 Task: For heading Use Italics Roboto with pink colour & Underline.  font size for heading24,  'Change the font style of data to'Spectral and font size to 16,  Change the alignment of both headline & data to Align right In the sheet  Data Collection Template Workbook Sheet
Action: Mouse moved to (56, 149)
Screenshot: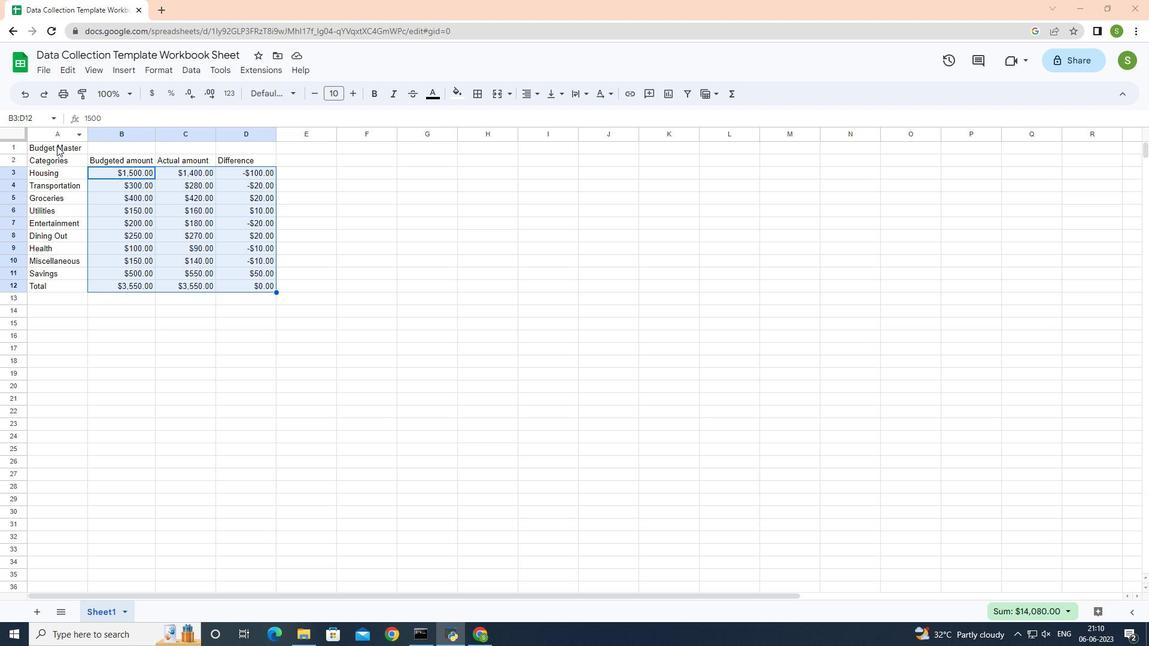 
Action: Mouse pressed left at (56, 149)
Screenshot: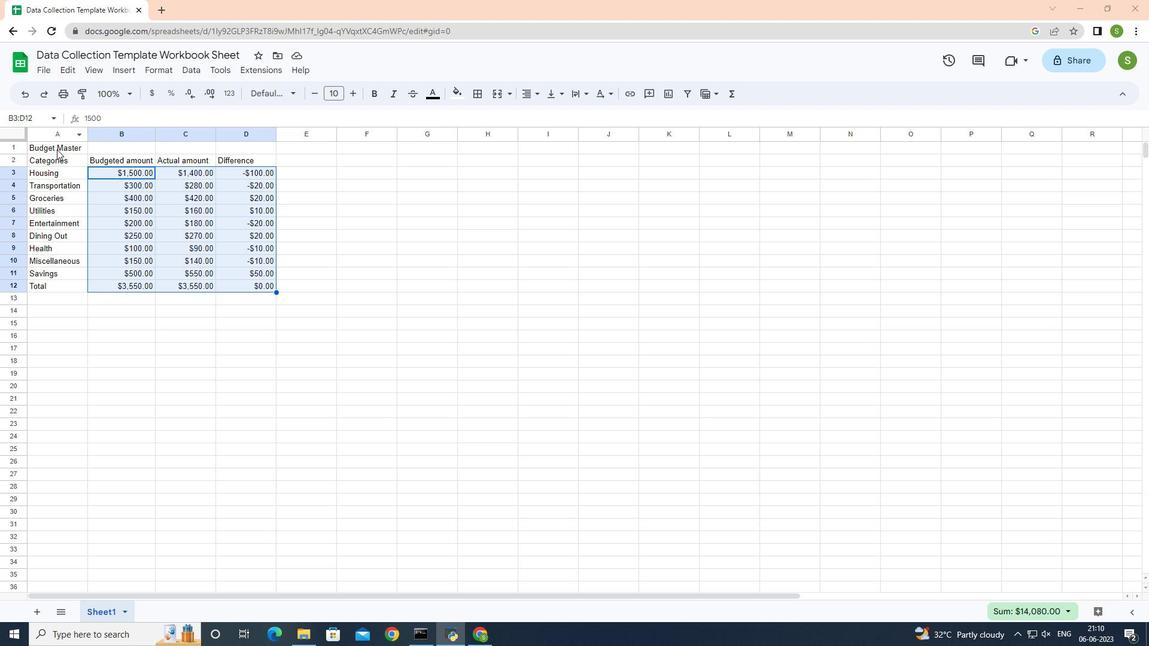 
Action: Mouse moved to (166, 74)
Screenshot: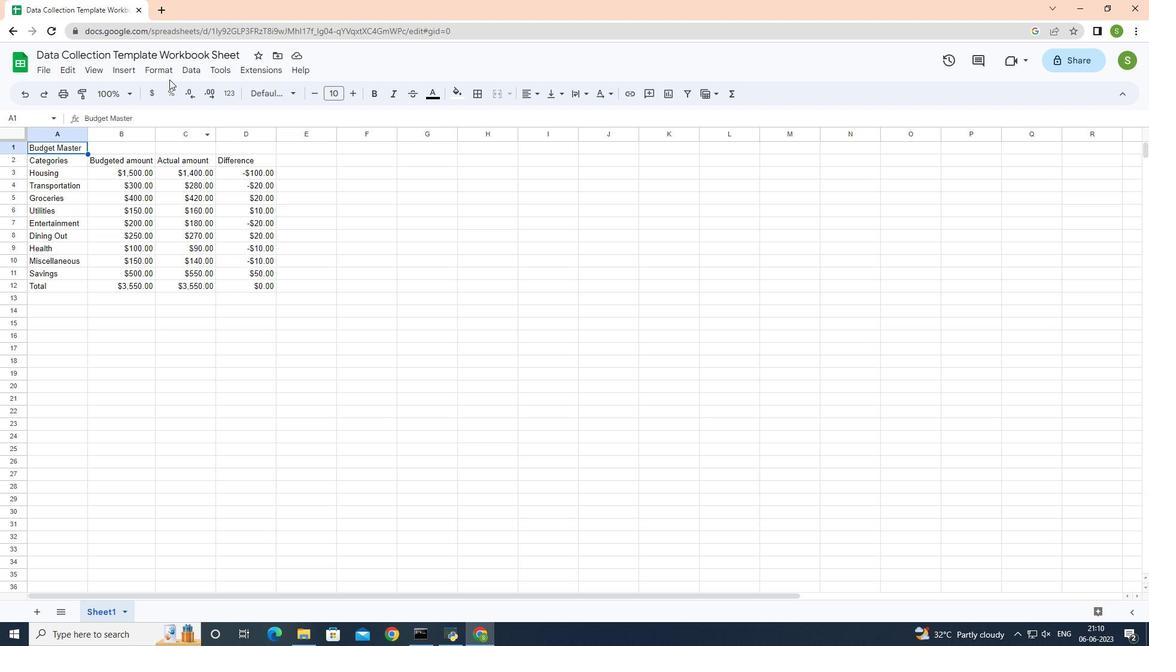 
Action: Mouse pressed left at (166, 74)
Screenshot: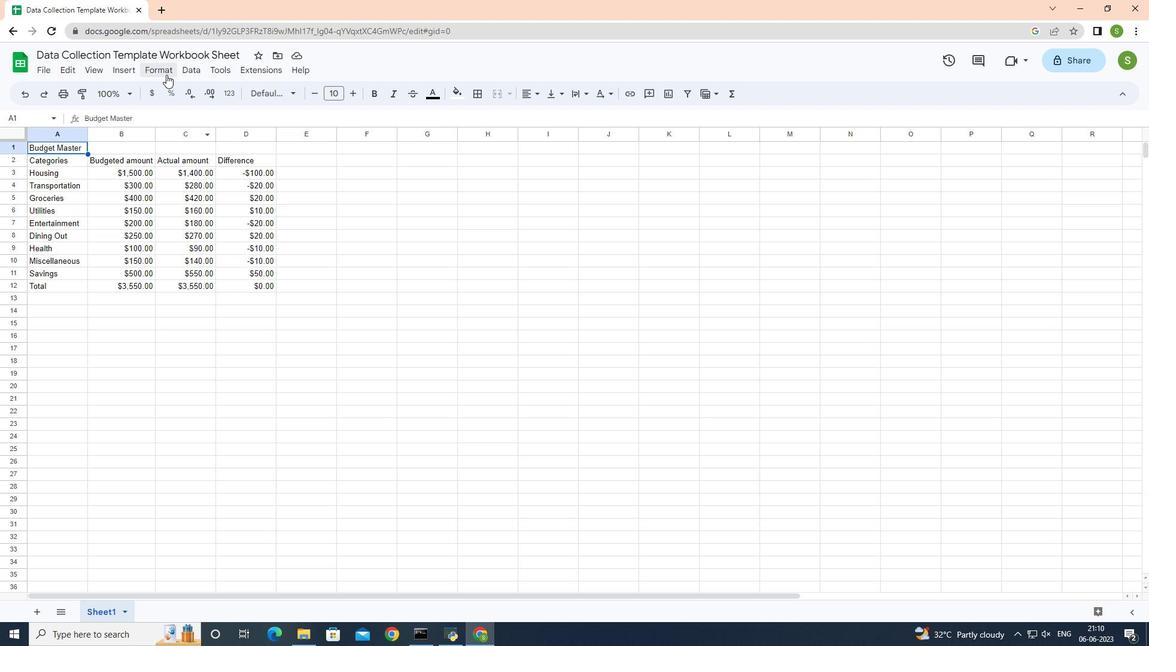 
Action: Mouse moved to (361, 163)
Screenshot: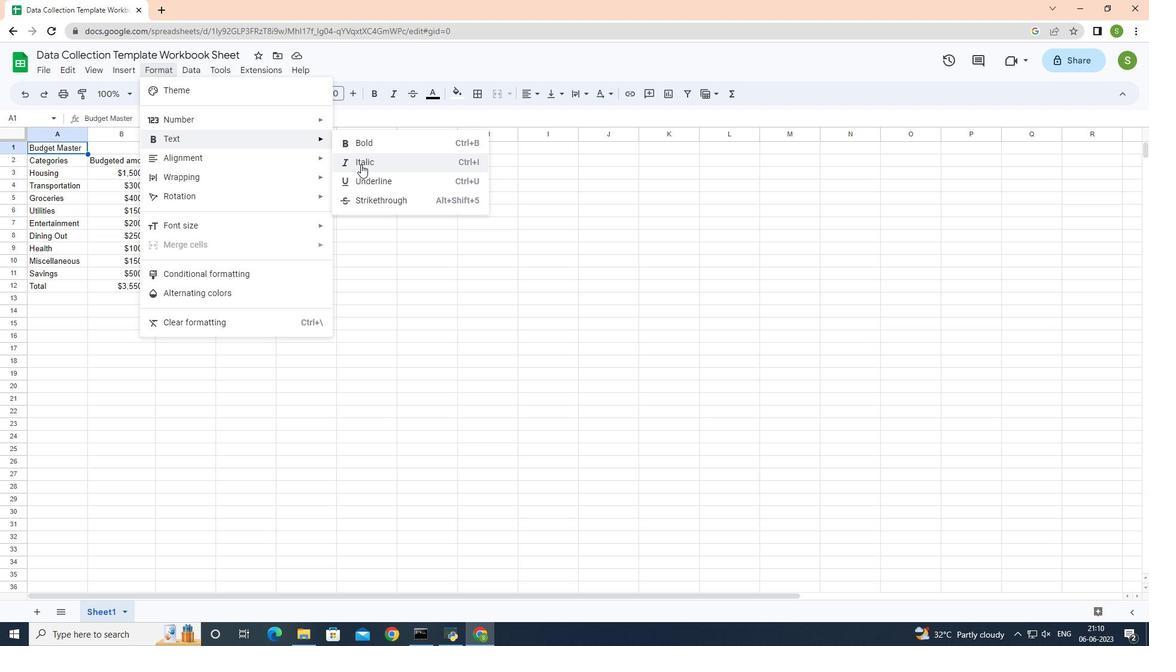 
Action: Mouse pressed left at (361, 163)
Screenshot: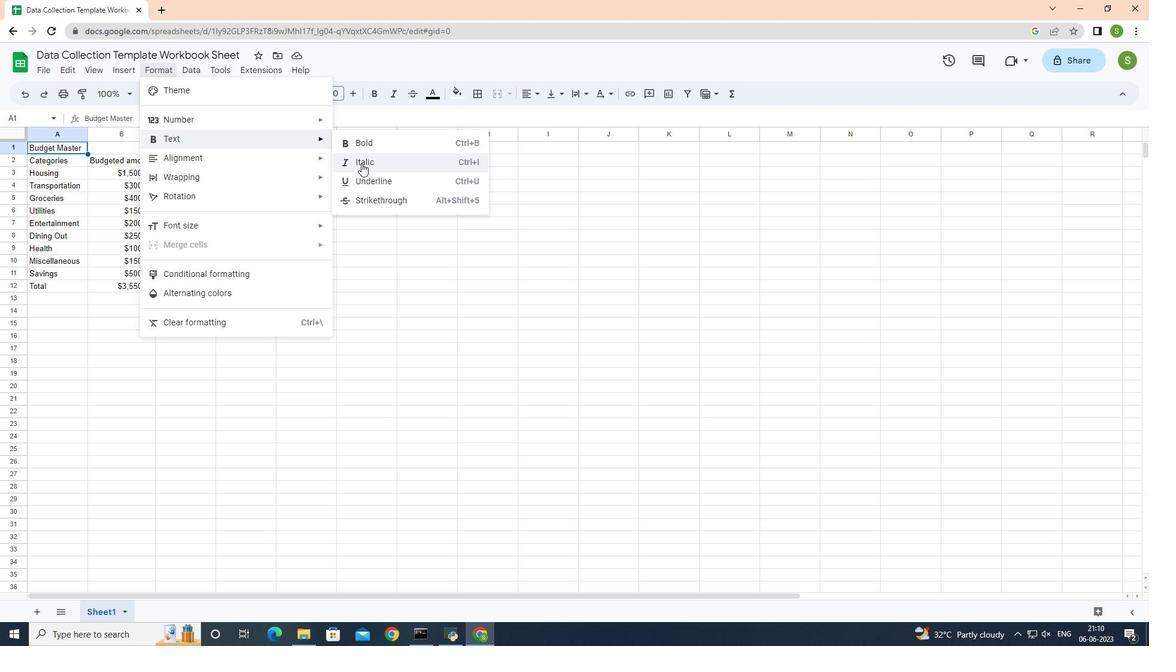 
Action: Mouse moved to (292, 97)
Screenshot: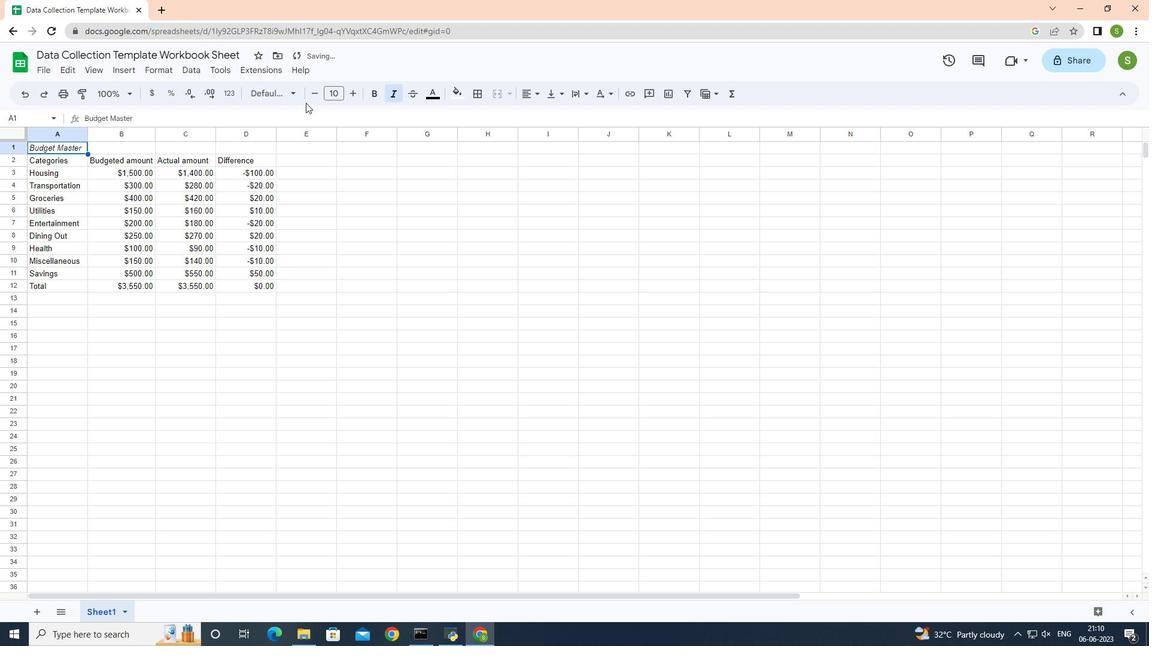
Action: Mouse pressed left at (292, 97)
Screenshot: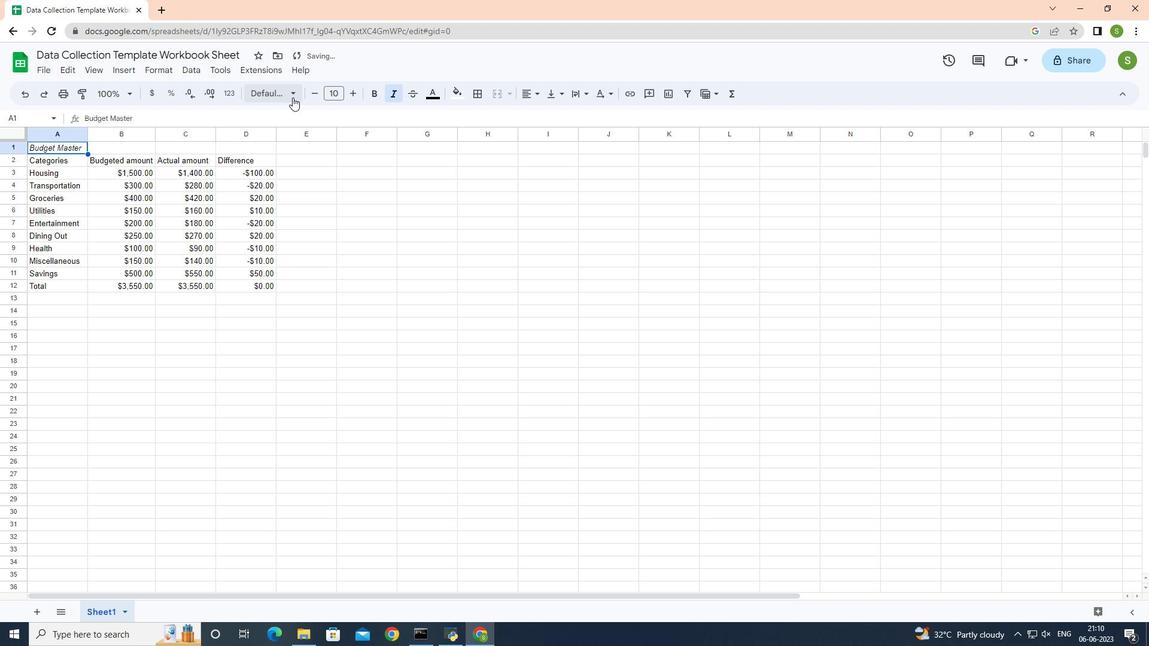 
Action: Mouse moved to (302, 471)
Screenshot: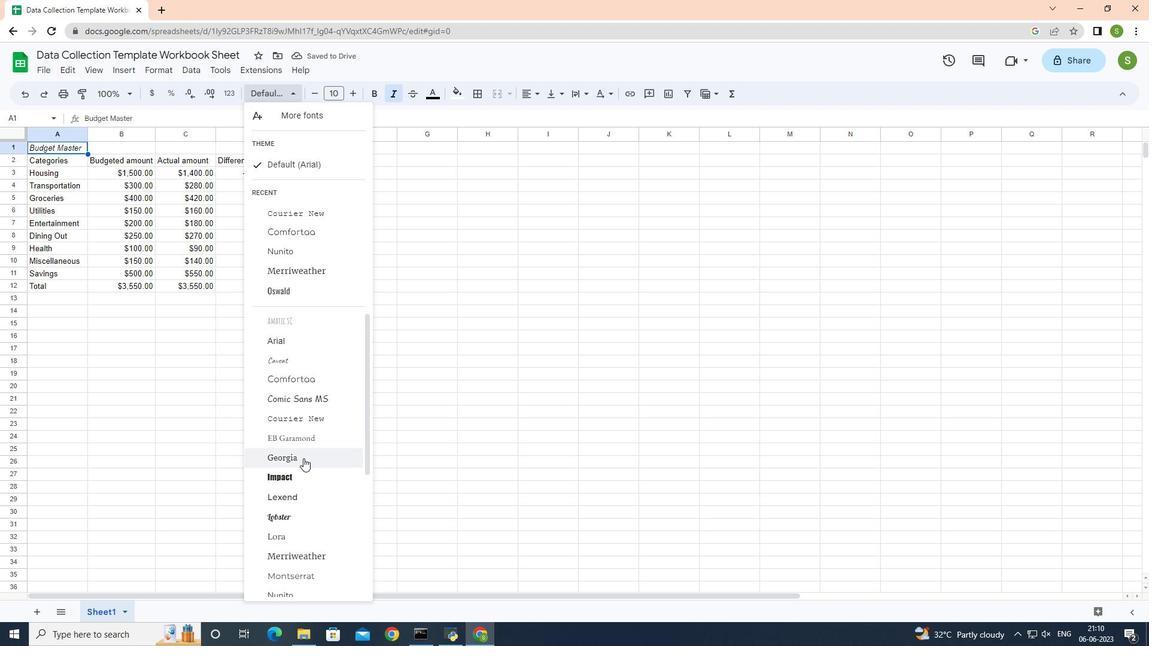 
Action: Mouse scrolled (302, 471) with delta (0, 0)
Screenshot: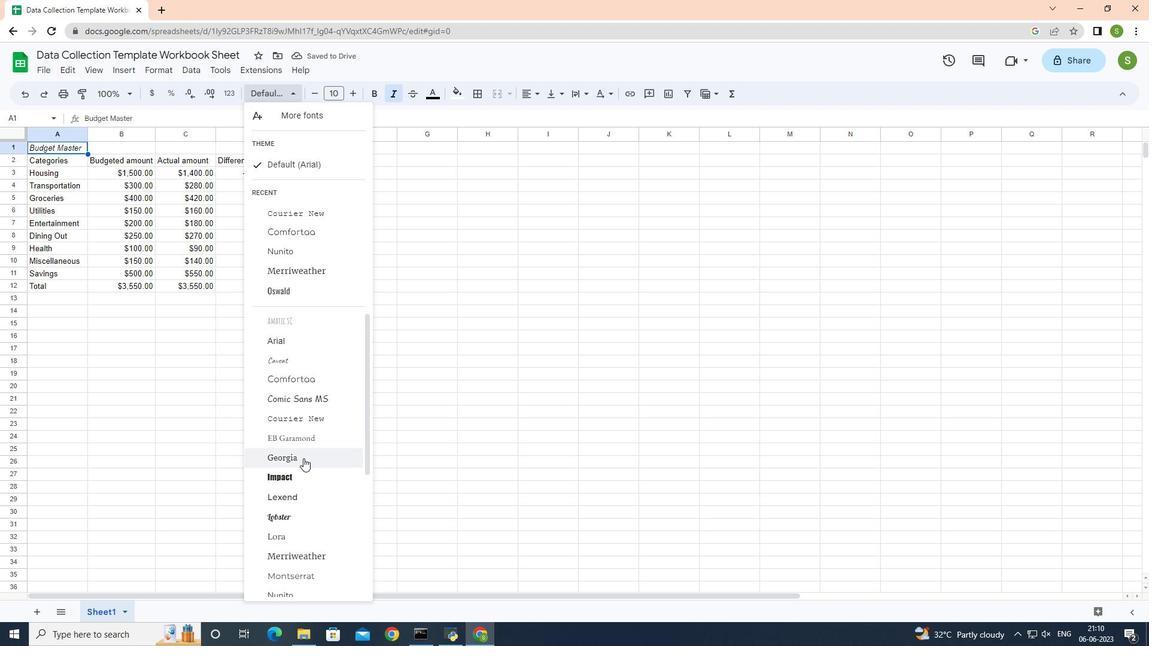 
Action: Mouse scrolled (302, 471) with delta (0, 0)
Screenshot: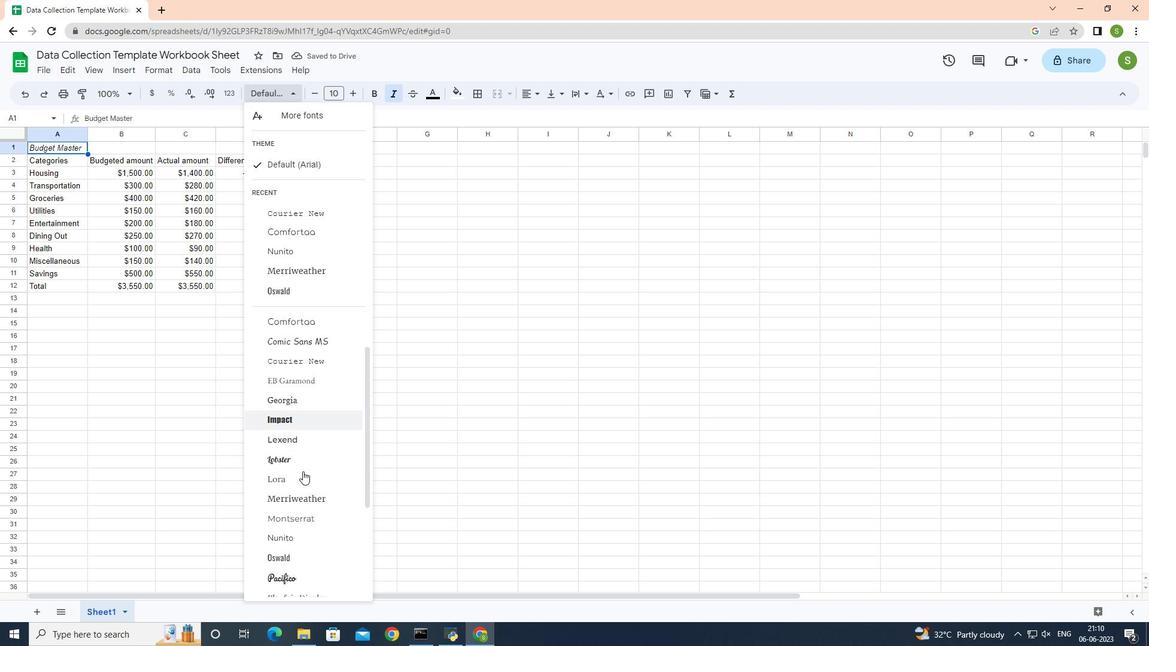 
Action: Mouse scrolled (302, 471) with delta (0, 0)
Screenshot: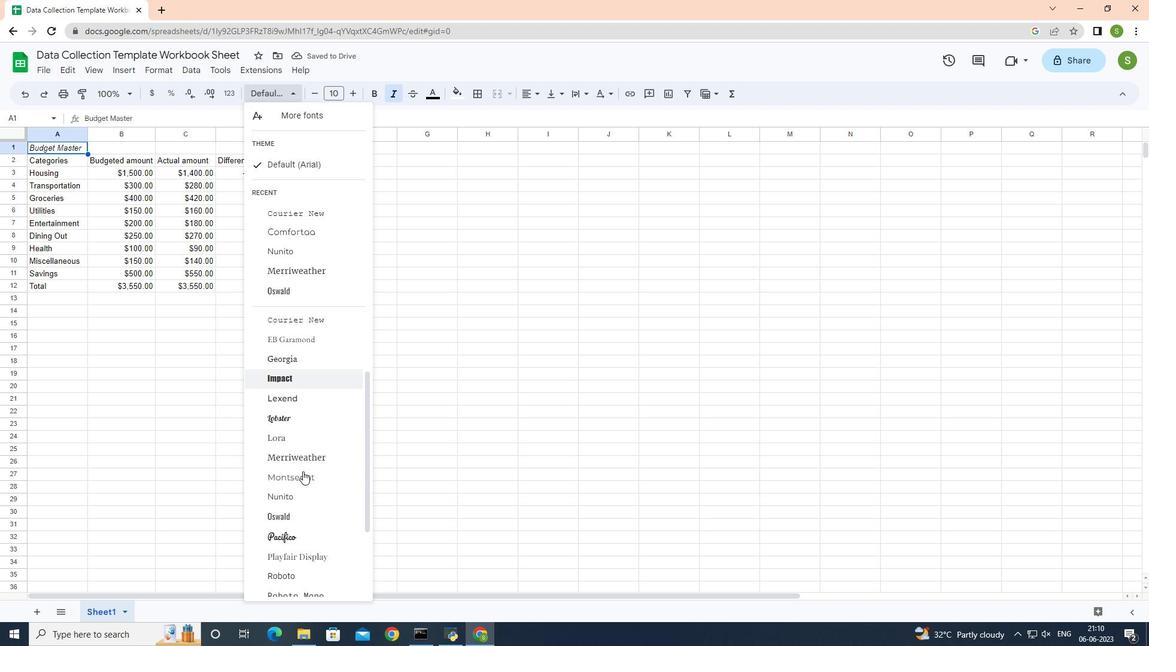 
Action: Mouse scrolled (302, 471) with delta (0, 0)
Screenshot: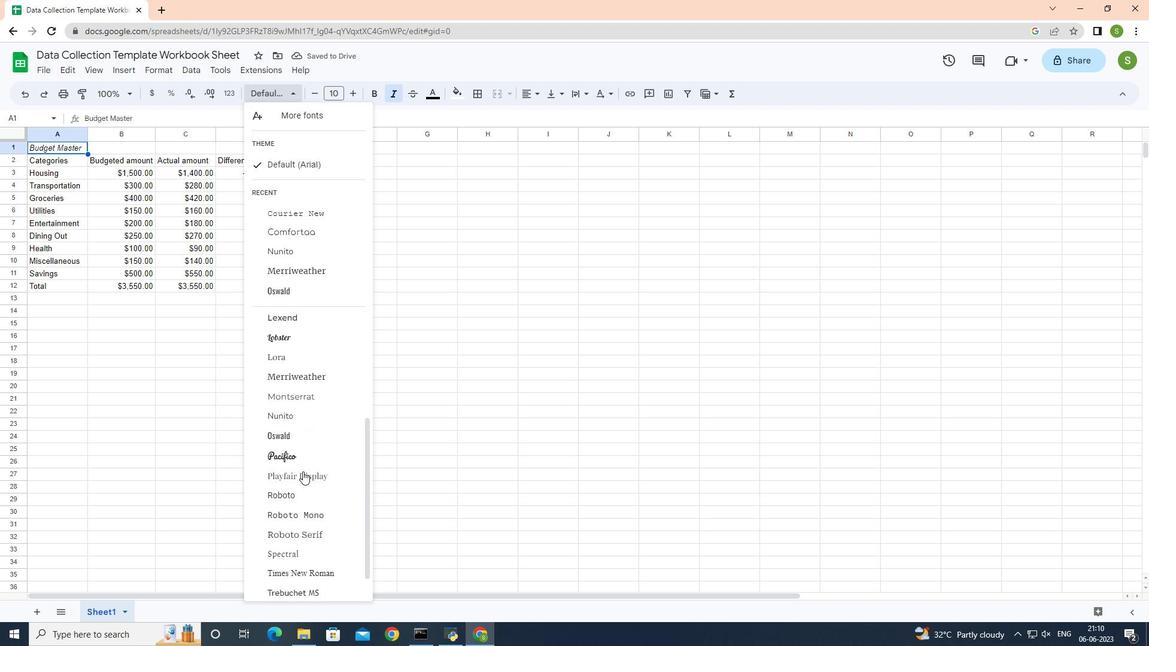 
Action: Mouse pressed left at (302, 471)
Screenshot: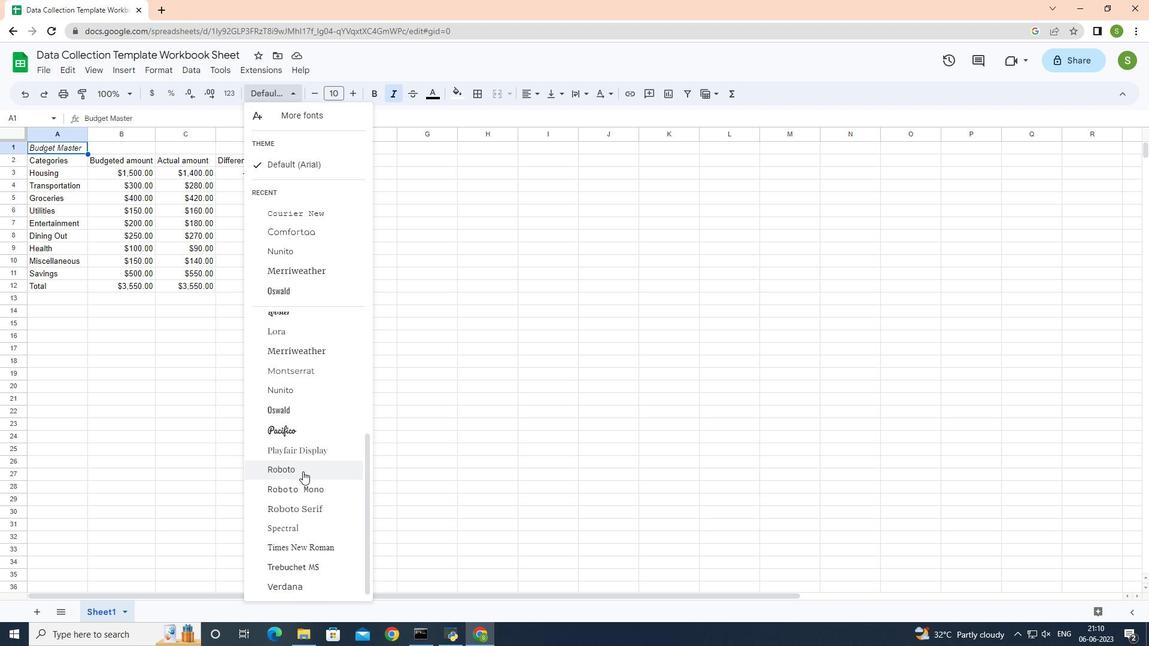 
Action: Mouse moved to (428, 98)
Screenshot: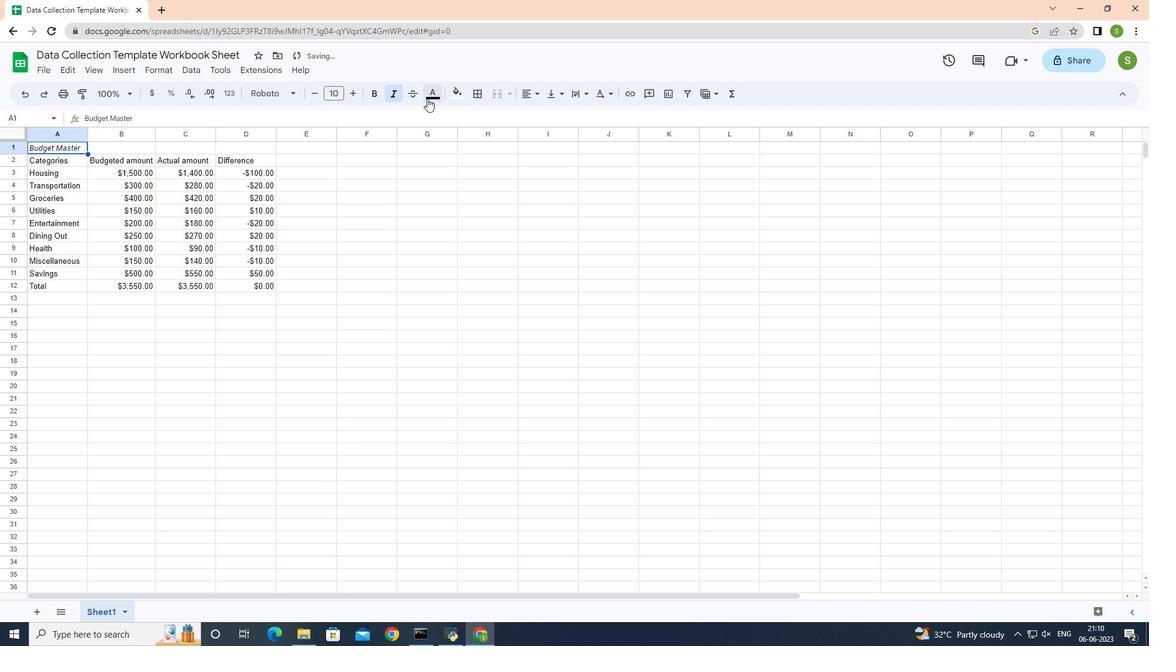 
Action: Mouse pressed left at (428, 98)
Screenshot: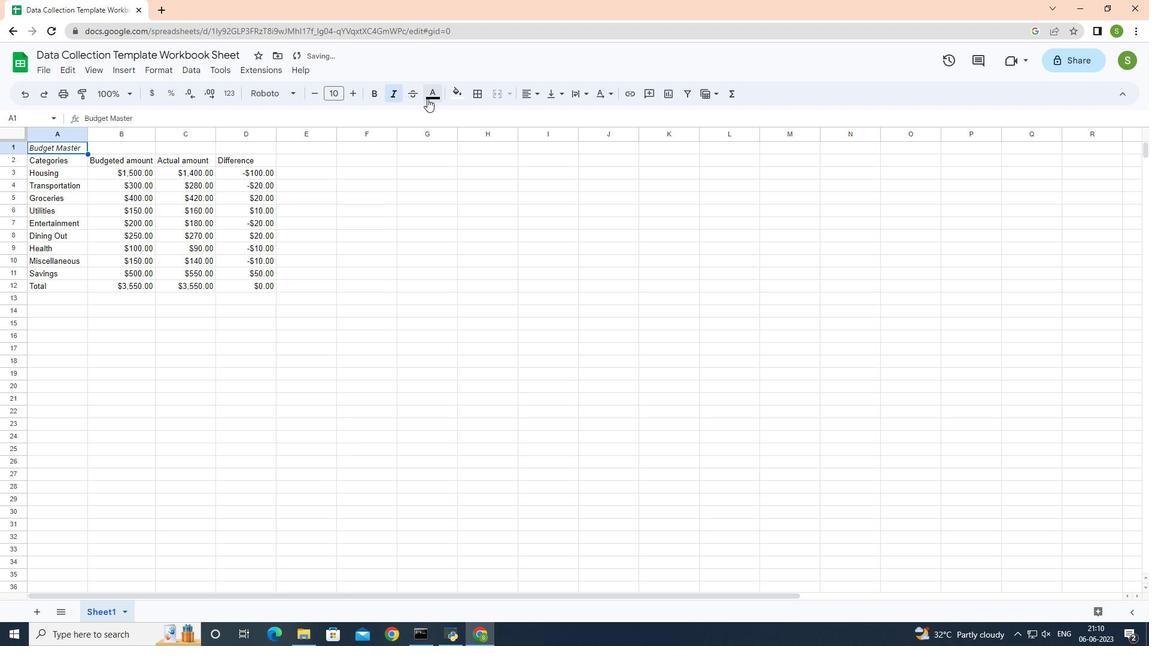 
Action: Mouse moved to (438, 296)
Screenshot: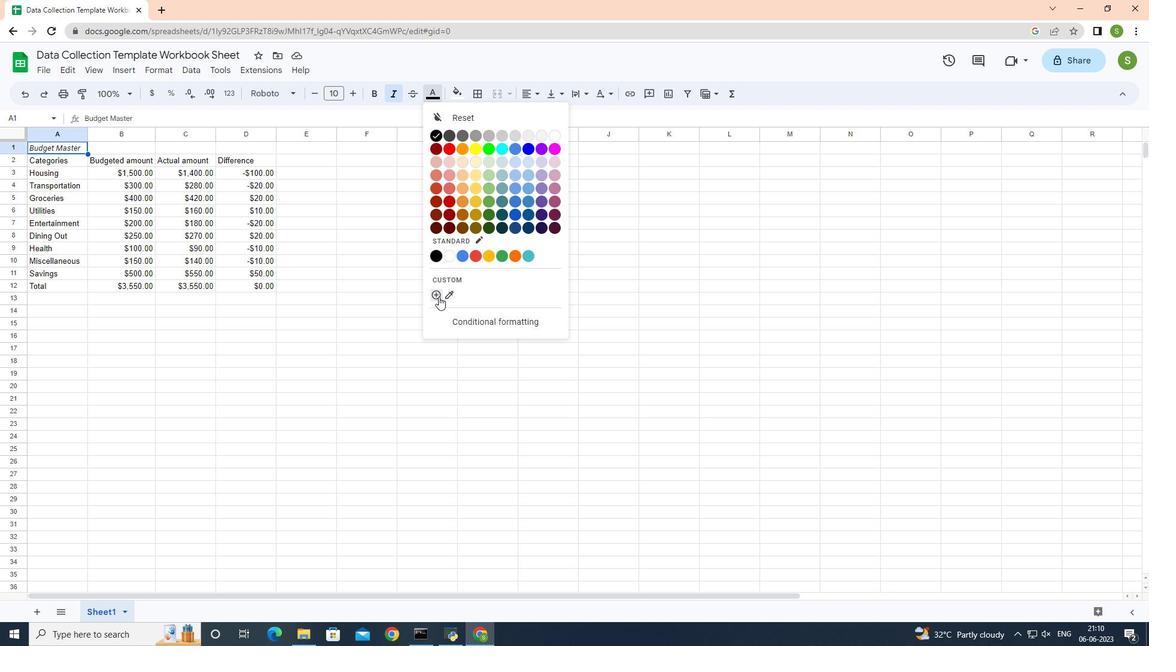 
Action: Mouse pressed left at (438, 296)
Screenshot: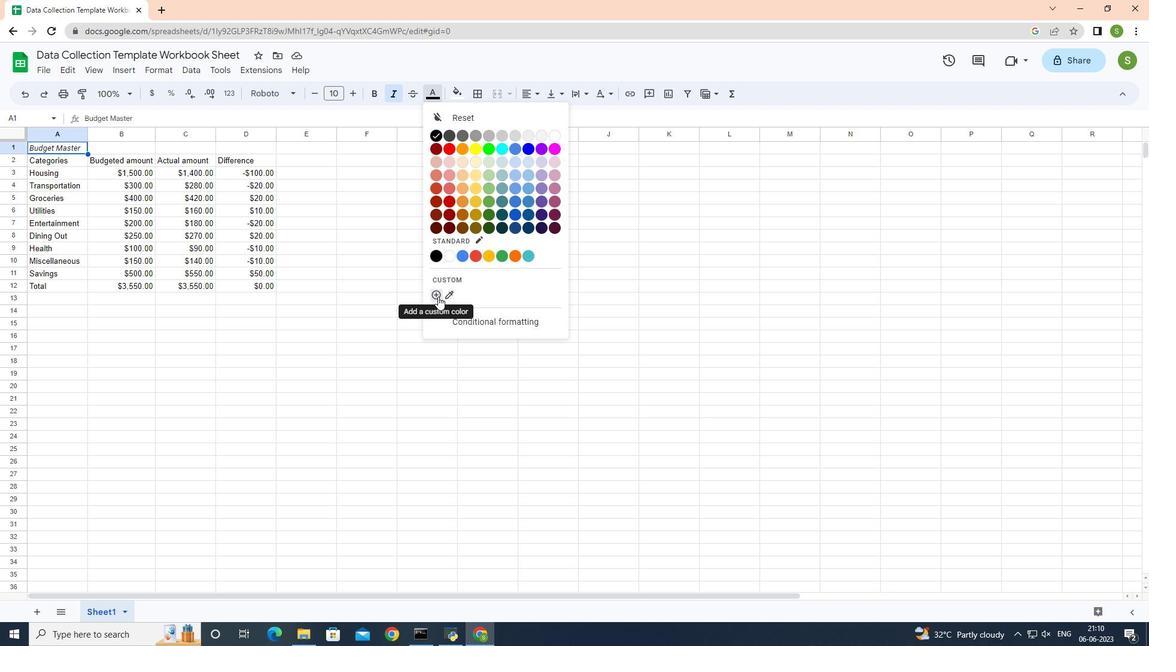 
Action: Mouse moved to (640, 338)
Screenshot: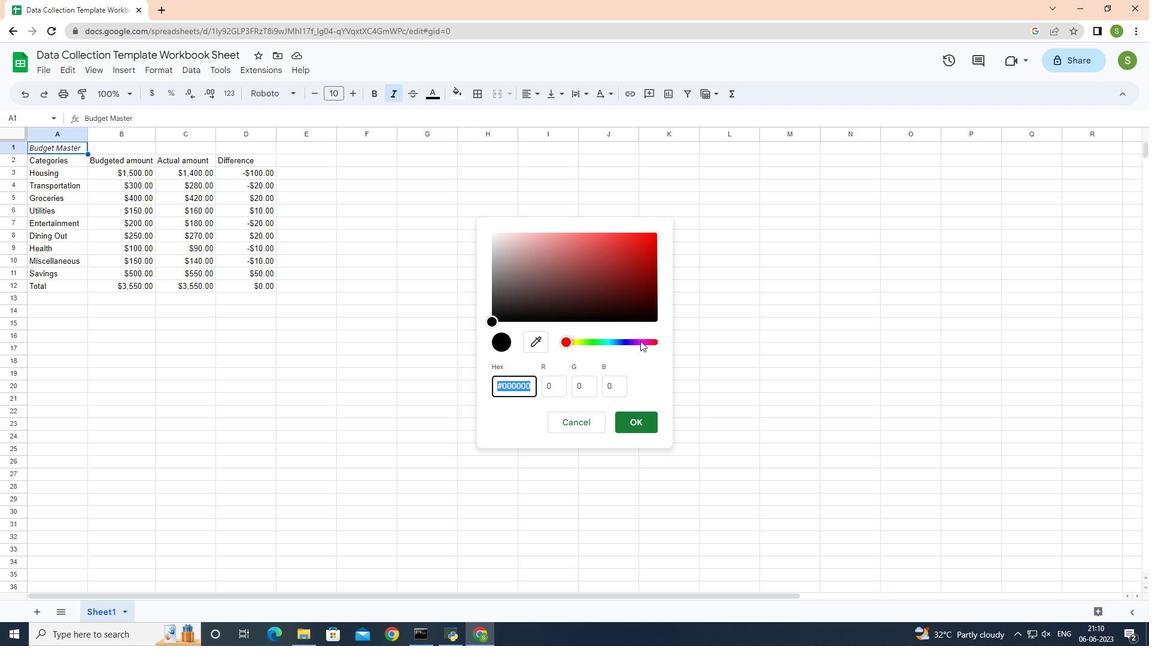 
Action: Mouse pressed left at (640, 338)
Screenshot: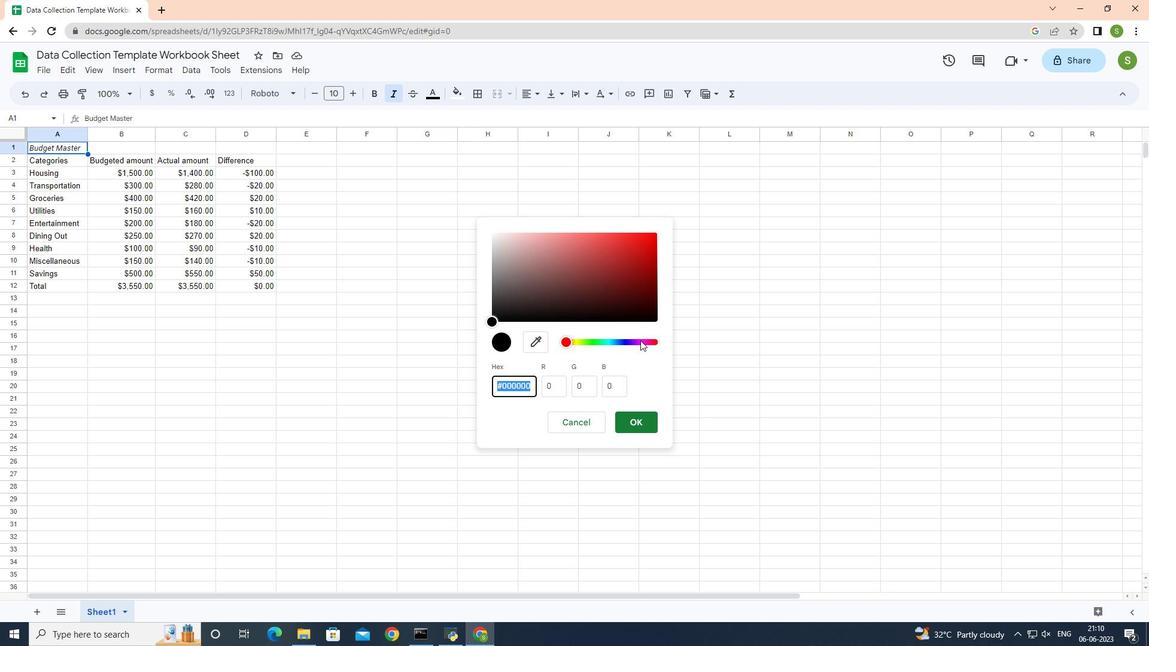 
Action: Mouse moved to (645, 343)
Screenshot: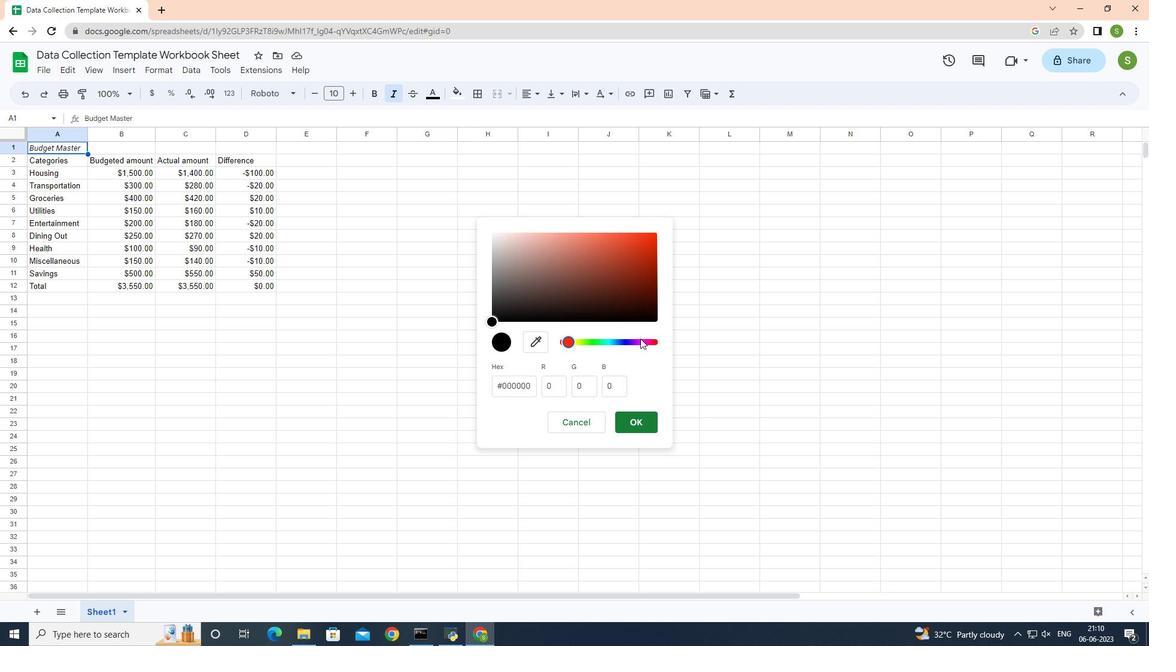 
Action: Mouse pressed left at (645, 343)
Screenshot: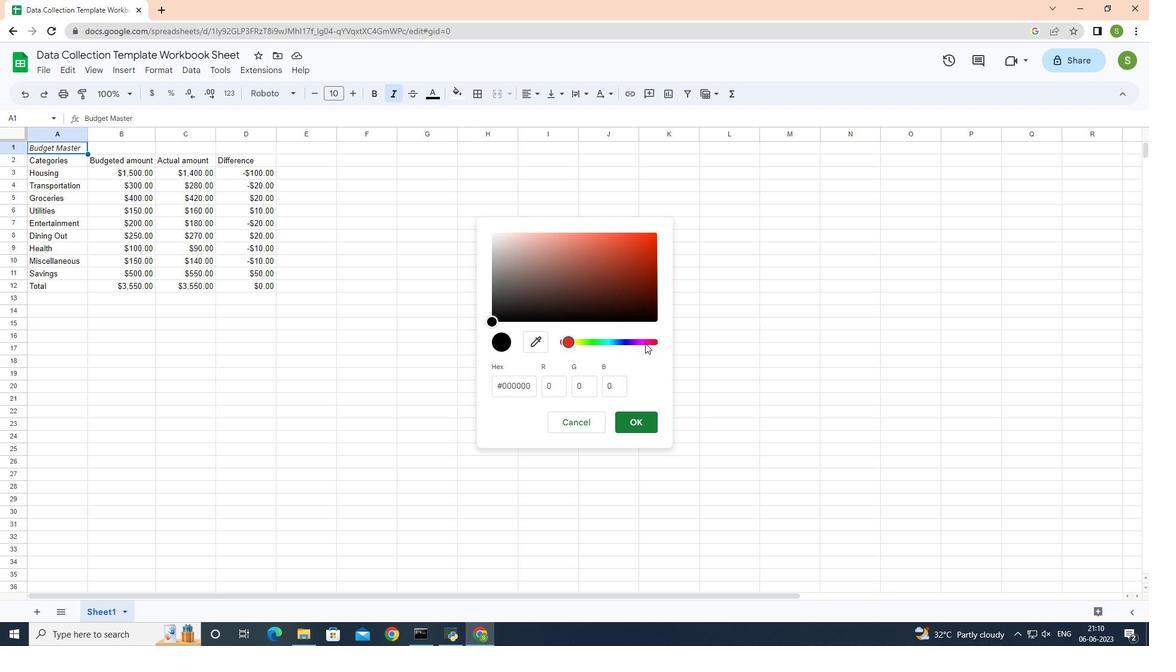
Action: Mouse moved to (568, 342)
Screenshot: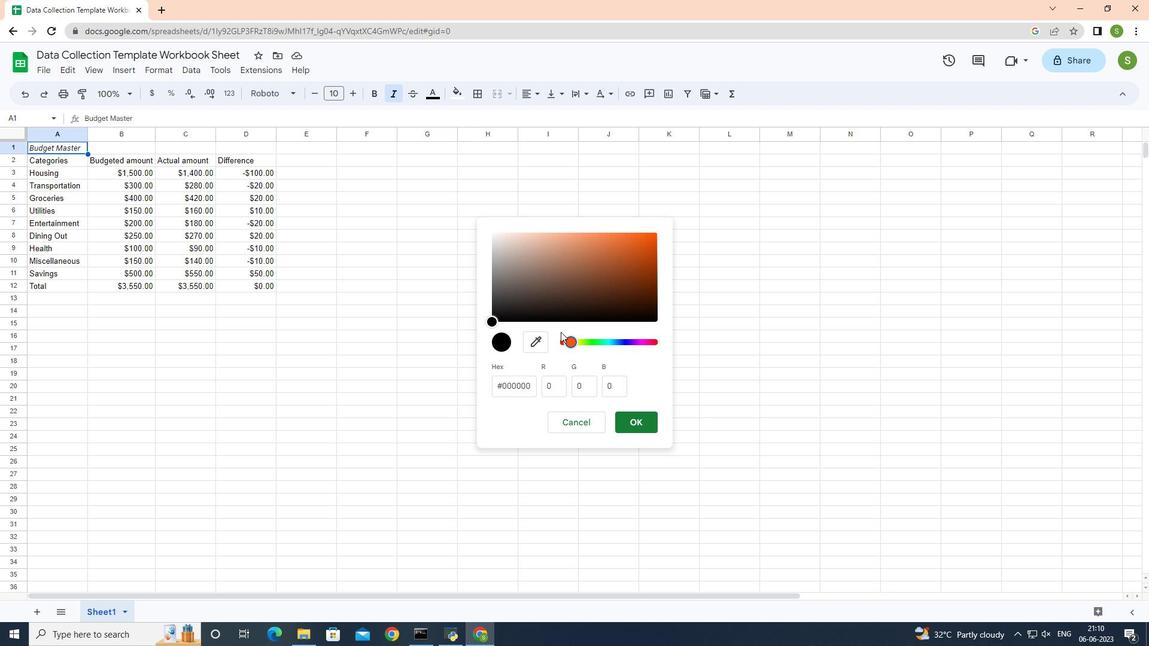 
Action: Mouse pressed left at (568, 342)
Screenshot: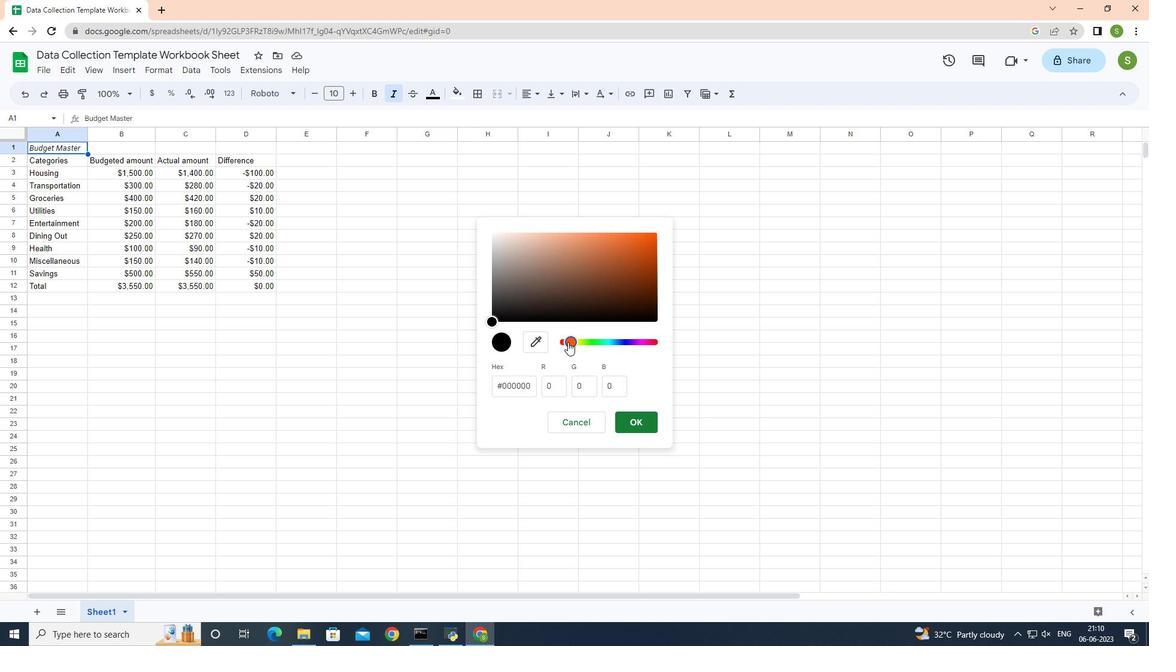 
Action: Mouse moved to (576, 343)
Screenshot: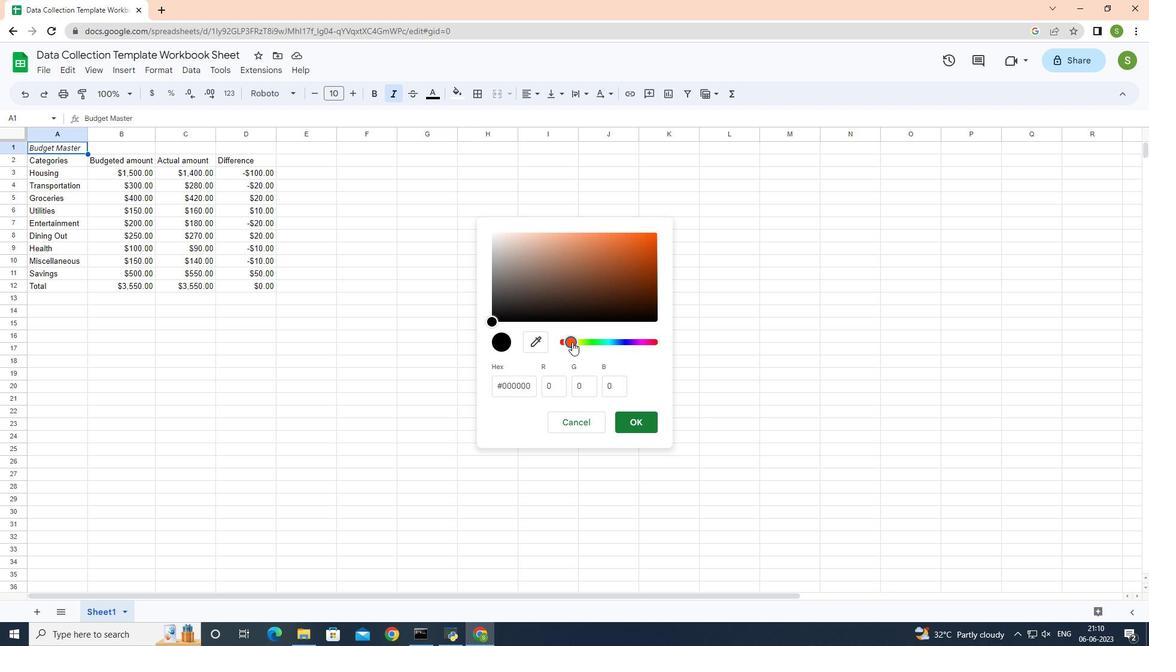
Action: Mouse pressed left at (576, 343)
Screenshot: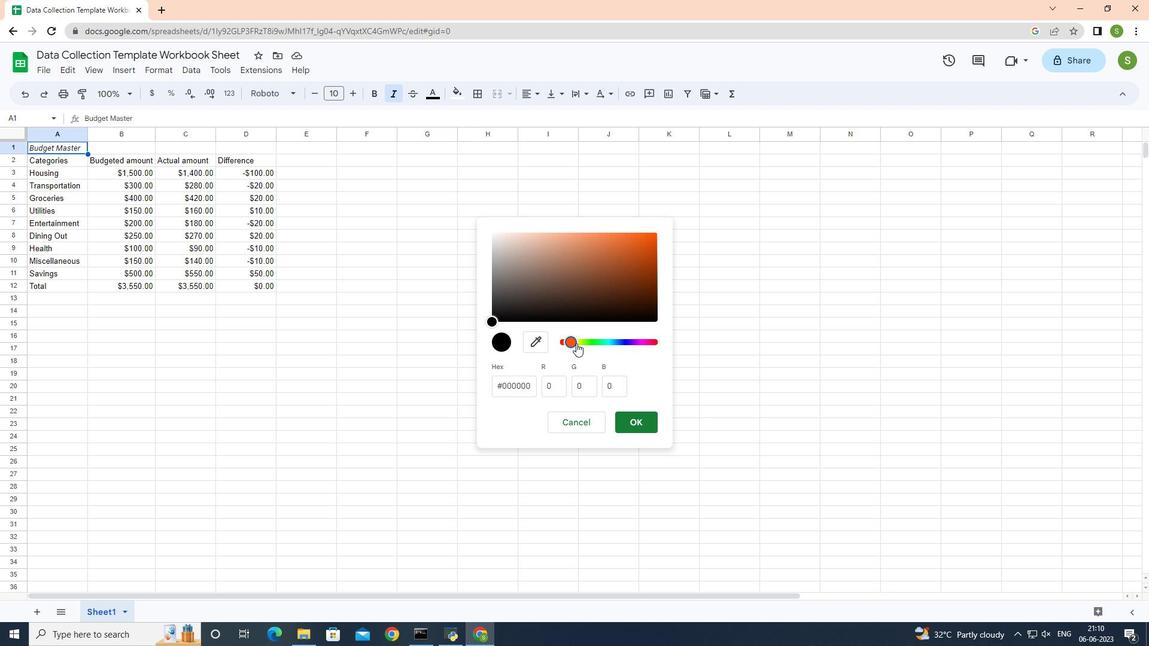 
Action: Mouse moved to (580, 343)
Screenshot: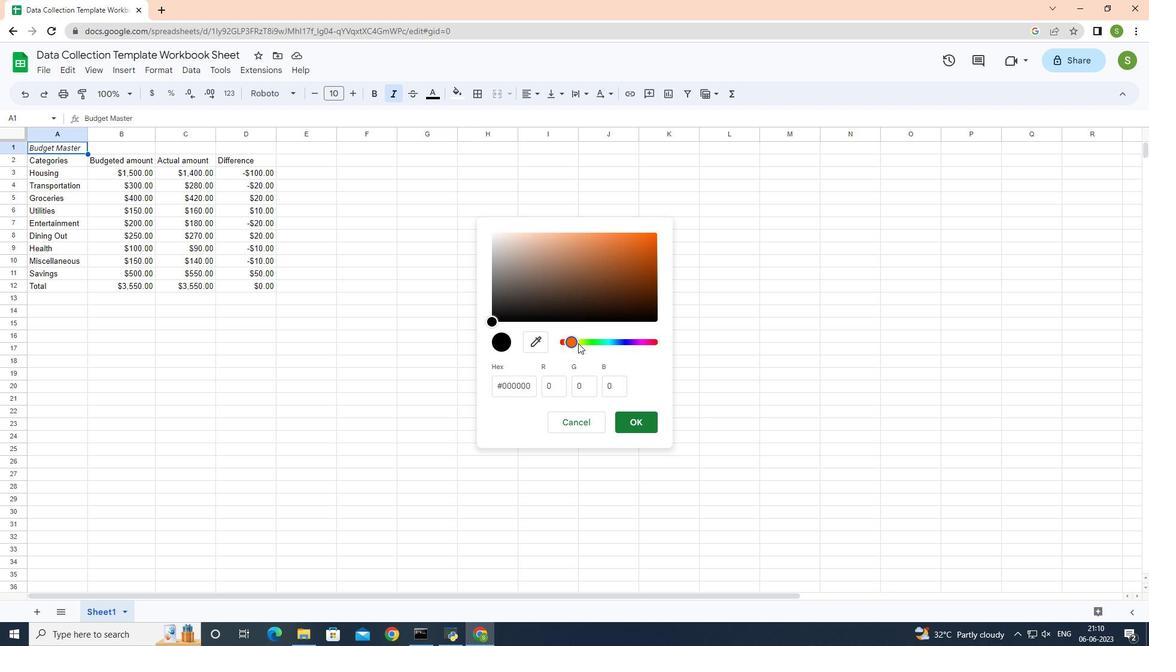 
Action: Mouse pressed left at (580, 343)
Screenshot: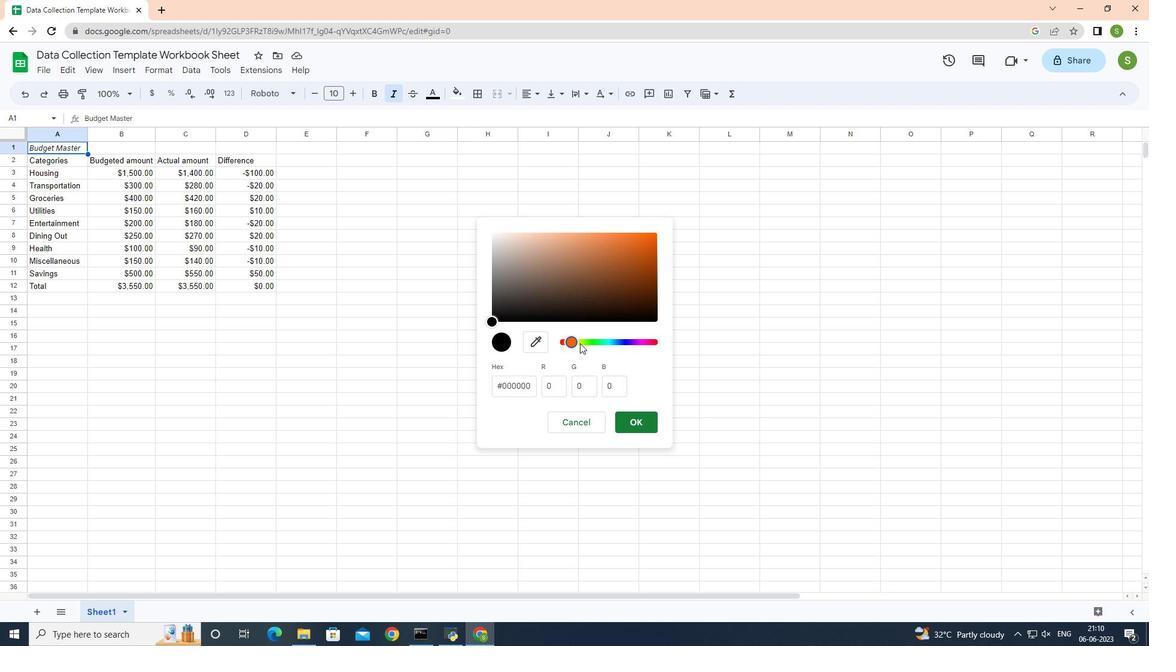 
Action: Mouse pressed left at (580, 343)
Screenshot: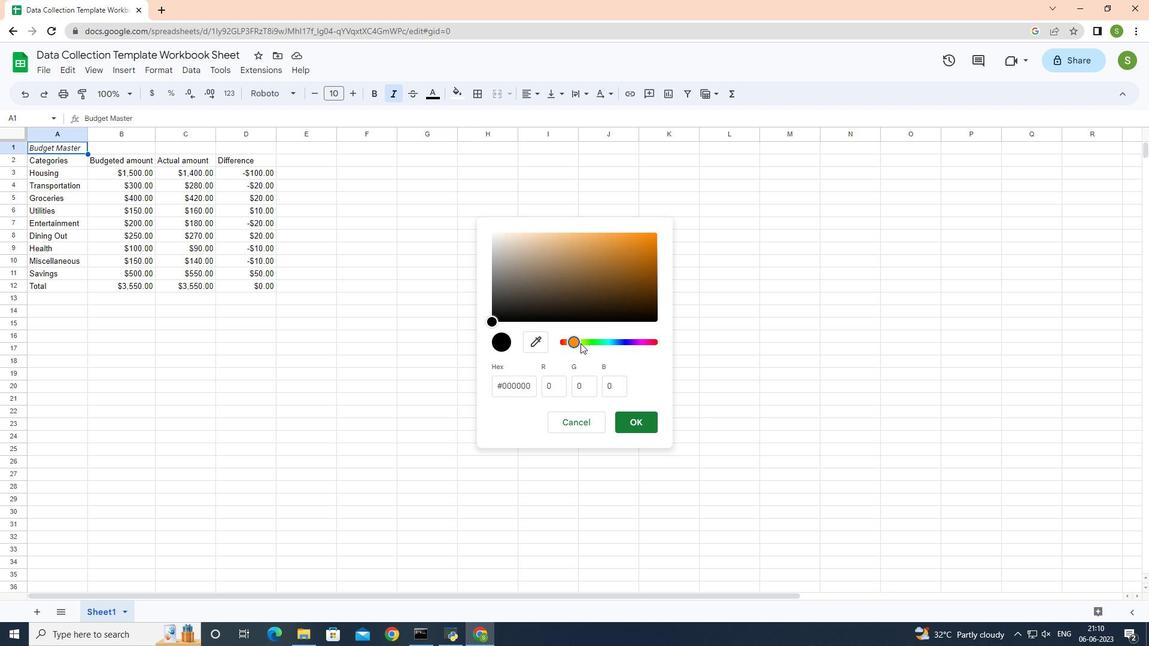 
Action: Mouse moved to (585, 343)
Screenshot: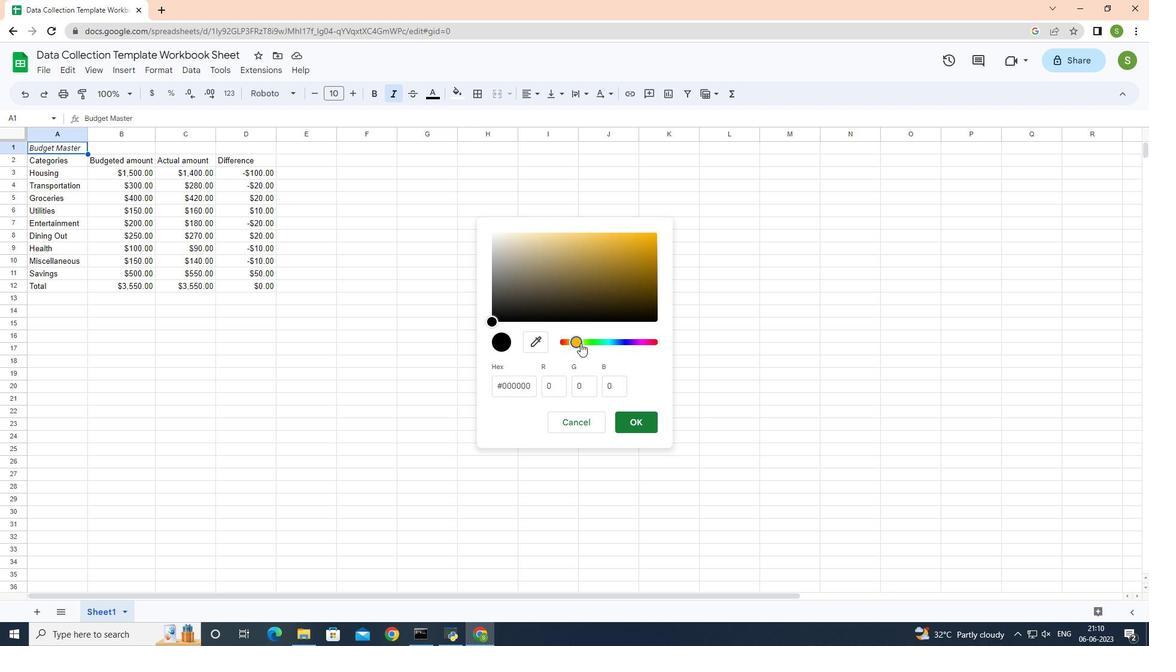 
Action: Mouse pressed left at (585, 343)
Screenshot: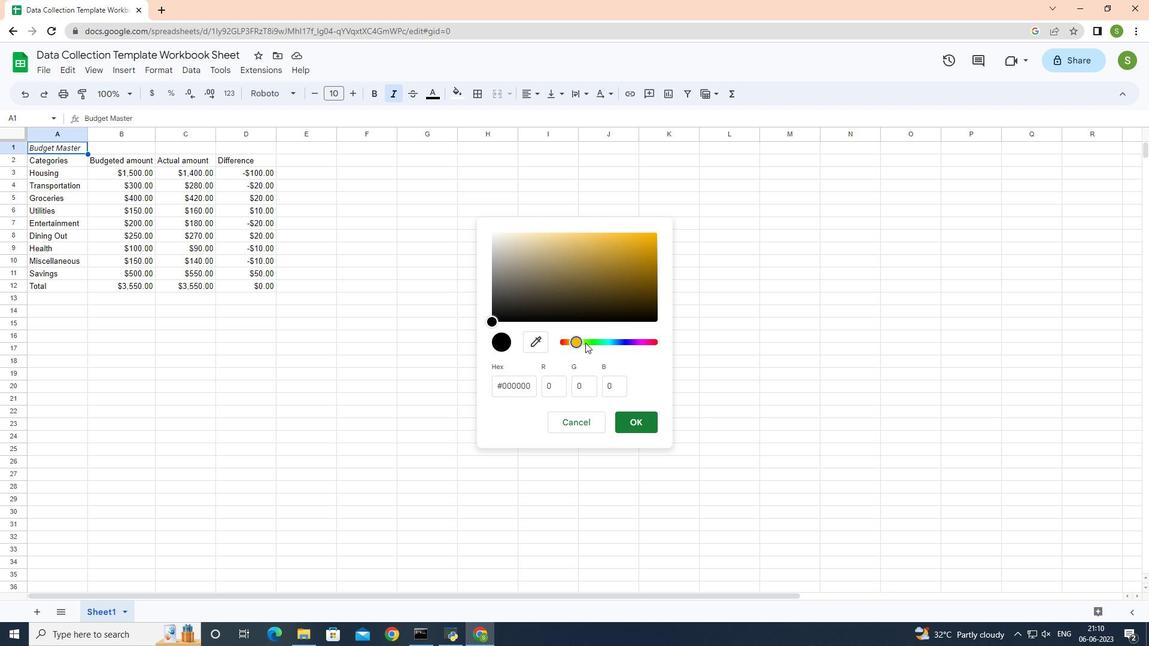 
Action: Mouse moved to (593, 344)
Screenshot: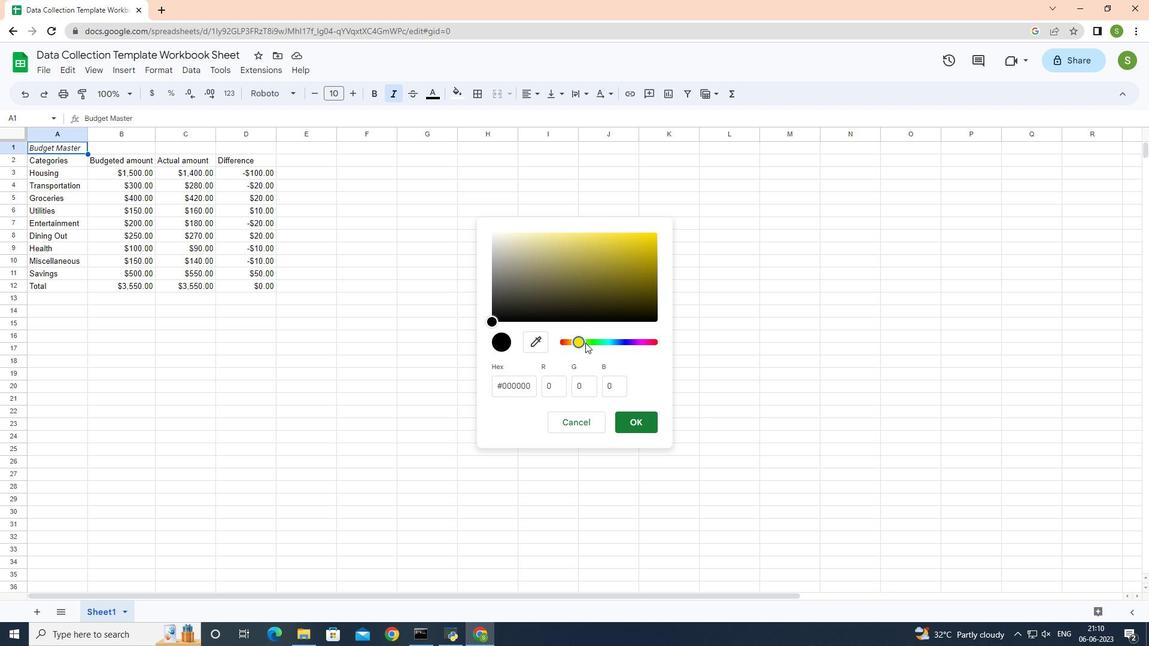 
Action: Mouse pressed left at (593, 344)
Screenshot: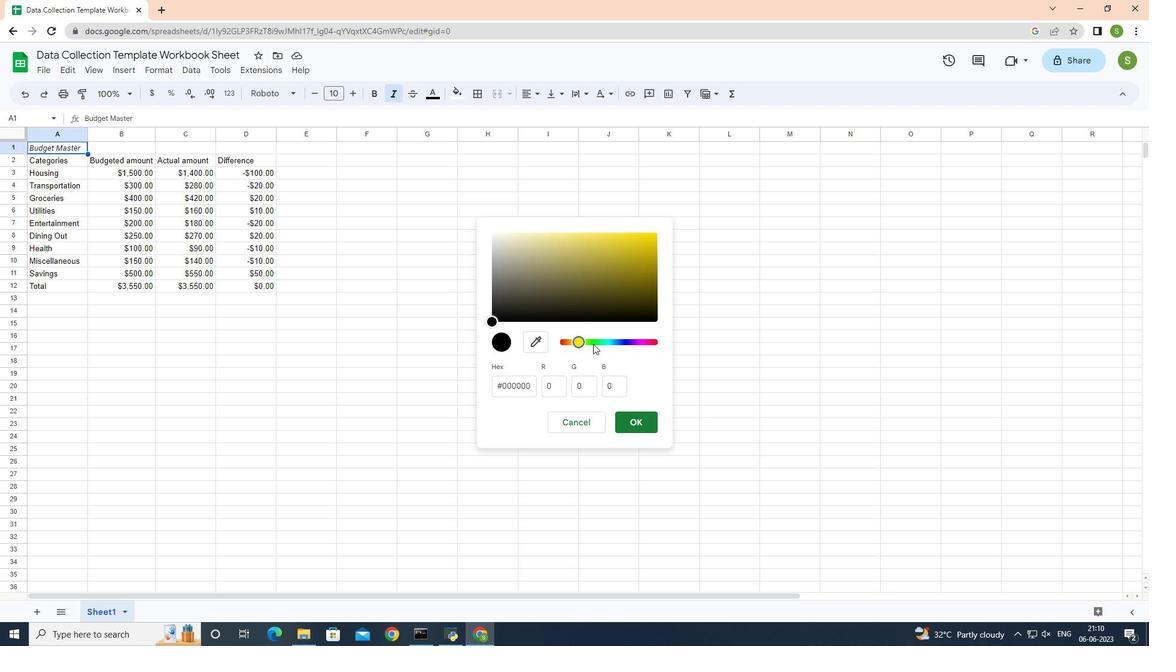 
Action: Mouse moved to (598, 345)
Screenshot: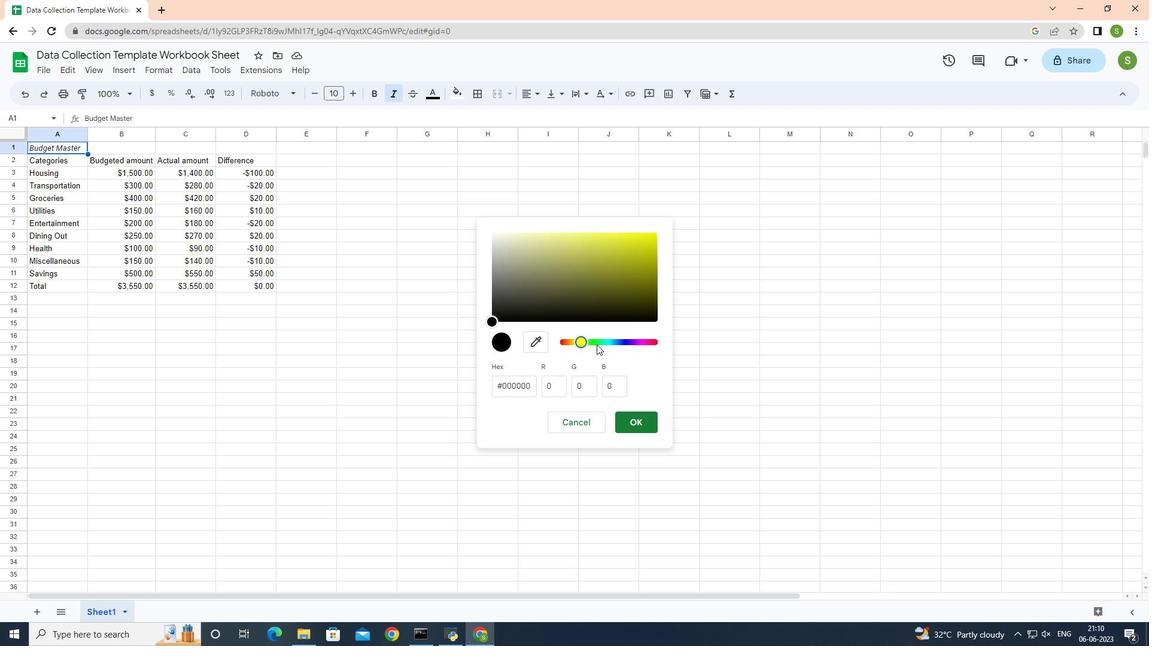
Action: Mouse pressed left at (598, 345)
Screenshot: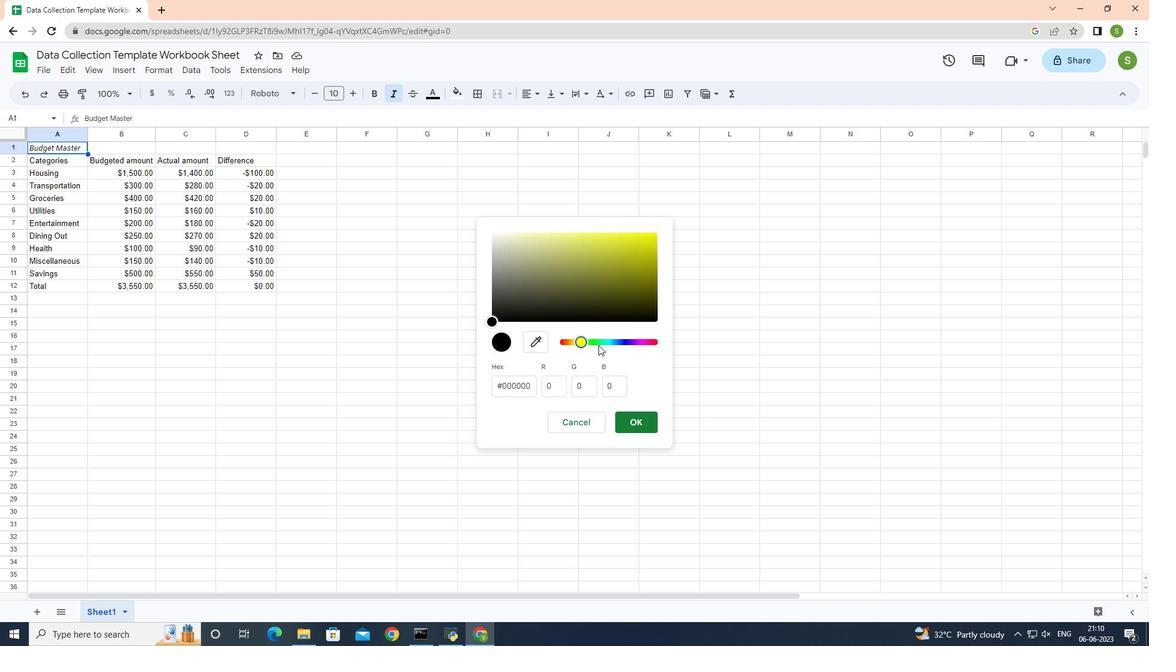 
Action: Mouse moved to (600, 345)
Screenshot: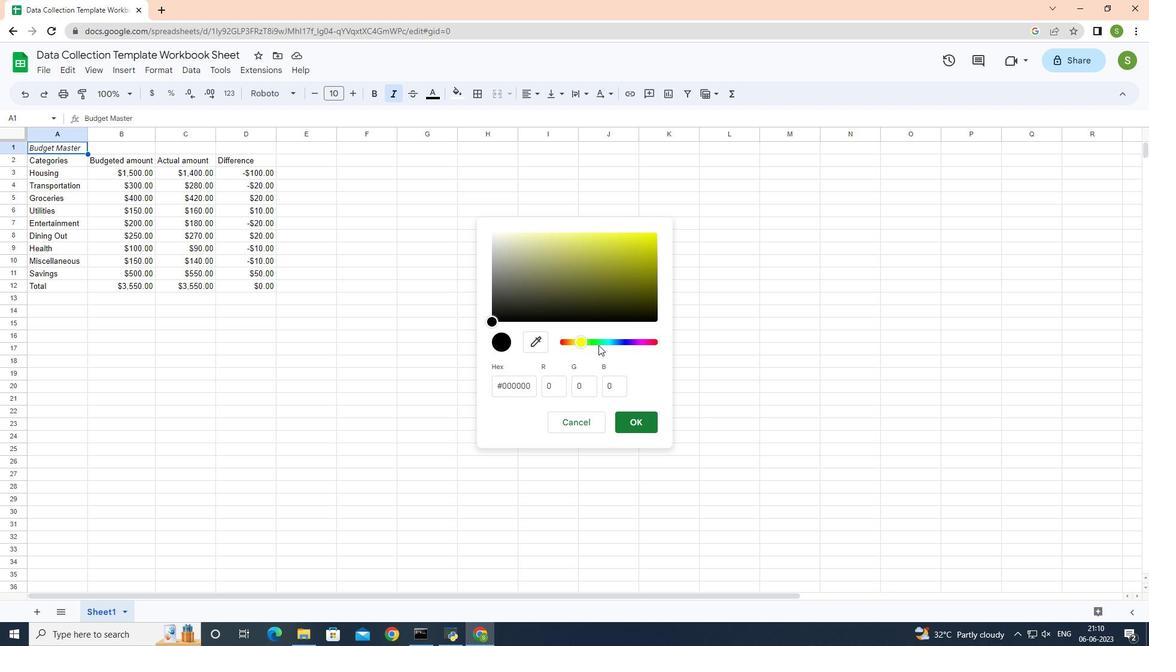 
Action: Mouse pressed left at (600, 345)
Screenshot: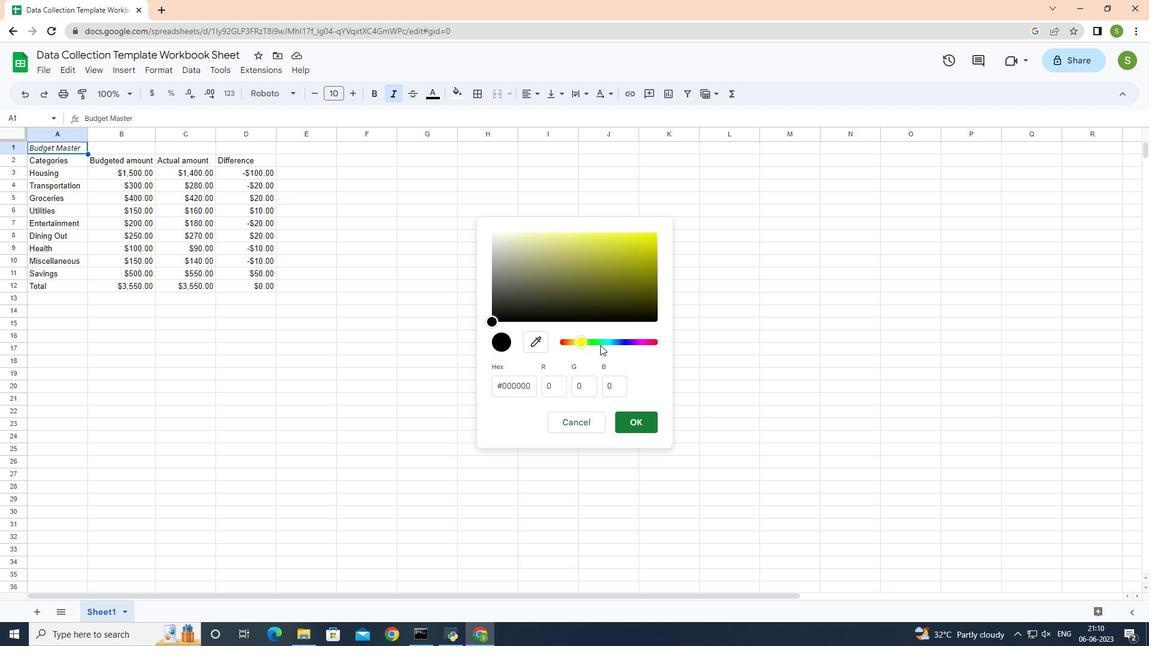 
Action: Mouse moved to (605, 344)
Screenshot: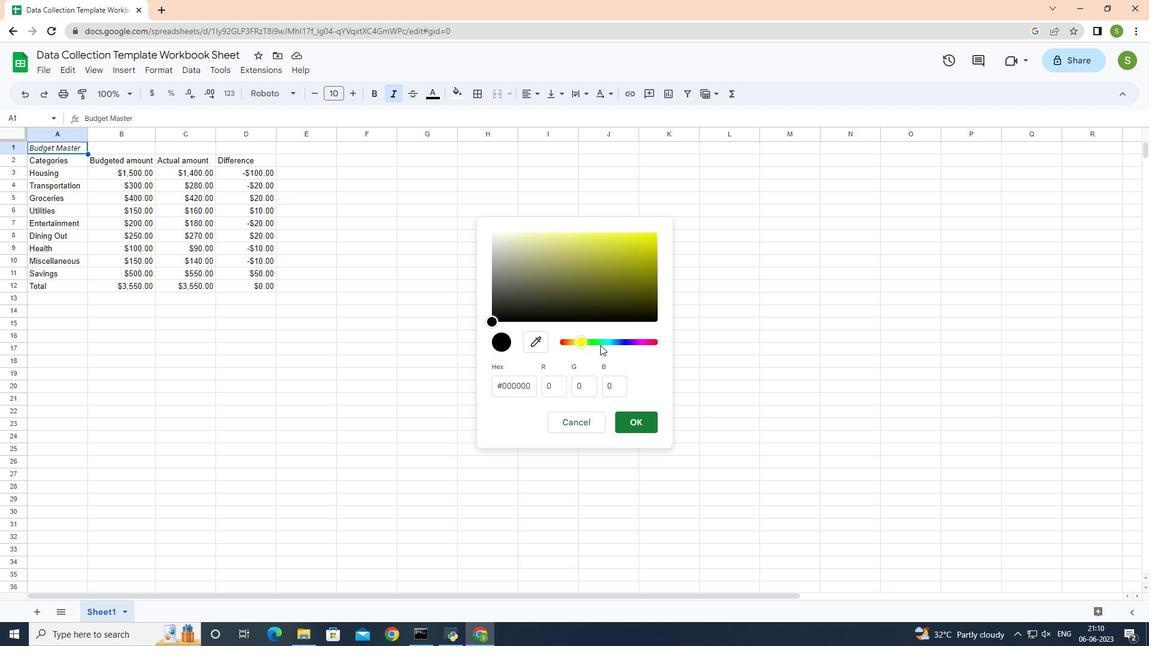 
Action: Mouse pressed left at (605, 344)
Screenshot: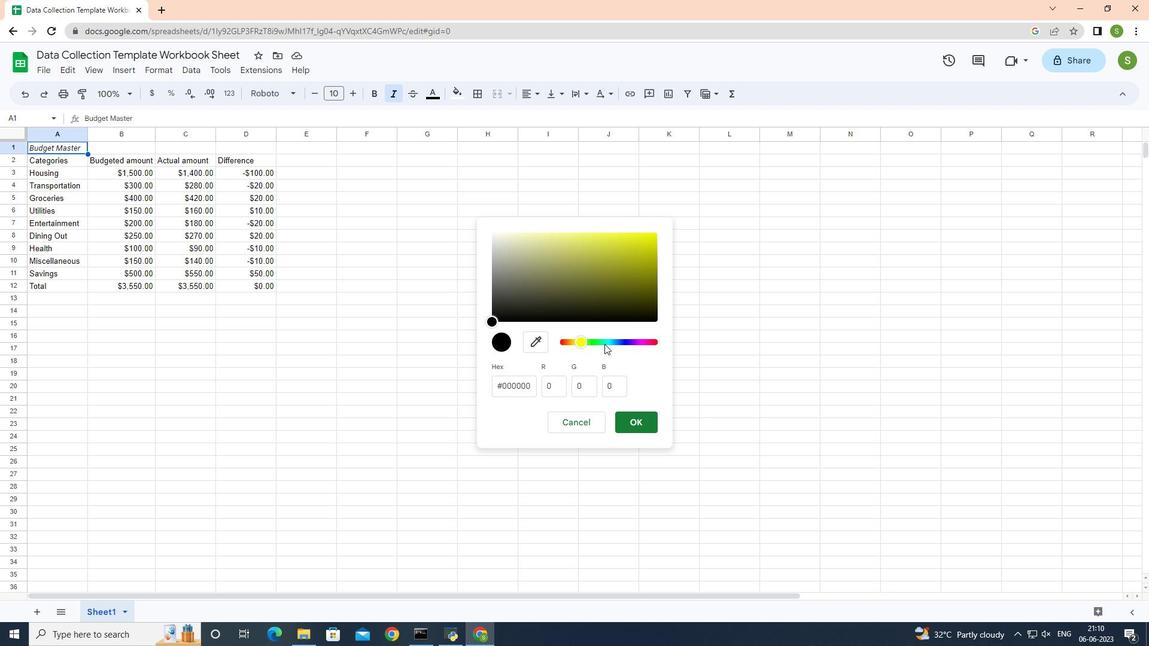 
Action: Mouse moved to (608, 343)
Screenshot: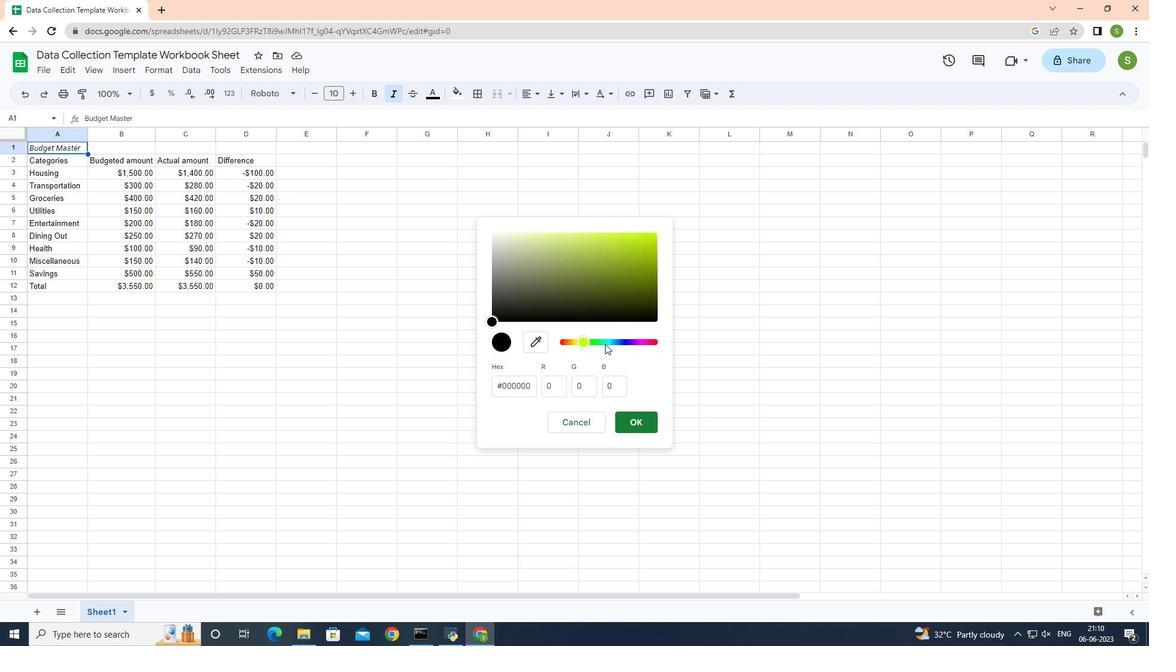 
Action: Mouse pressed left at (608, 343)
Screenshot: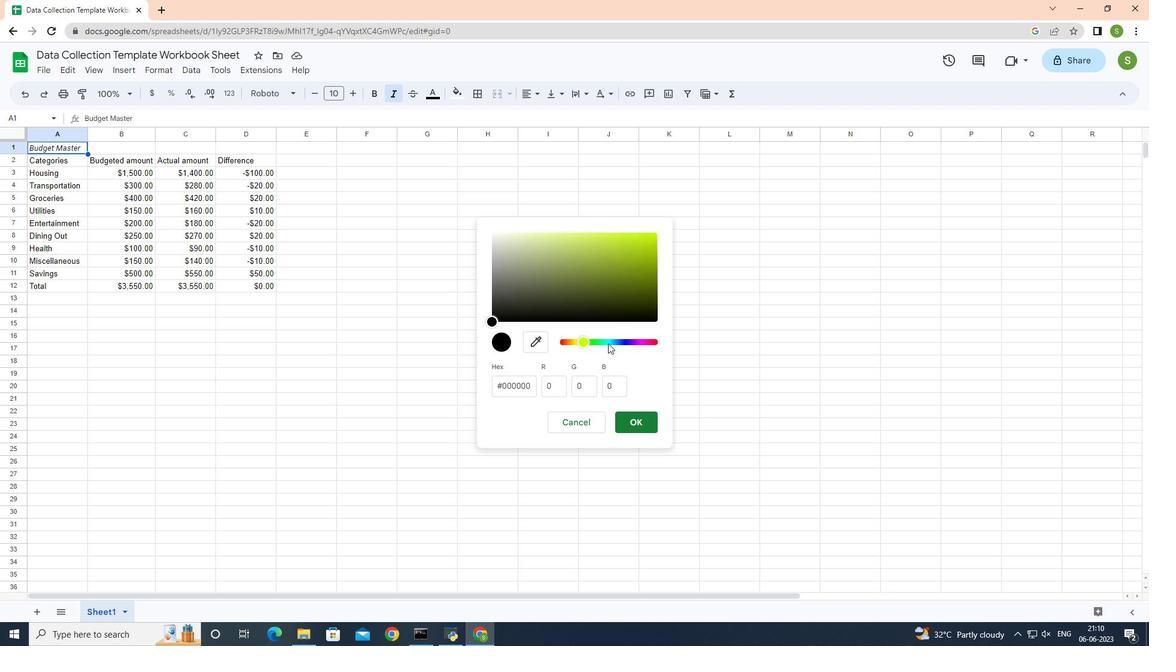 
Action: Mouse moved to (614, 342)
Screenshot: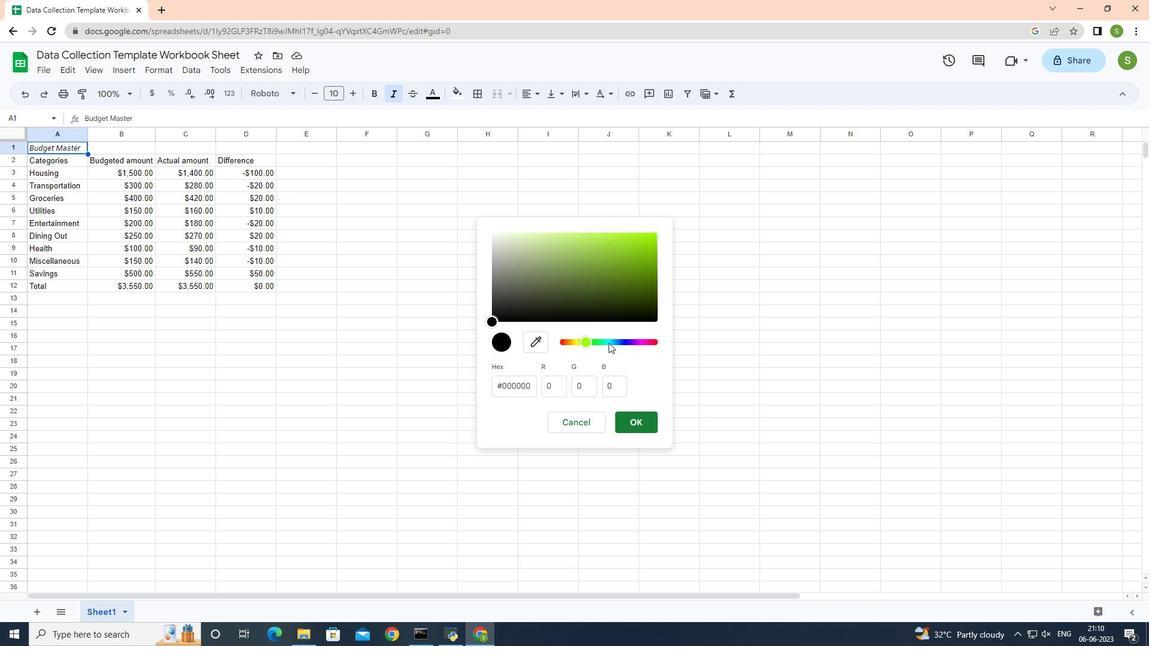 
Action: Mouse pressed left at (614, 342)
Screenshot: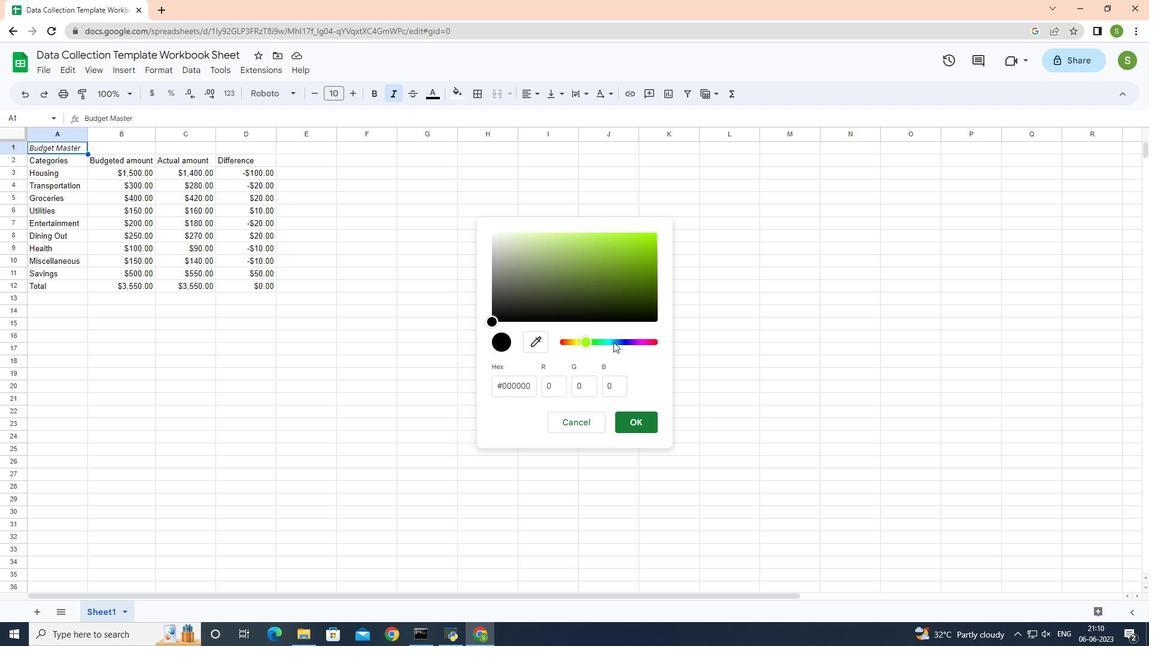 
Action: Mouse moved to (623, 344)
Screenshot: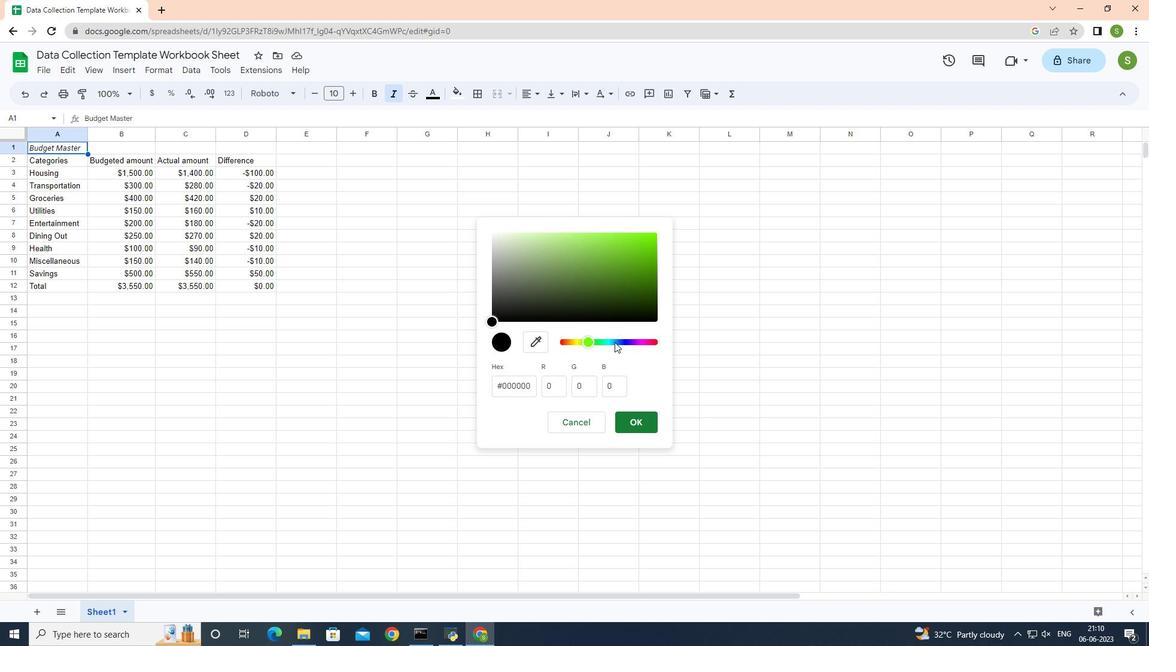 
Action: Mouse pressed left at (623, 344)
Screenshot: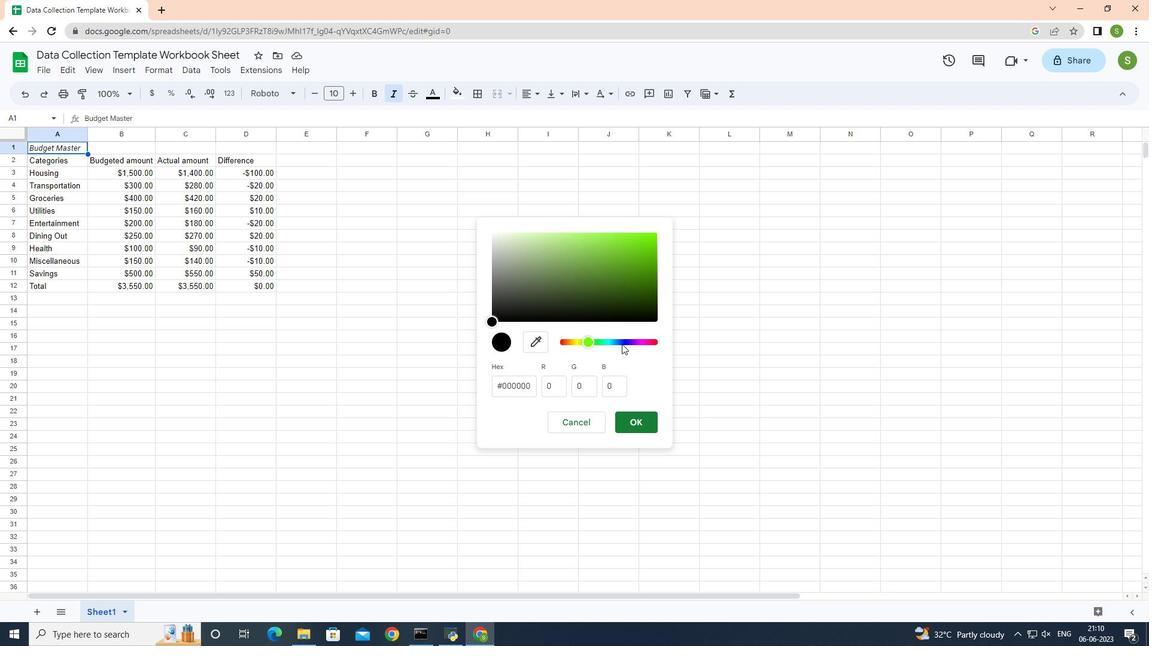 
Action: Mouse moved to (627, 344)
Screenshot: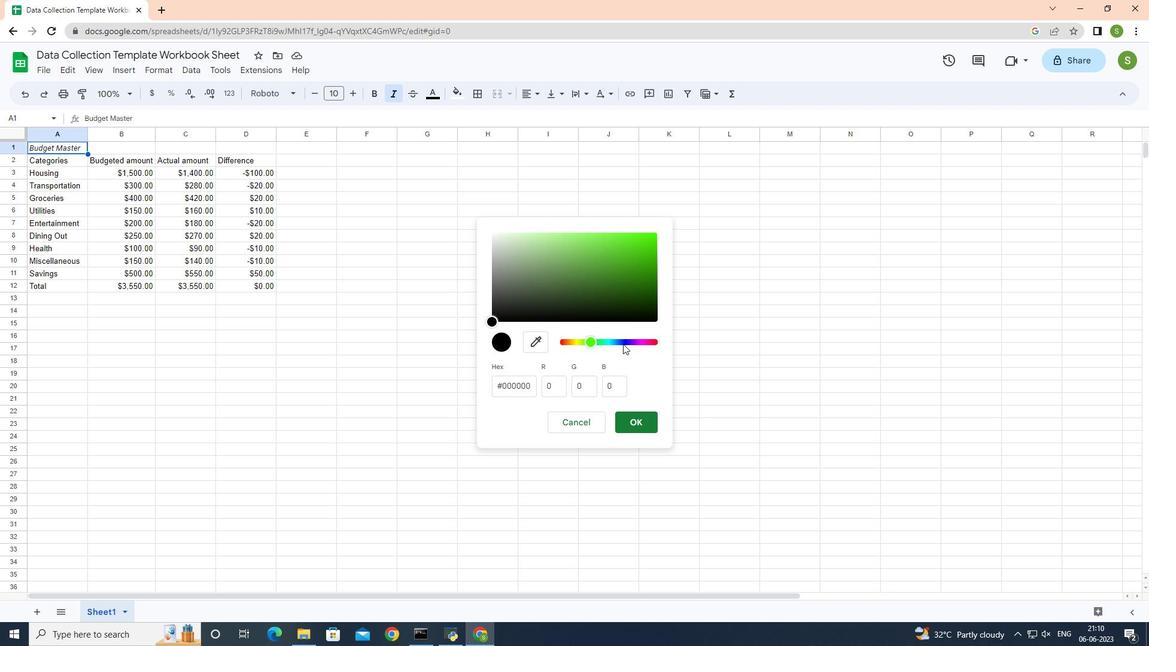
Action: Mouse pressed left at (627, 344)
Screenshot: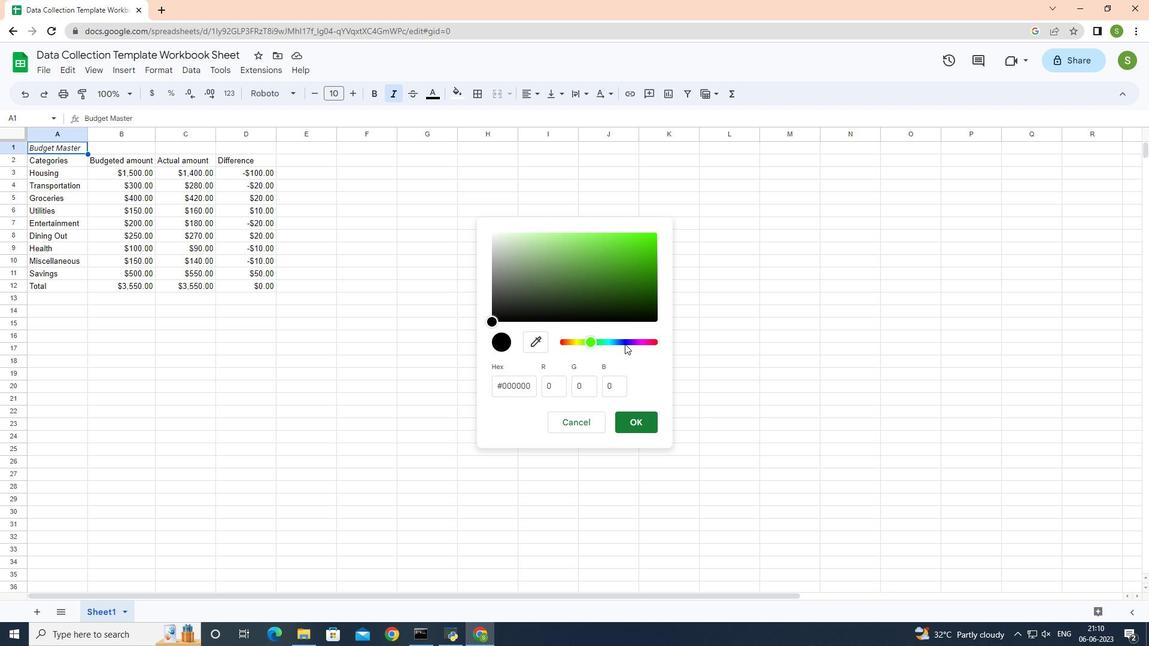 
Action: Mouse pressed left at (627, 344)
Screenshot: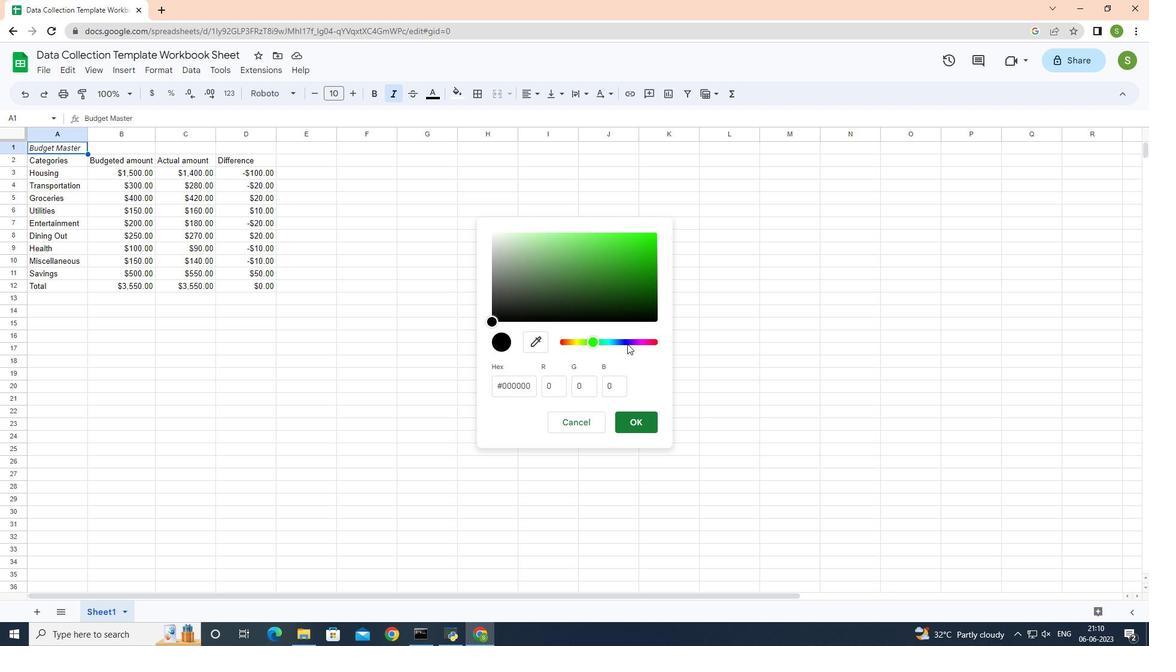 
Action: Mouse pressed left at (627, 344)
Screenshot: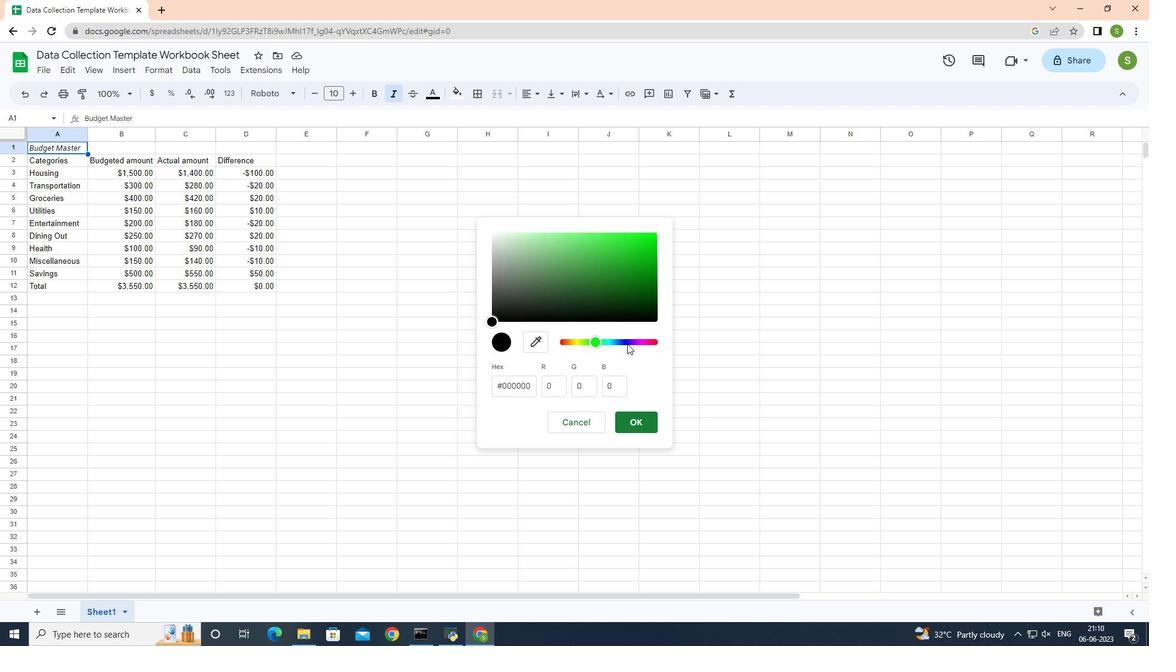 
Action: Mouse pressed left at (627, 344)
Screenshot: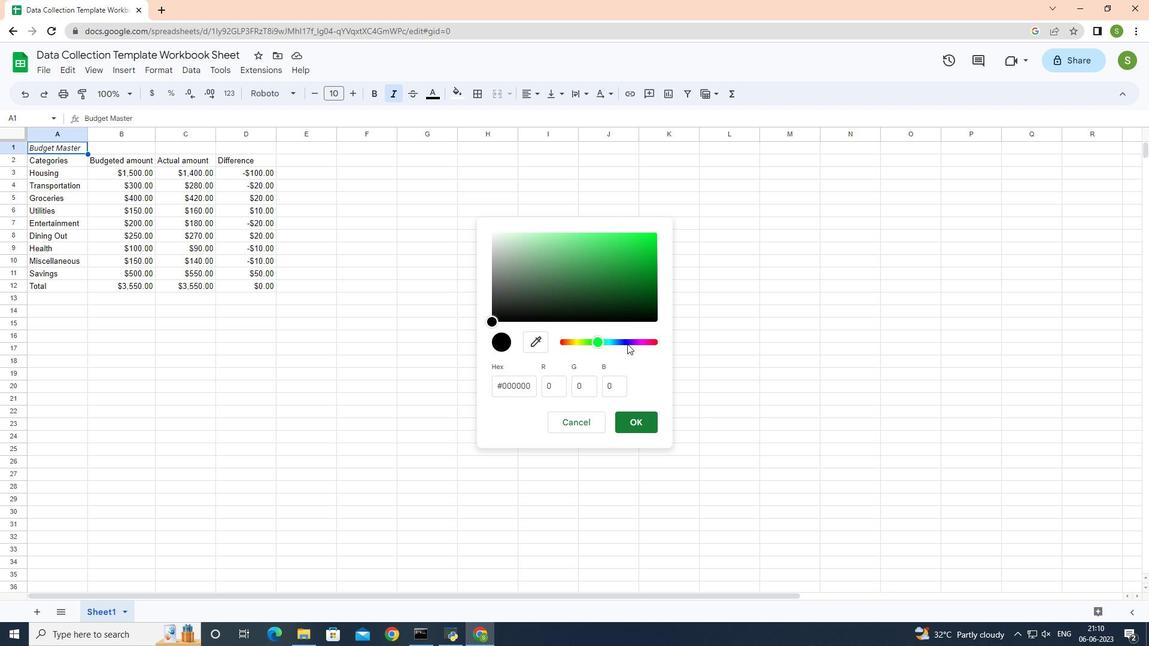 
Action: Mouse pressed left at (627, 344)
Screenshot: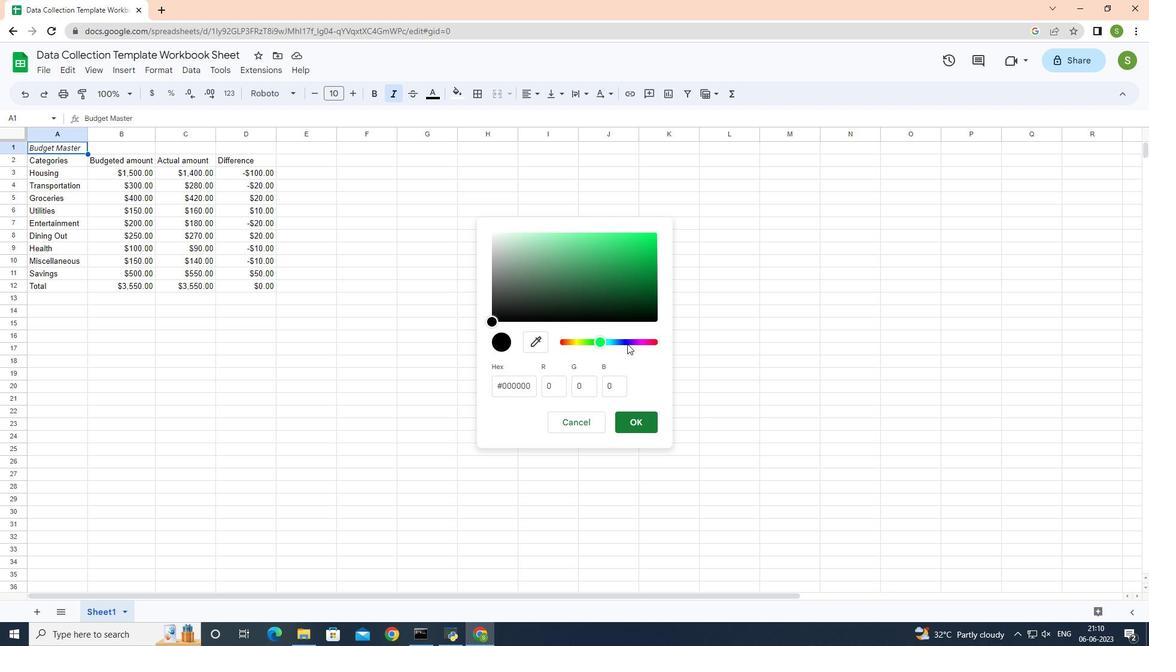 
Action: Mouse pressed left at (627, 344)
Screenshot: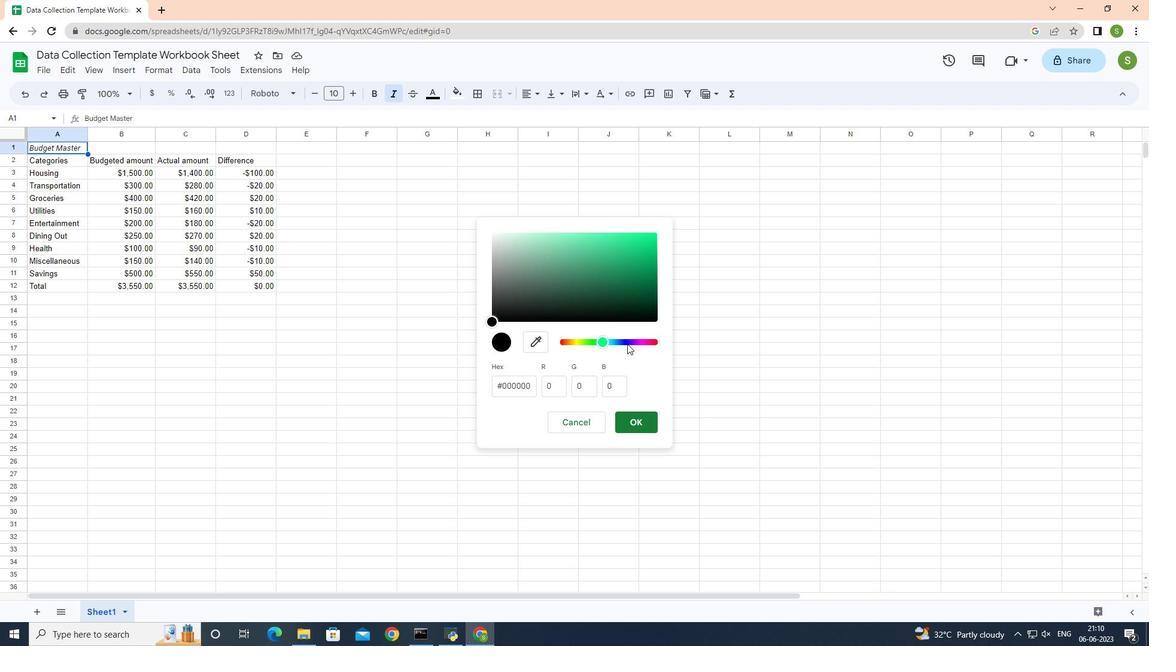 
Action: Mouse pressed left at (627, 344)
Screenshot: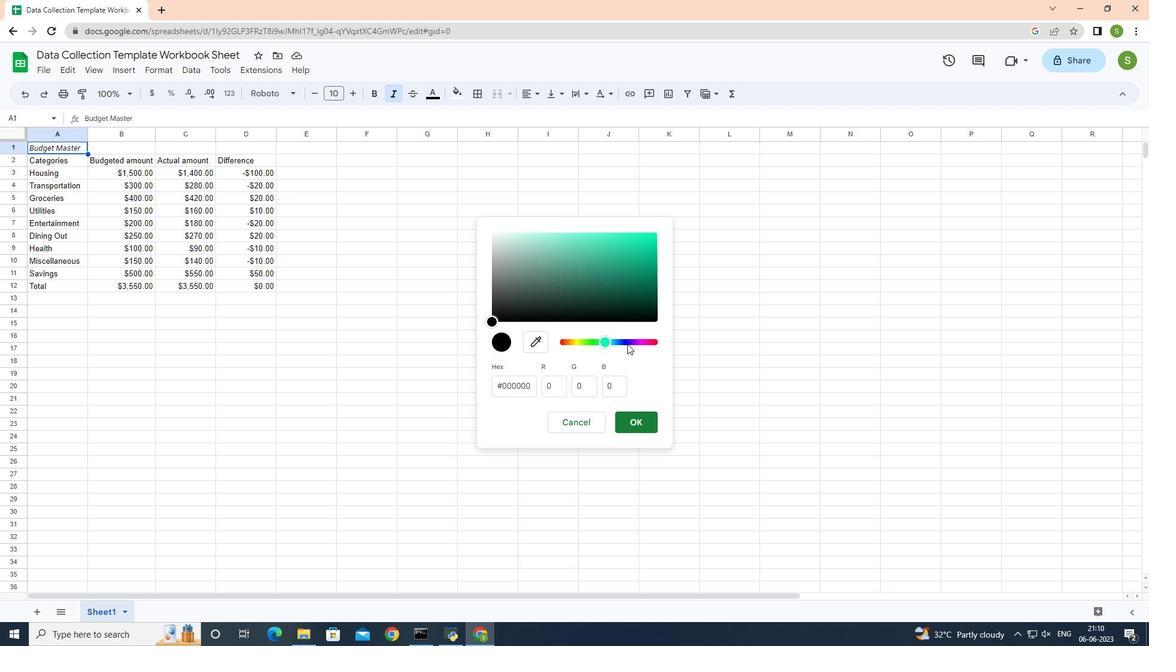 
Action: Mouse pressed left at (627, 344)
Screenshot: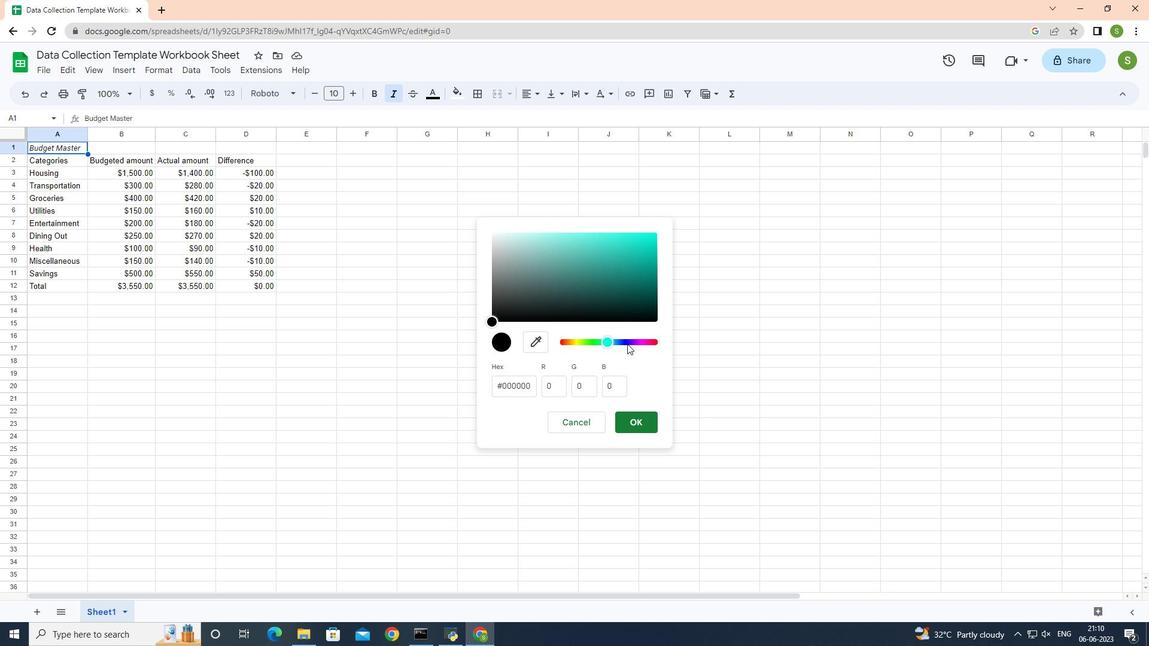 
Action: Mouse pressed left at (627, 344)
Screenshot: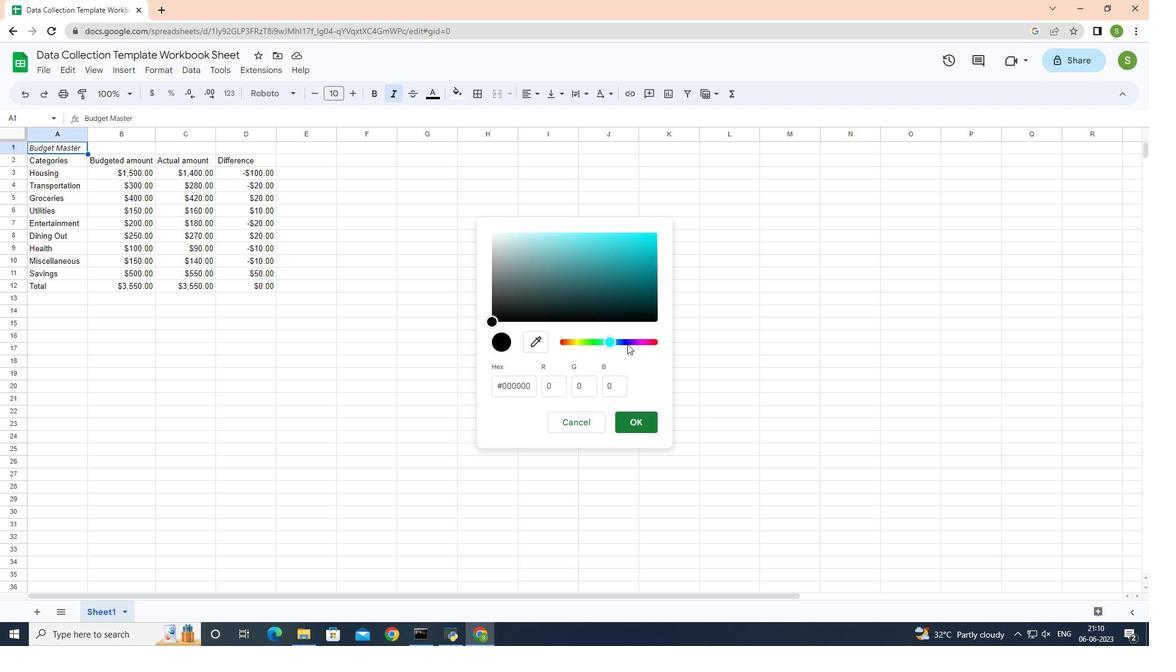 
Action: Mouse moved to (631, 343)
Screenshot: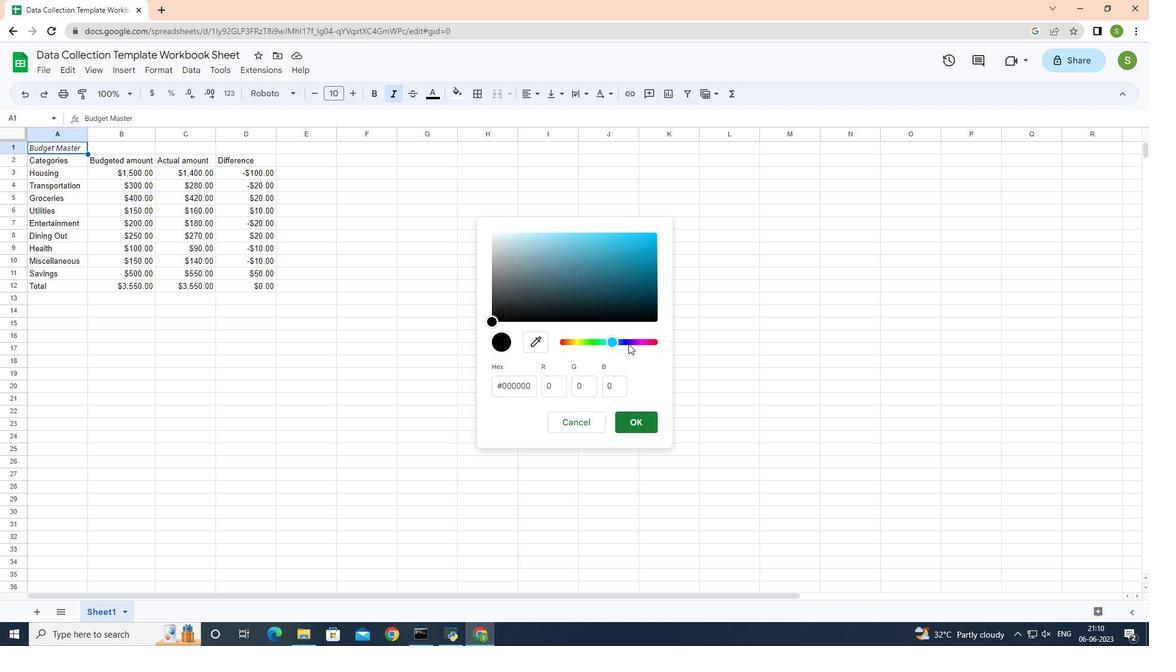 
Action: Mouse pressed left at (631, 343)
Screenshot: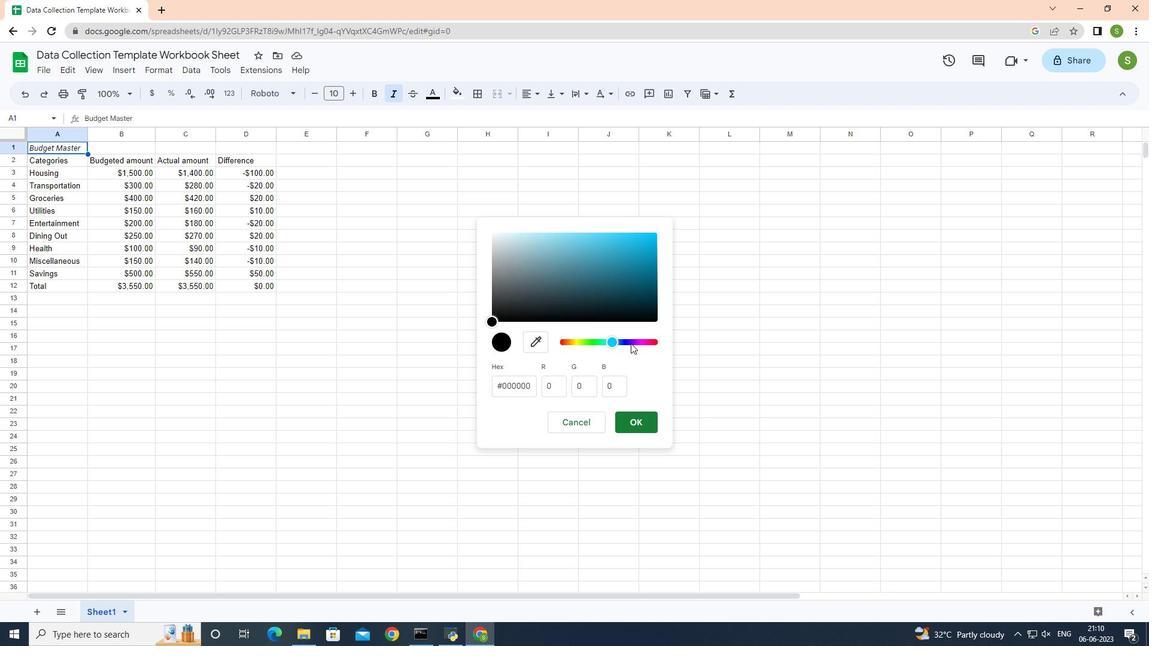
Action: Mouse moved to (637, 341)
Screenshot: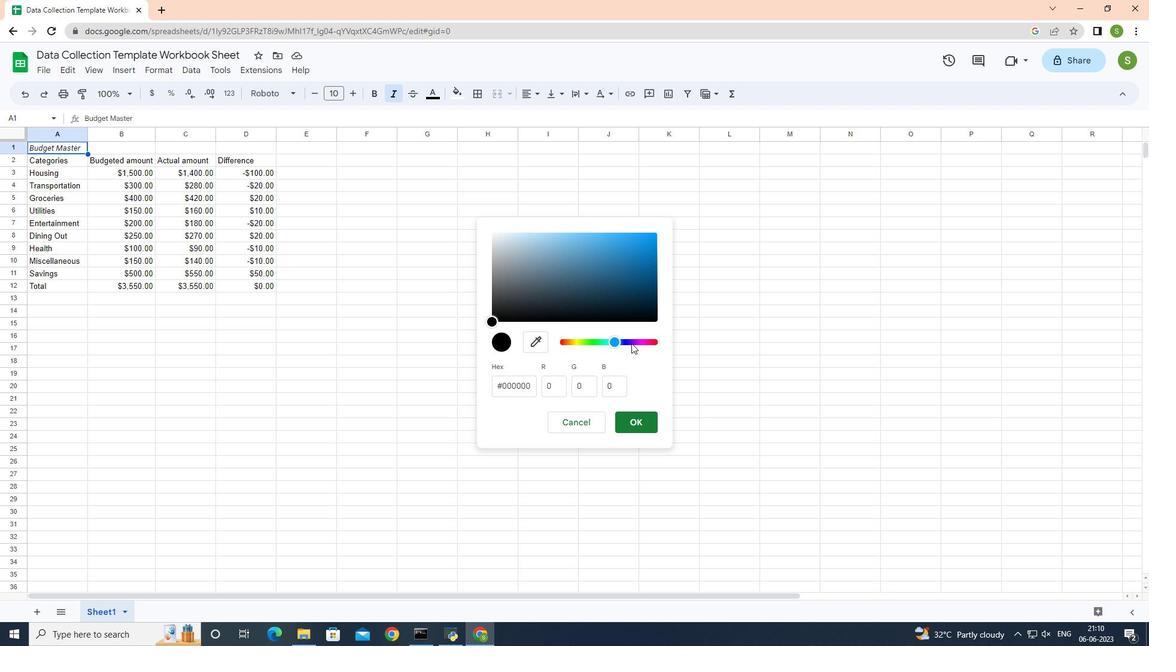 
Action: Mouse pressed left at (637, 341)
Screenshot: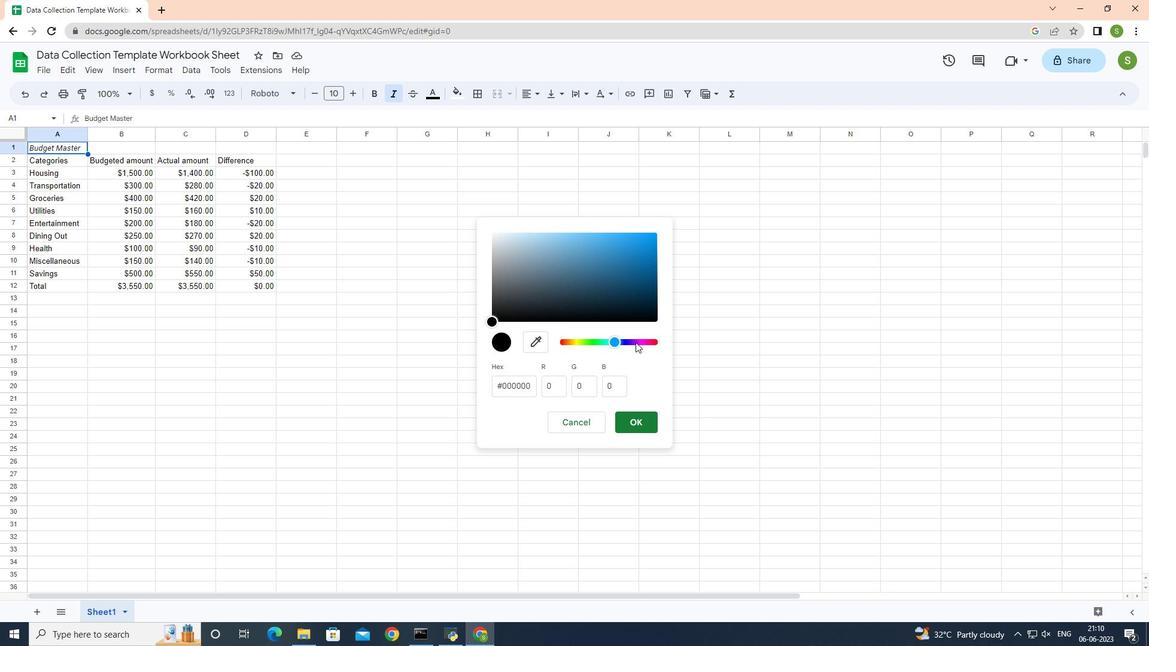 
Action: Mouse moved to (643, 341)
Screenshot: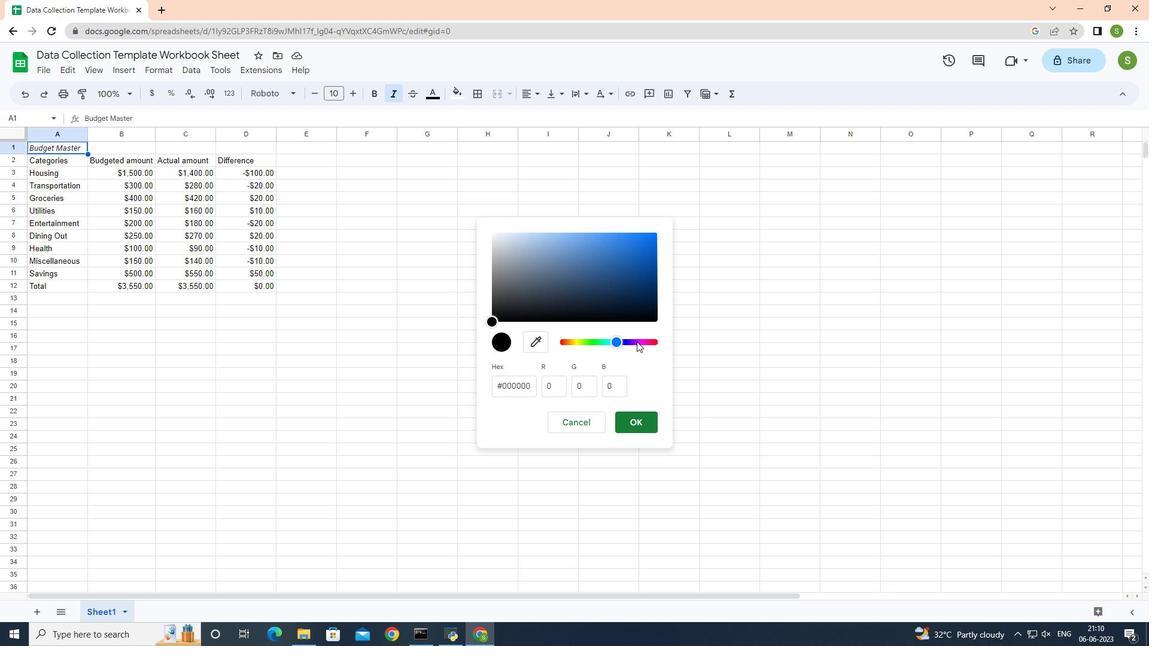 
Action: Mouse pressed left at (643, 341)
Screenshot: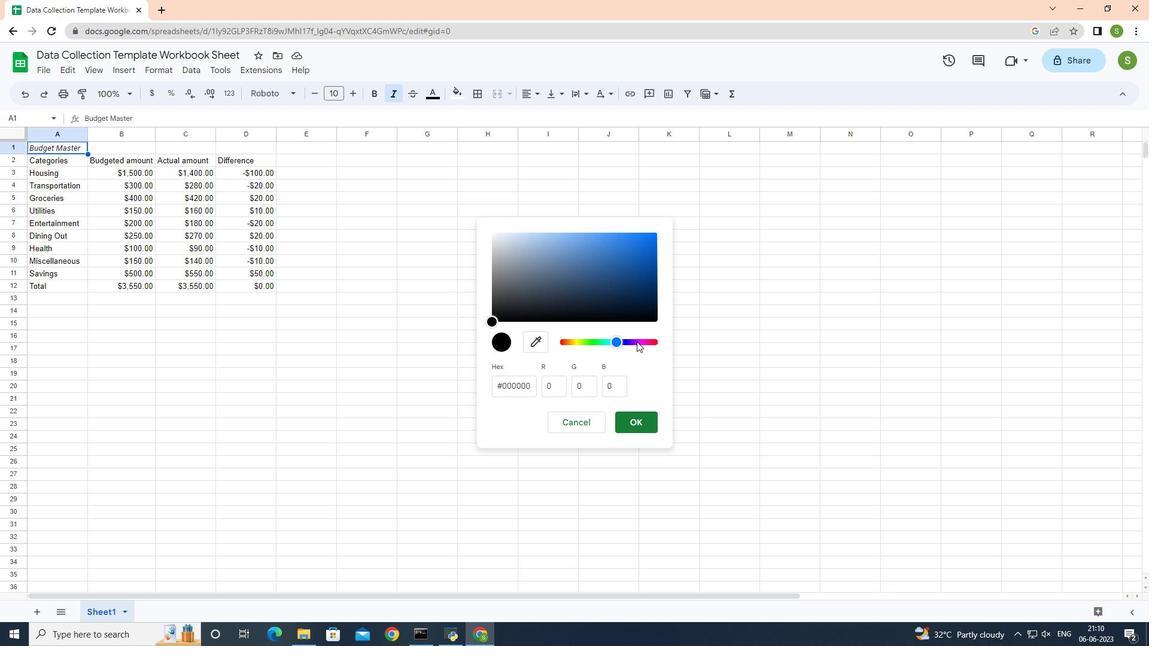 
Action: Mouse pressed left at (643, 341)
Screenshot: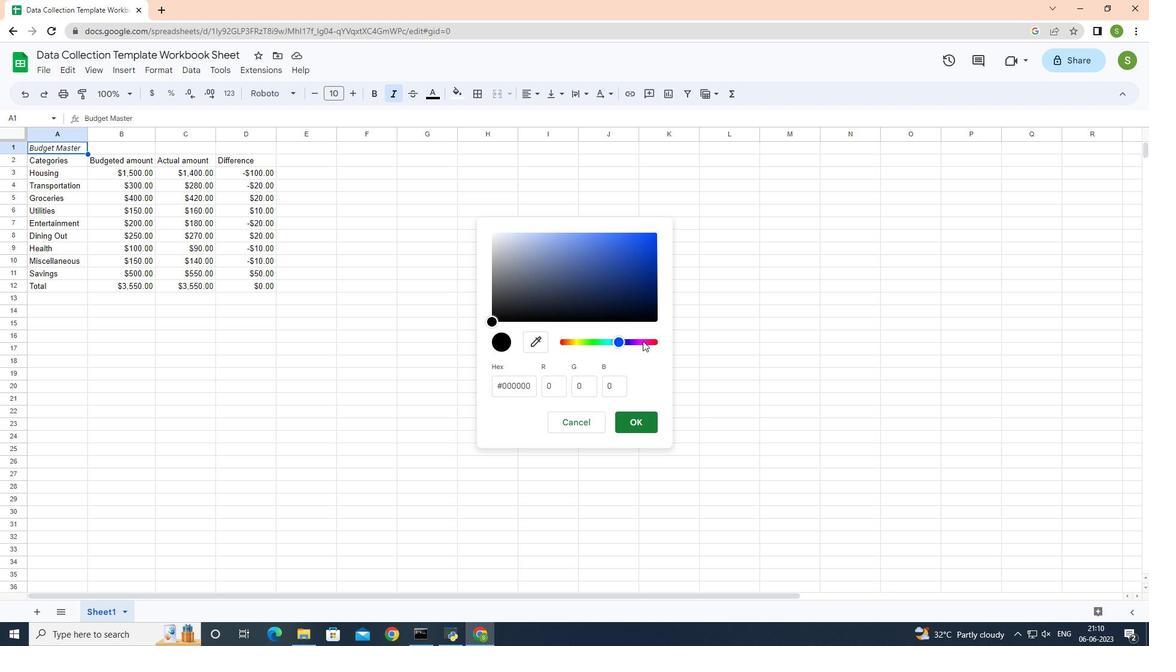 
Action: Mouse pressed left at (643, 341)
Screenshot: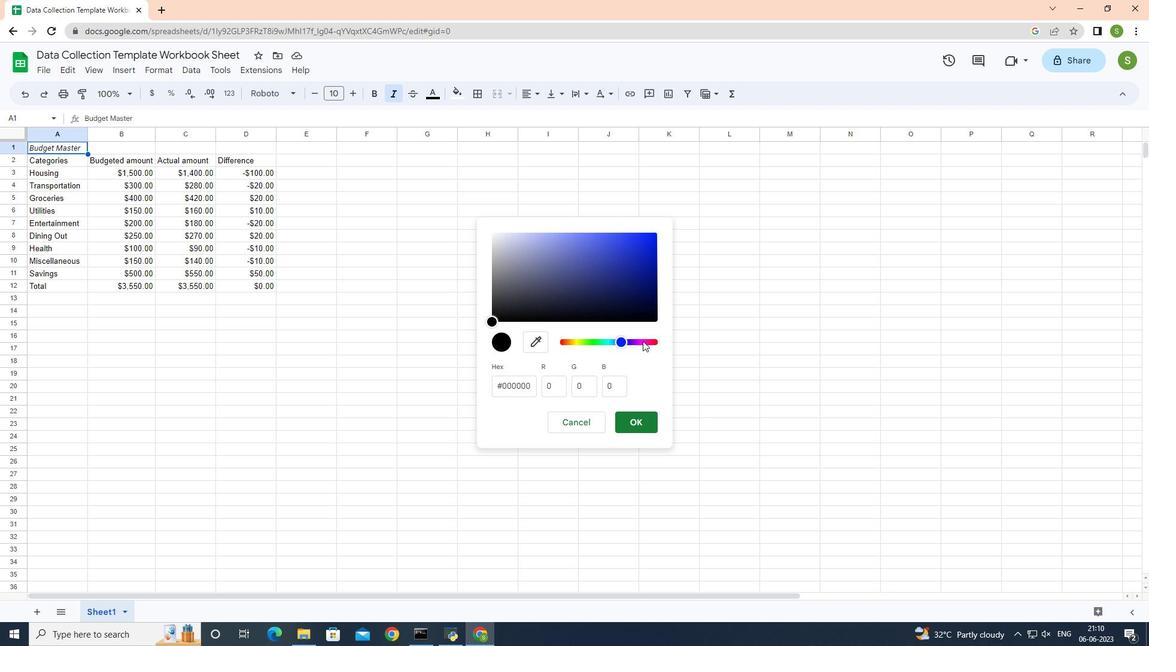 
Action: Mouse moved to (643, 341)
Screenshot: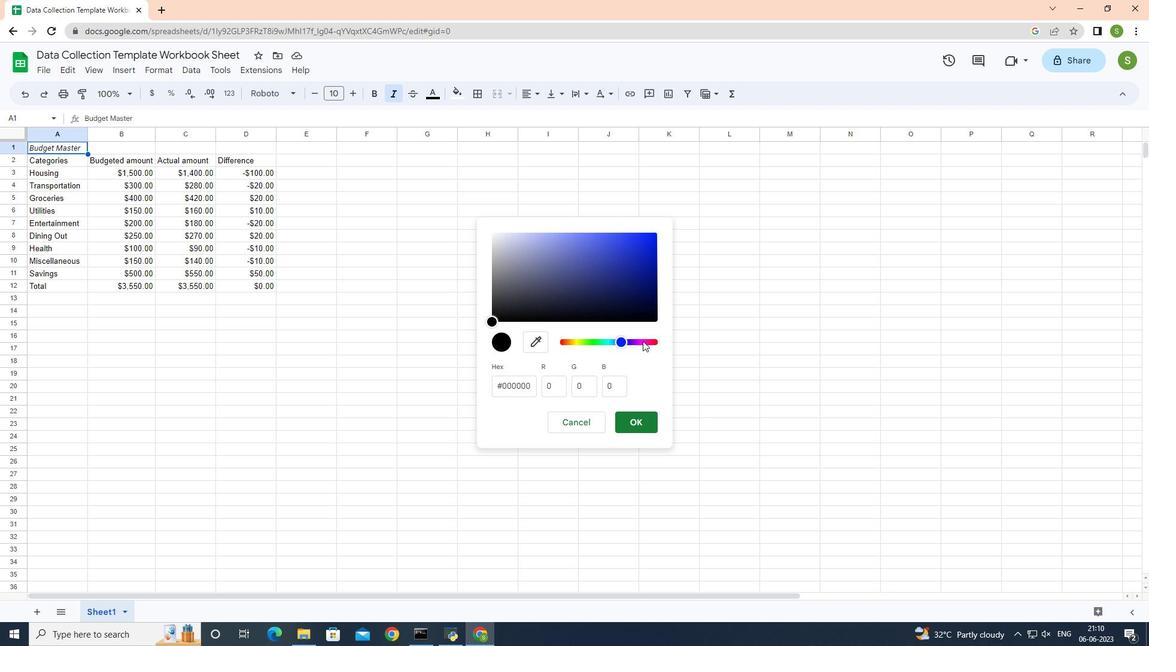 
Action: Mouse pressed left at (643, 341)
Screenshot: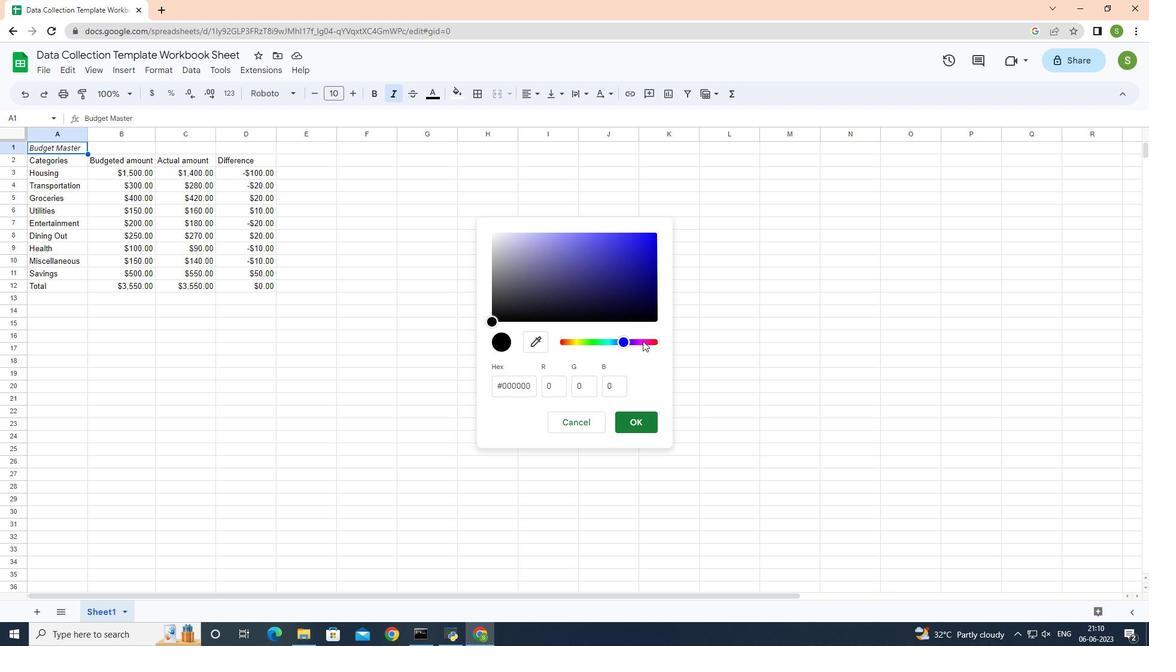 
Action: Mouse pressed left at (643, 341)
Screenshot: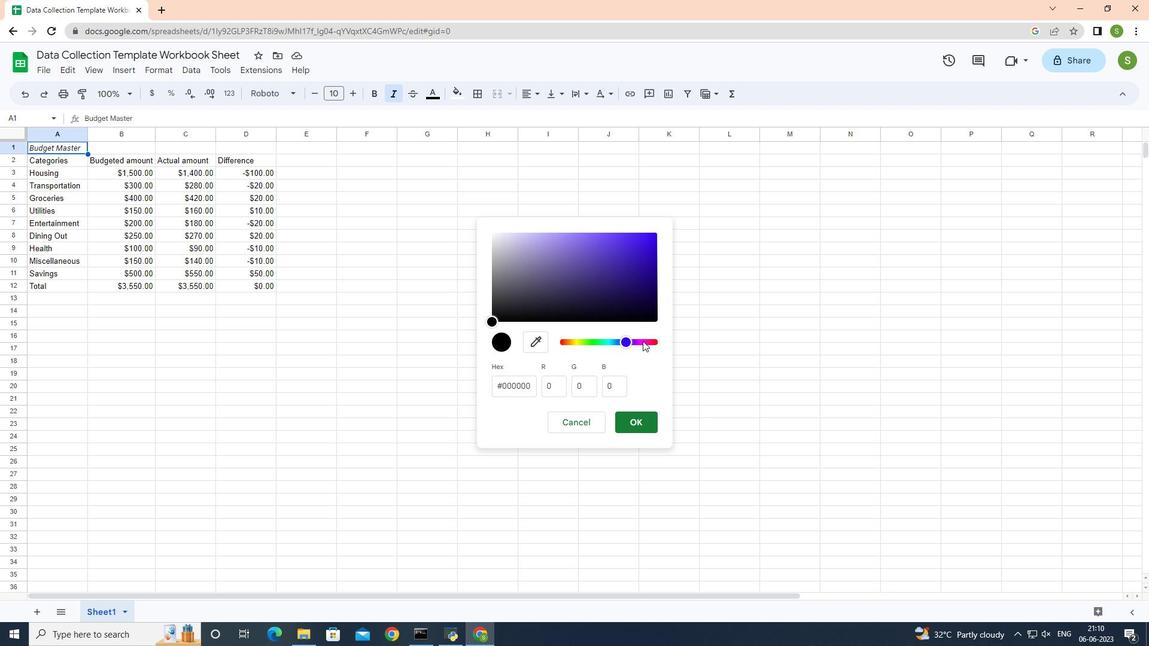 
Action: Mouse pressed left at (643, 341)
Screenshot: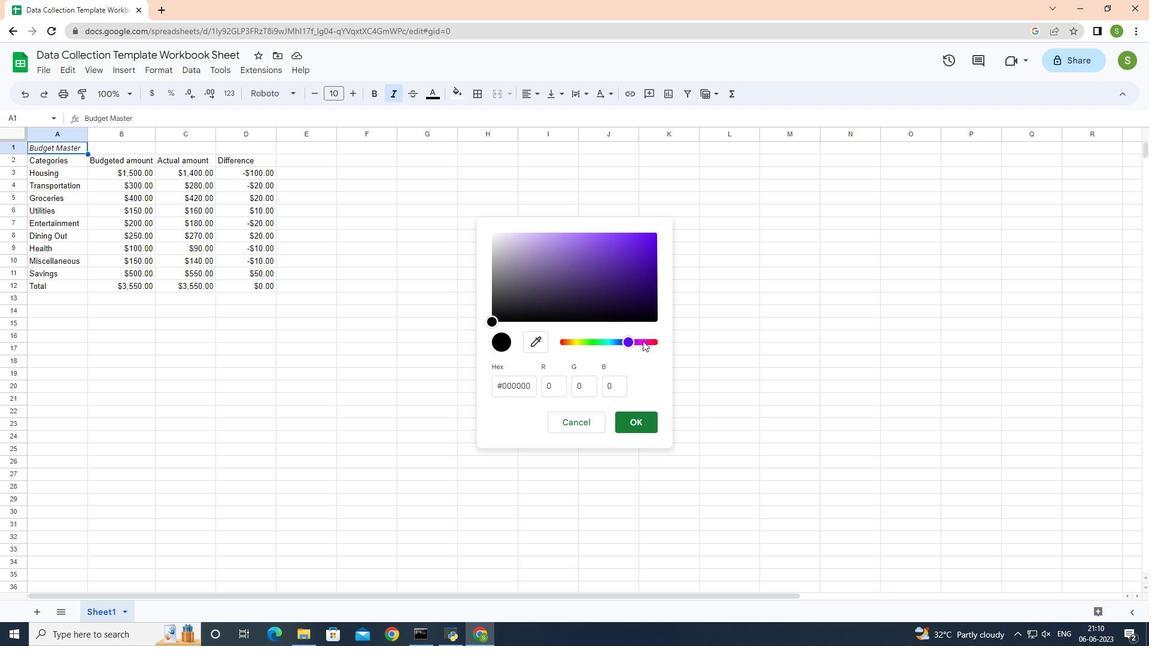 
Action: Mouse pressed left at (643, 341)
Screenshot: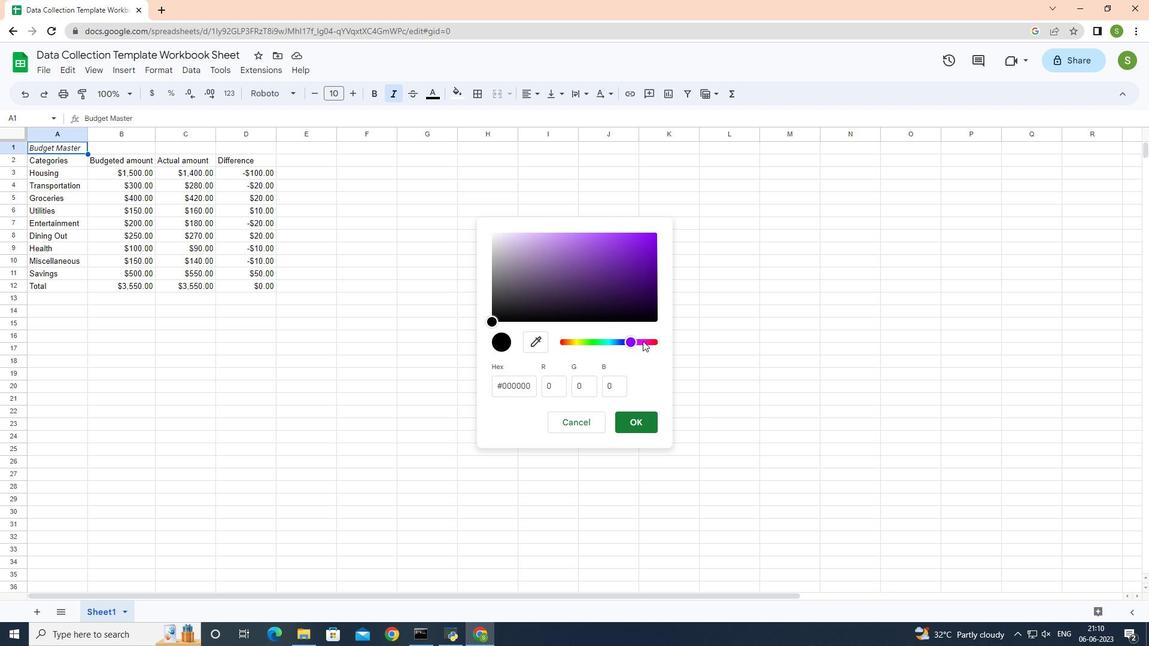 
Action: Mouse pressed left at (643, 341)
Screenshot: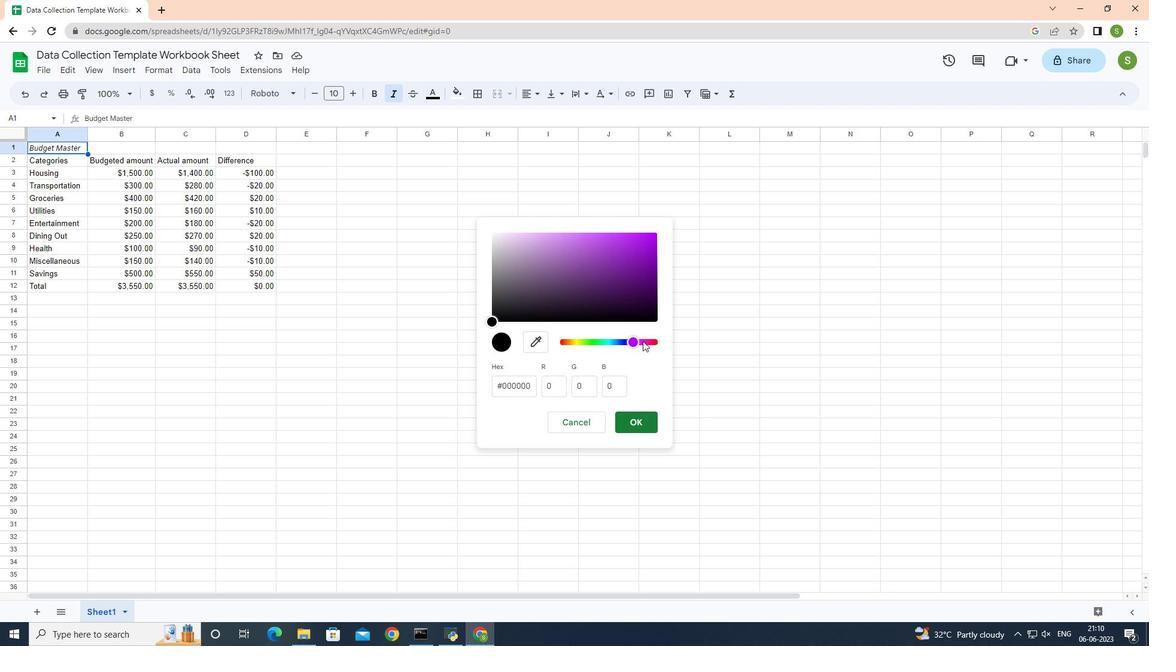 
Action: Mouse pressed left at (643, 341)
Screenshot: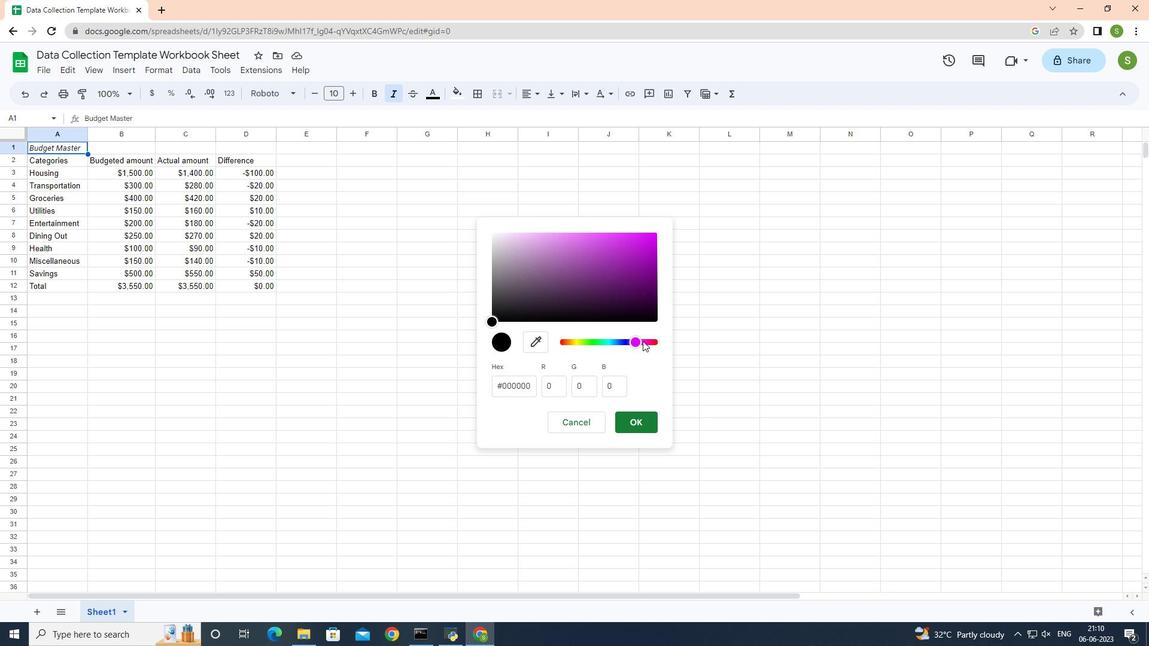 
Action: Mouse moved to (647, 340)
Screenshot: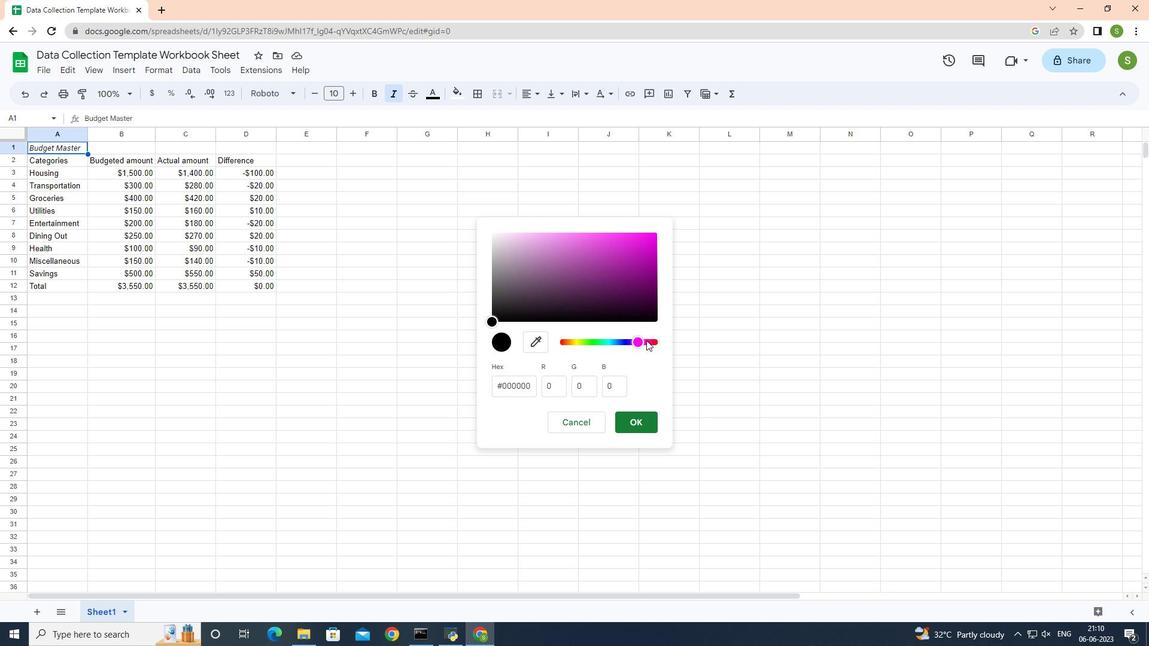 
Action: Mouse pressed left at (647, 340)
Screenshot: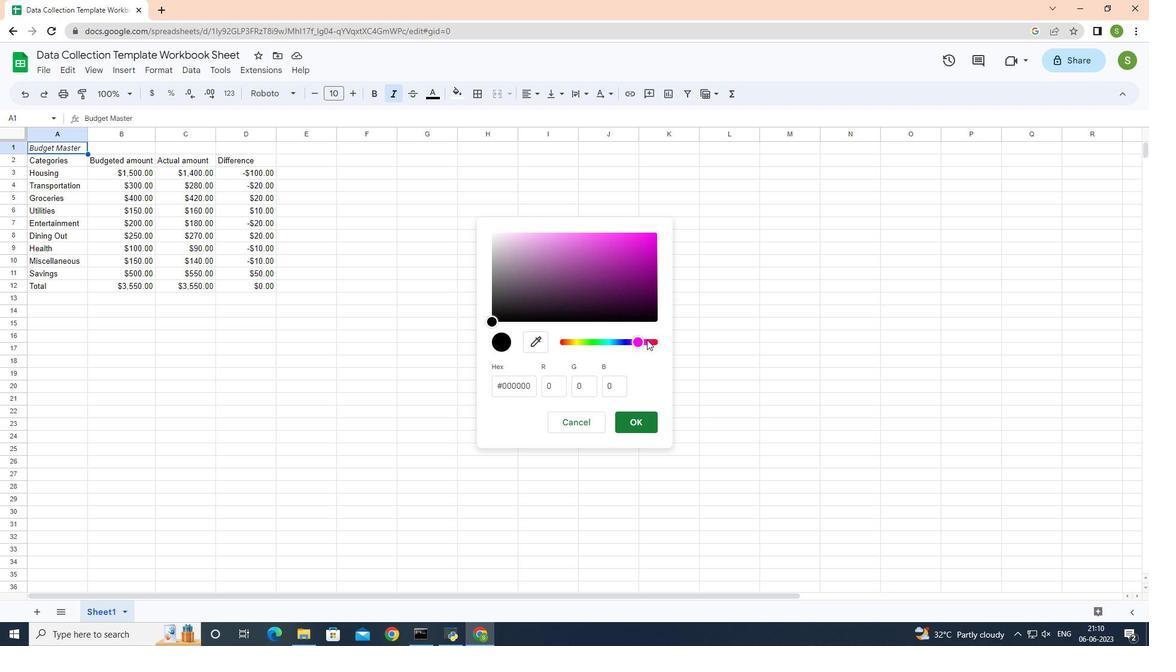 
Action: Mouse pressed left at (647, 340)
Screenshot: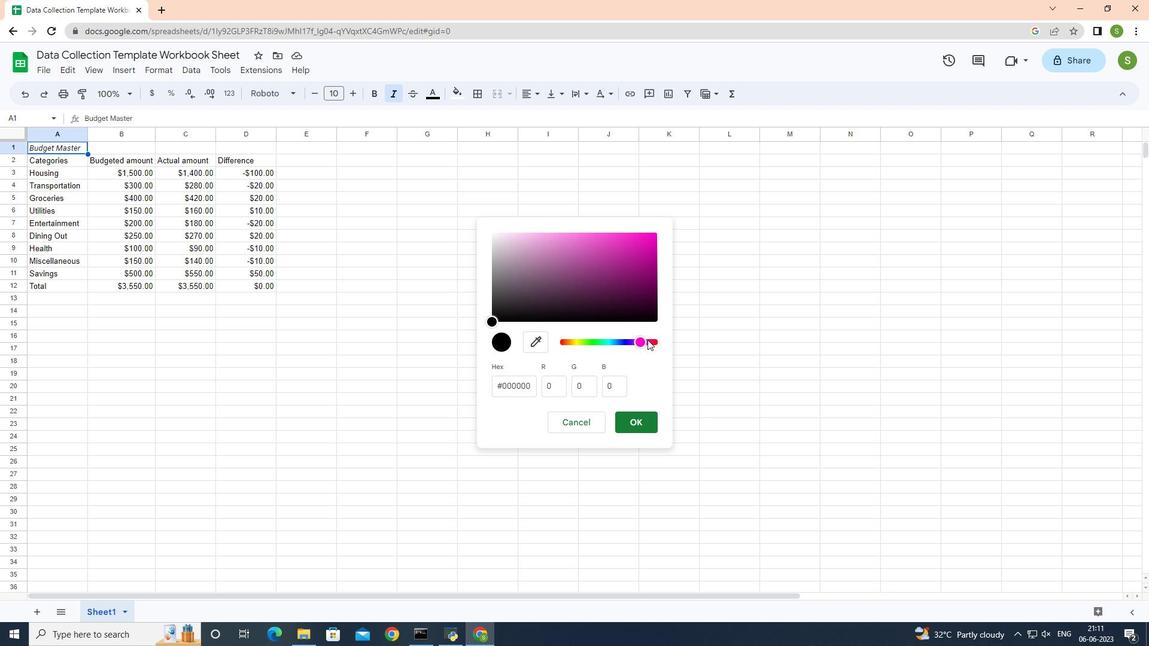 
Action: Mouse moved to (617, 340)
Screenshot: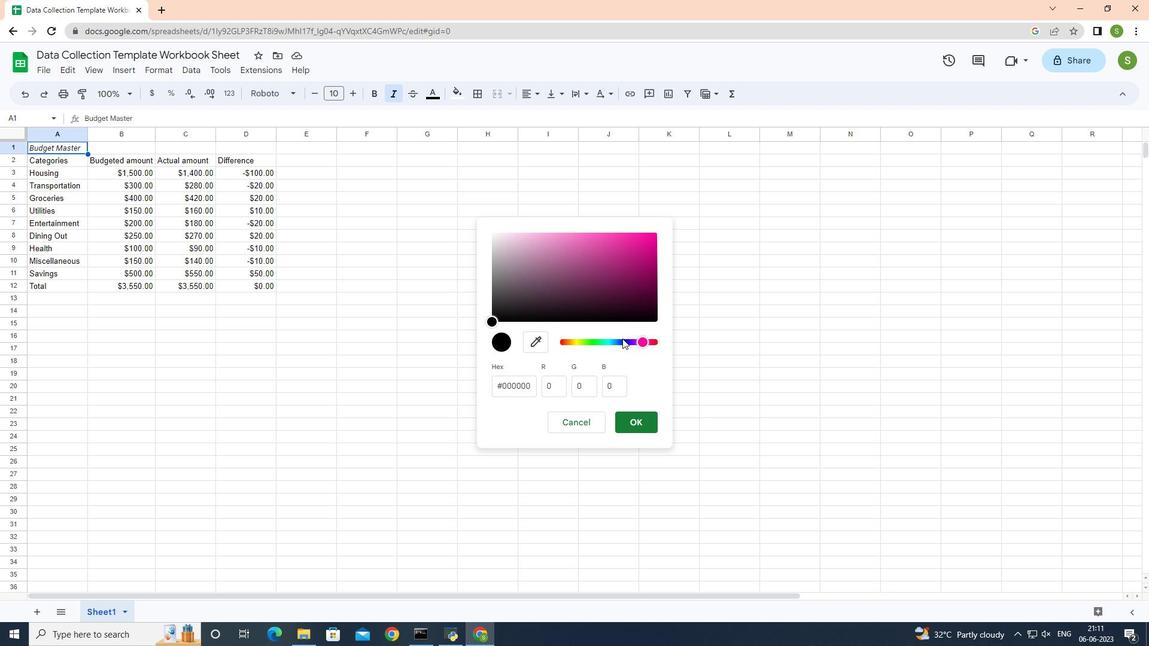 
Action: Mouse pressed left at (617, 340)
Screenshot: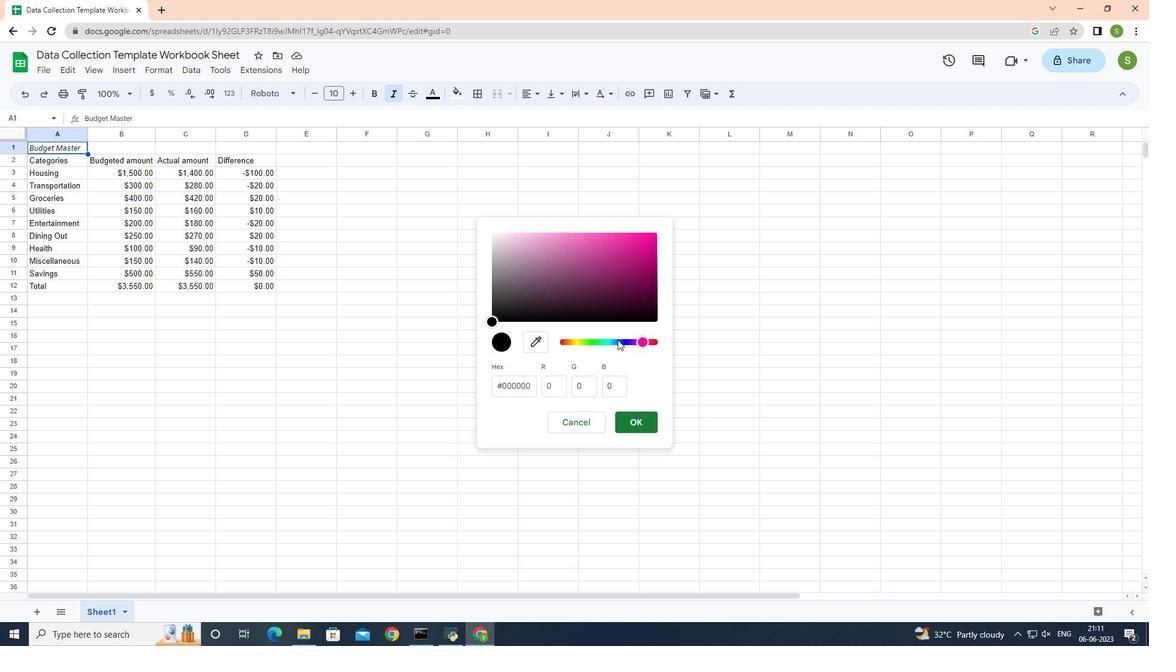 
Action: Mouse moved to (614, 340)
Screenshot: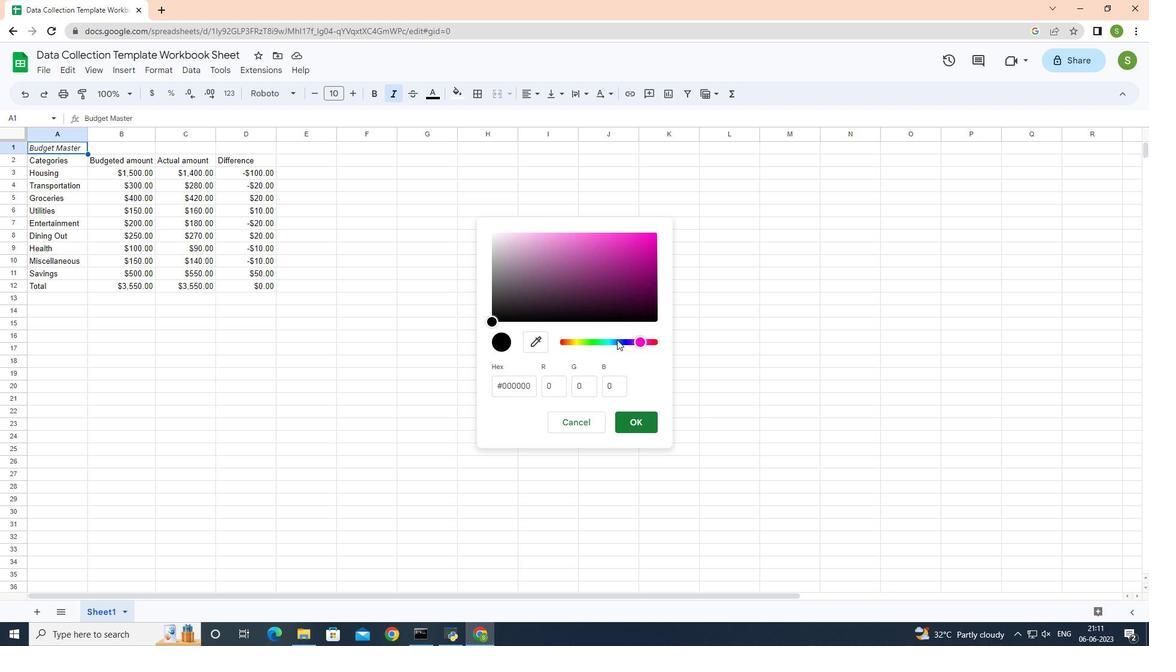 
Action: Mouse pressed left at (614, 340)
Screenshot: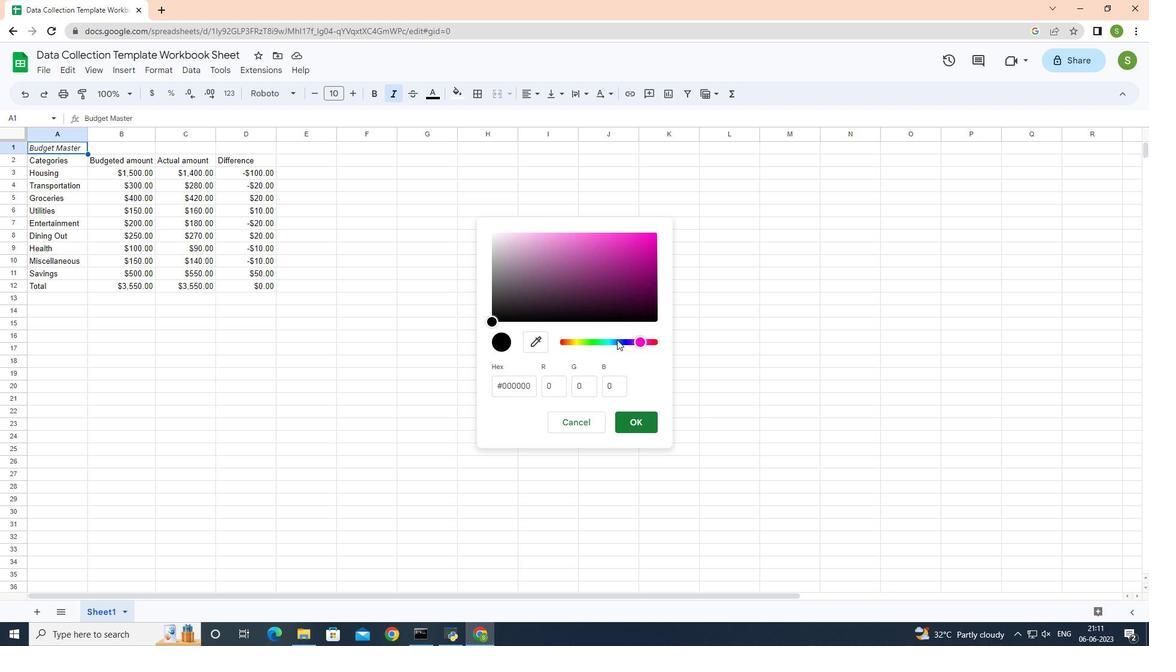 
Action: Mouse moved to (651, 343)
Screenshot: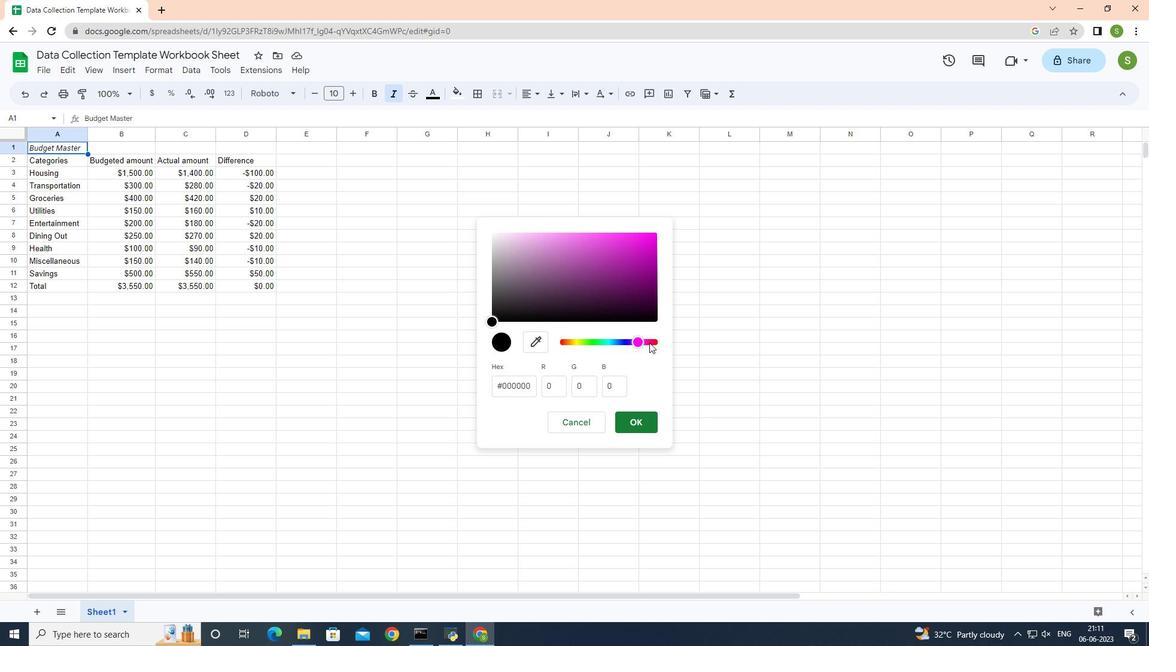 
Action: Mouse pressed left at (651, 343)
Screenshot: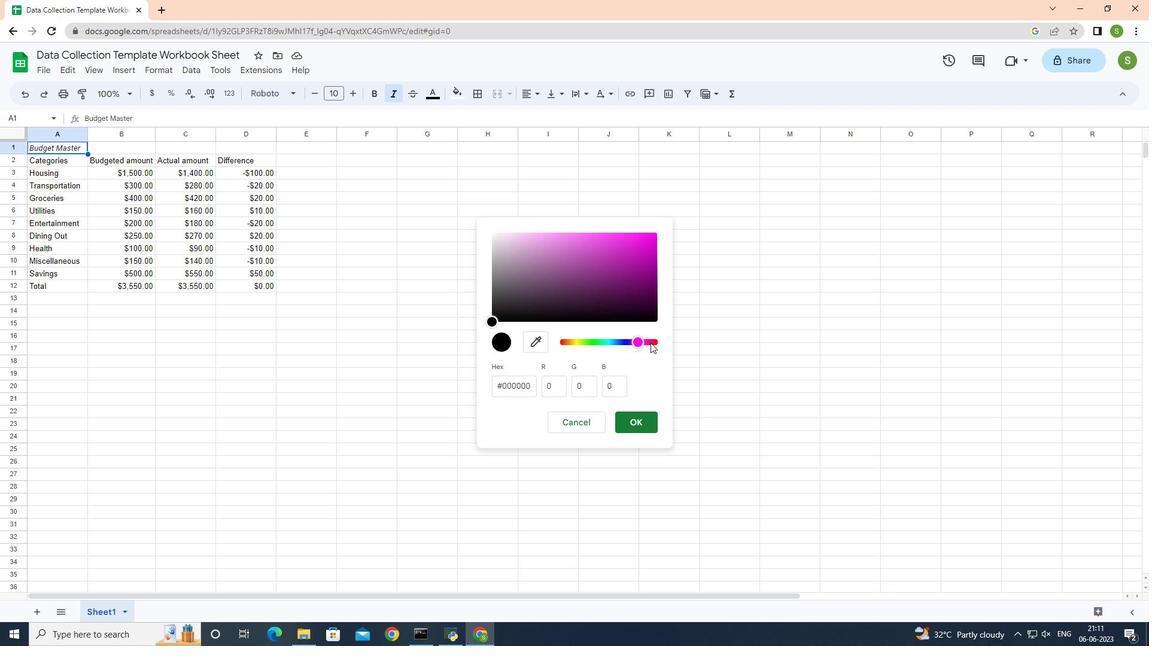 
Action: Mouse moved to (605, 340)
Screenshot: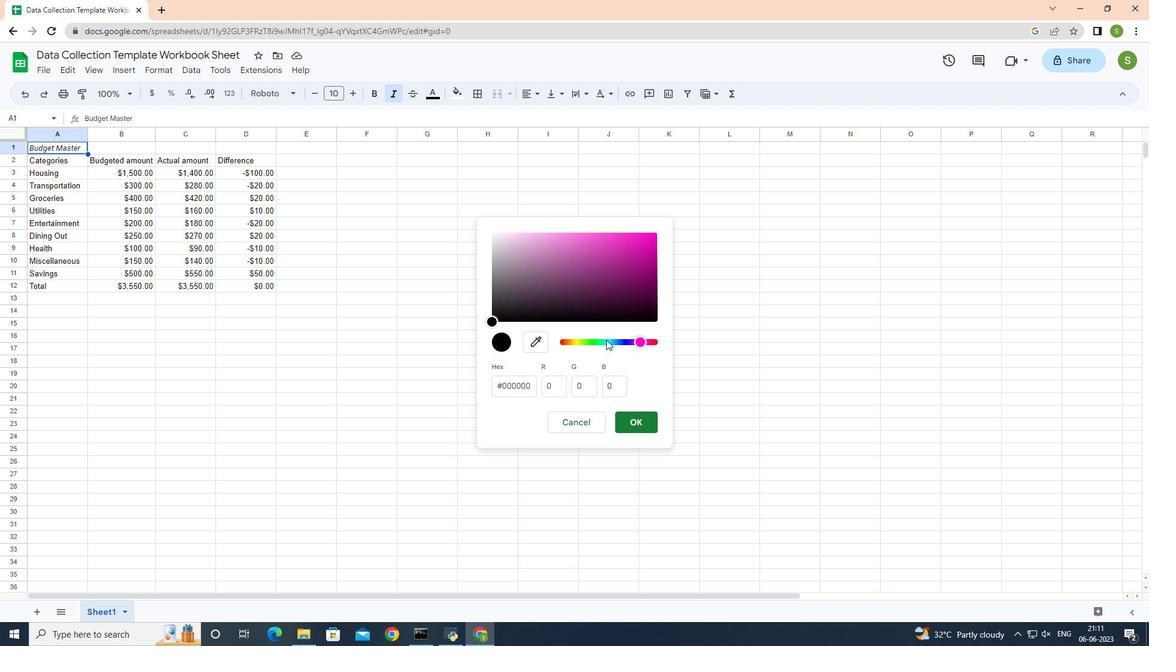 
Action: Mouse pressed left at (605, 340)
Screenshot: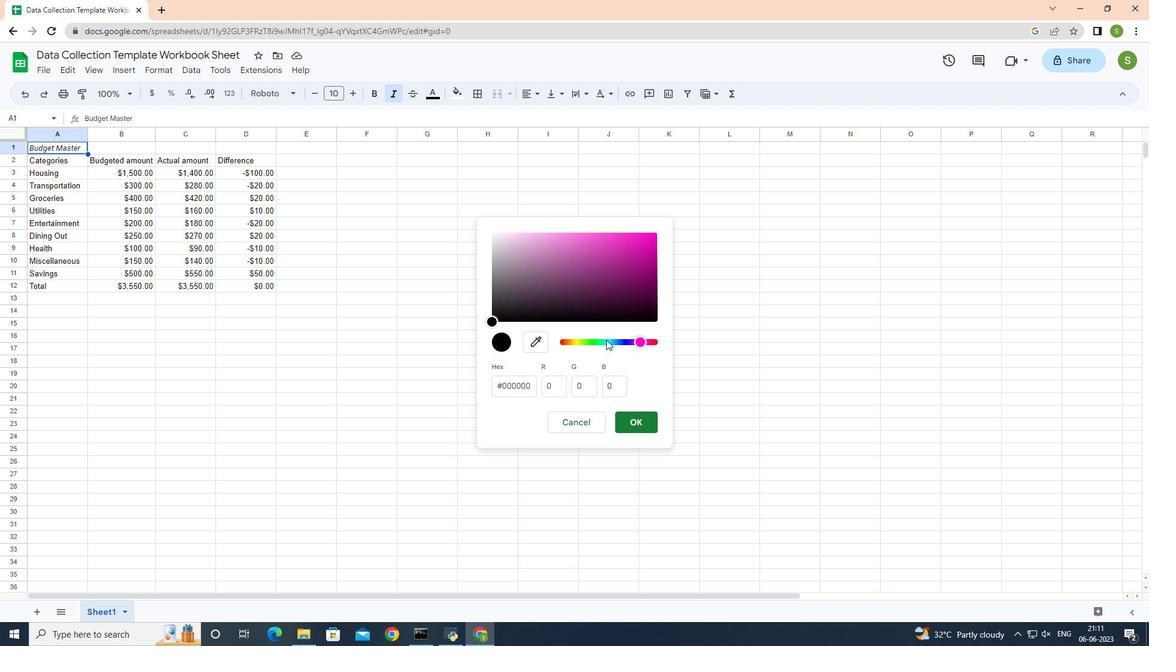
Action: Mouse moved to (613, 266)
Screenshot: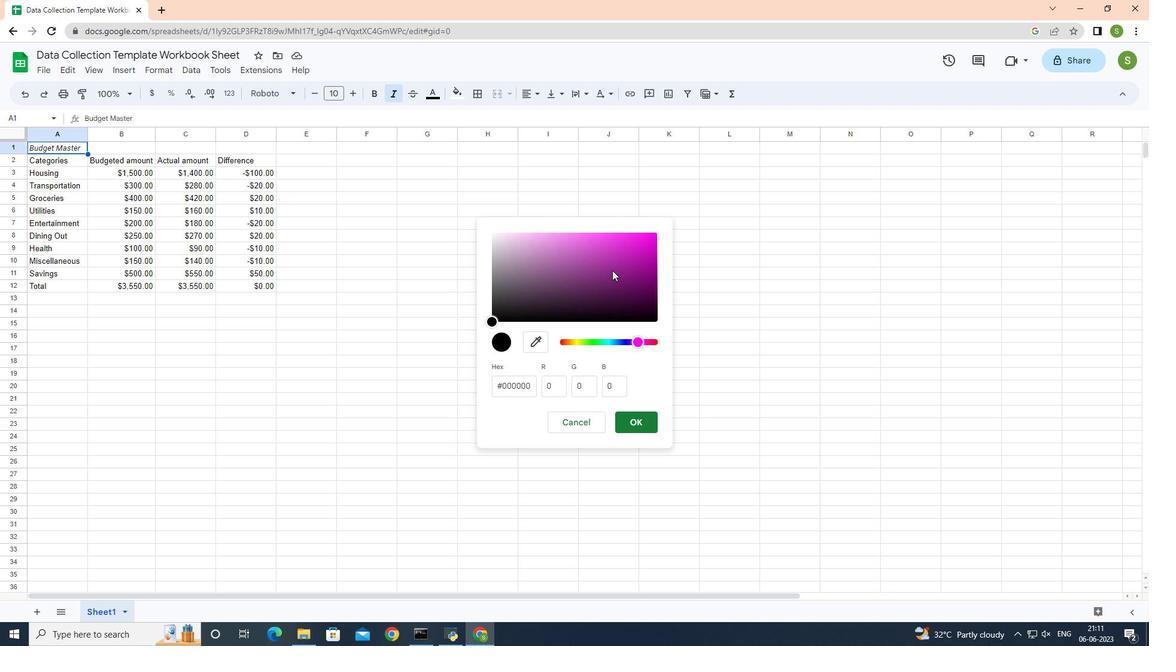 
Action: Mouse pressed left at (613, 266)
Screenshot: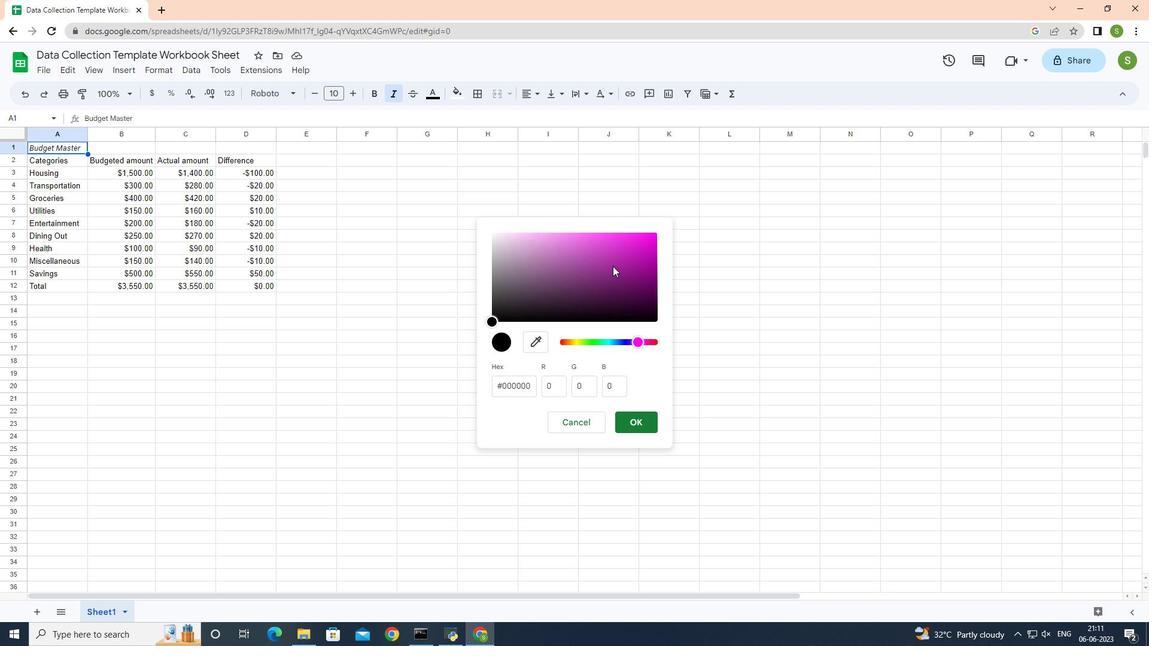 
Action: Mouse moved to (629, 250)
Screenshot: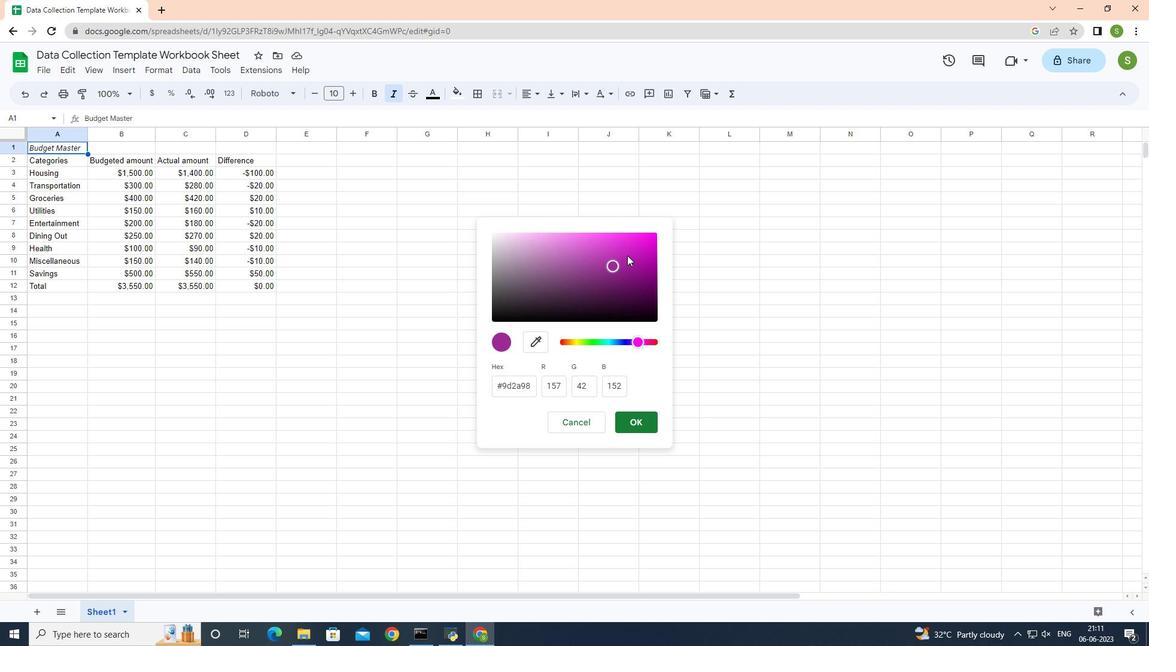 
Action: Mouse pressed left at (629, 250)
Screenshot: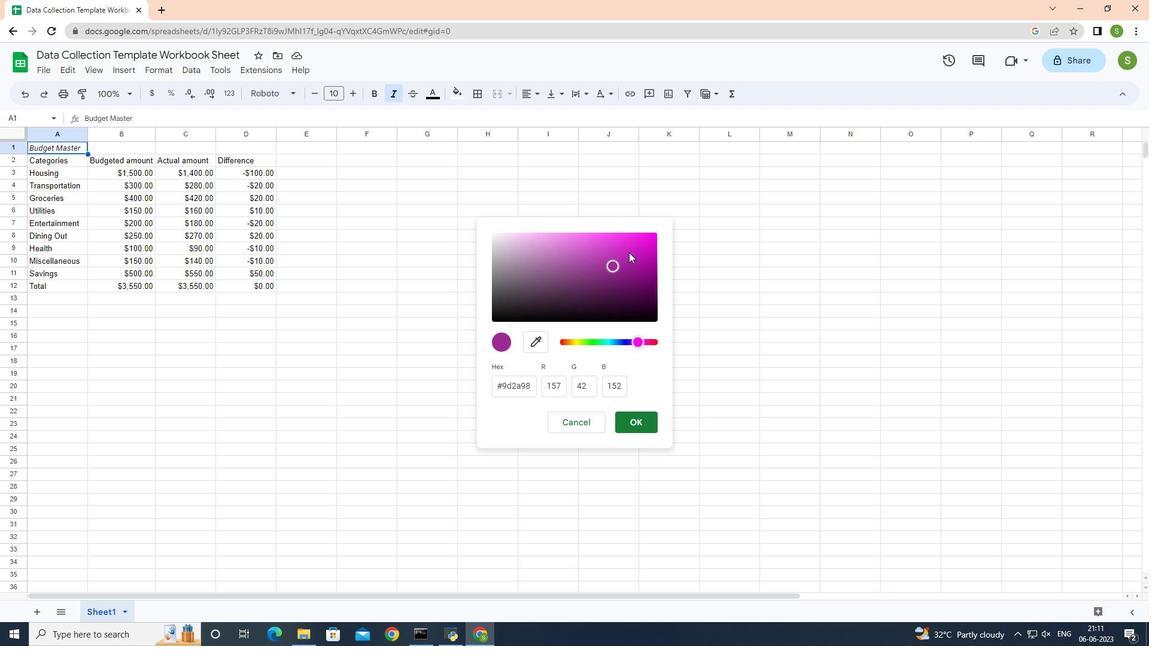 
Action: Mouse moved to (641, 240)
Screenshot: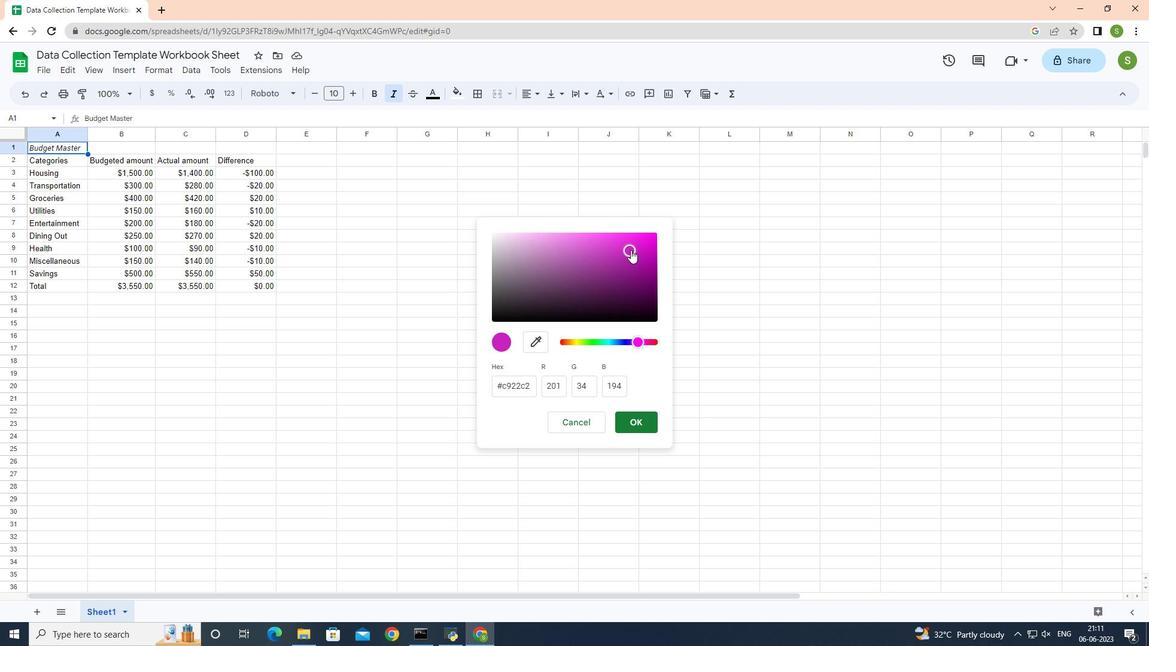 
Action: Mouse pressed left at (641, 240)
Screenshot: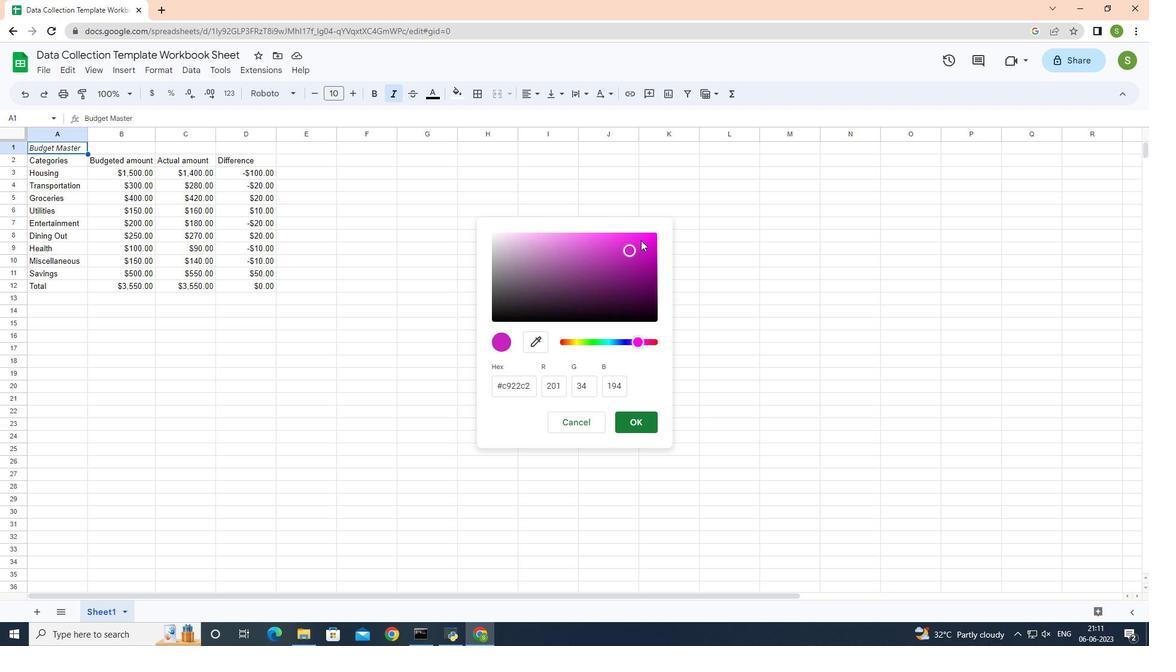 
Action: Mouse moved to (626, 230)
Screenshot: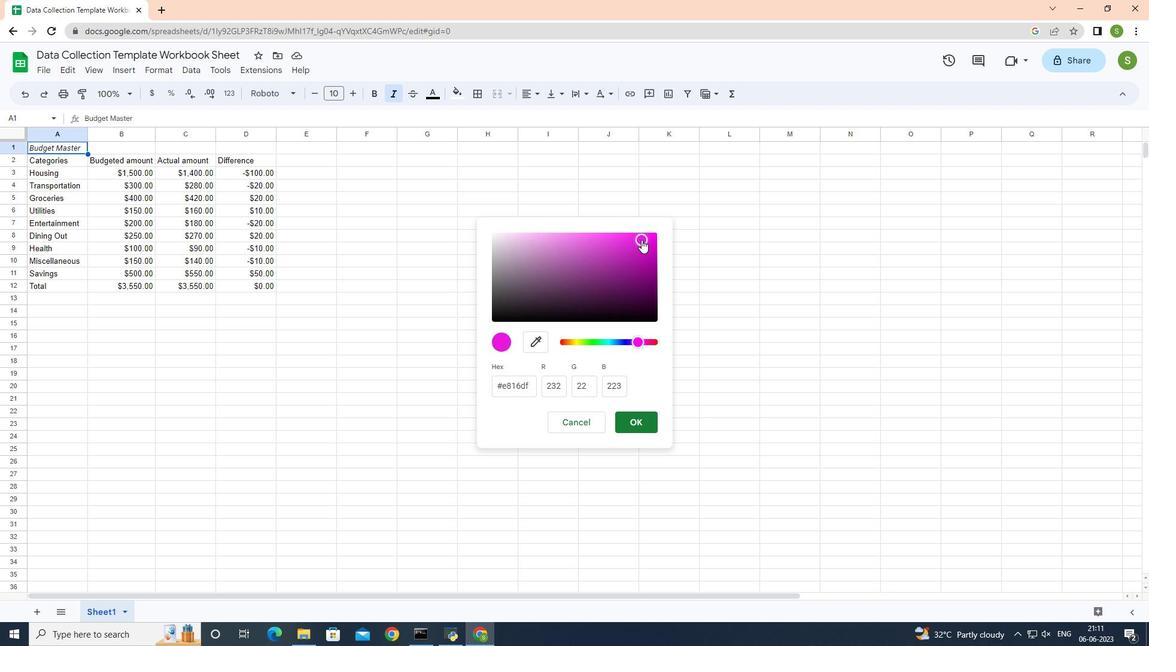 
Action: Mouse pressed left at (626, 230)
Screenshot: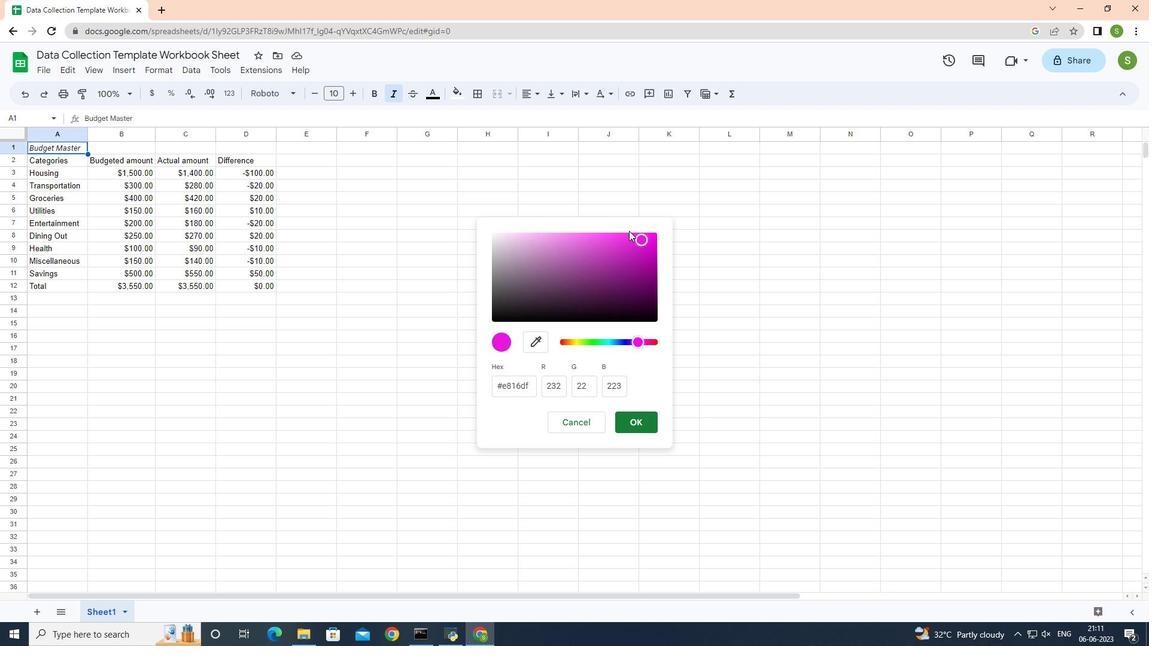 
Action: Mouse moved to (607, 238)
Screenshot: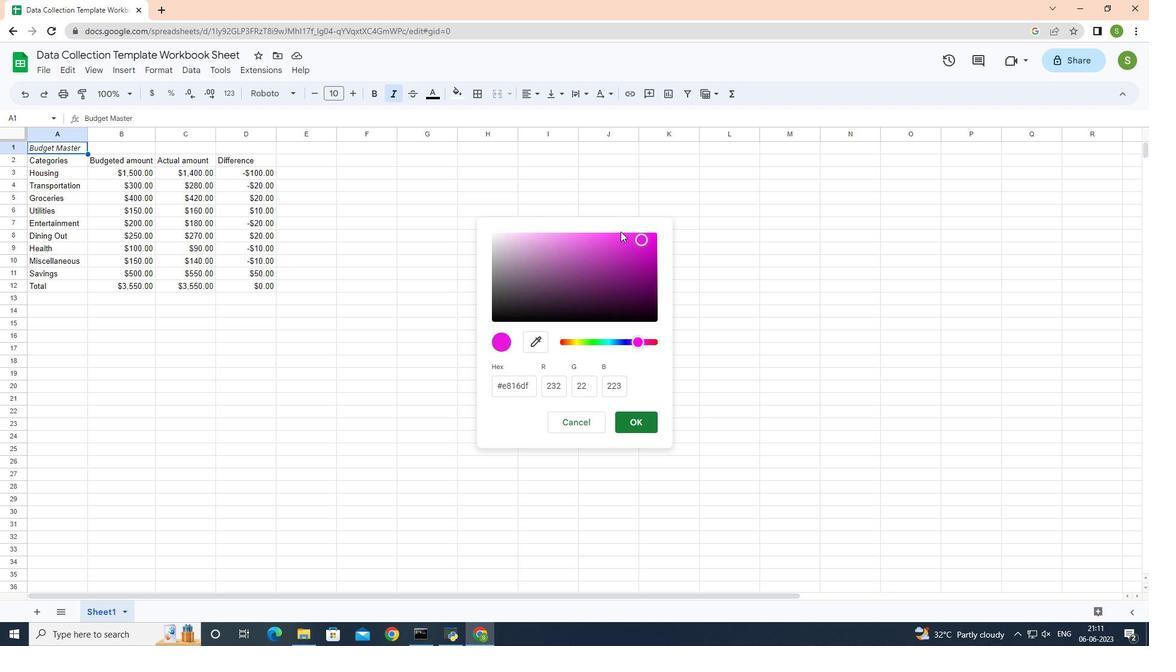 
Action: Mouse pressed left at (607, 238)
Screenshot: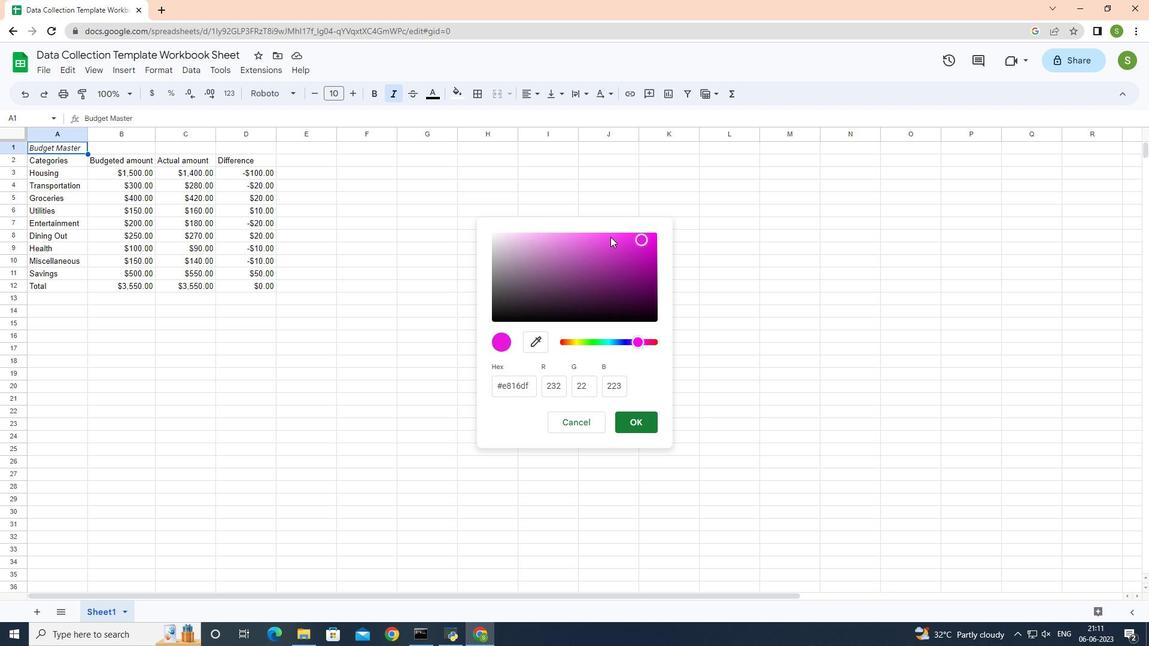 
Action: Mouse moved to (628, 425)
Screenshot: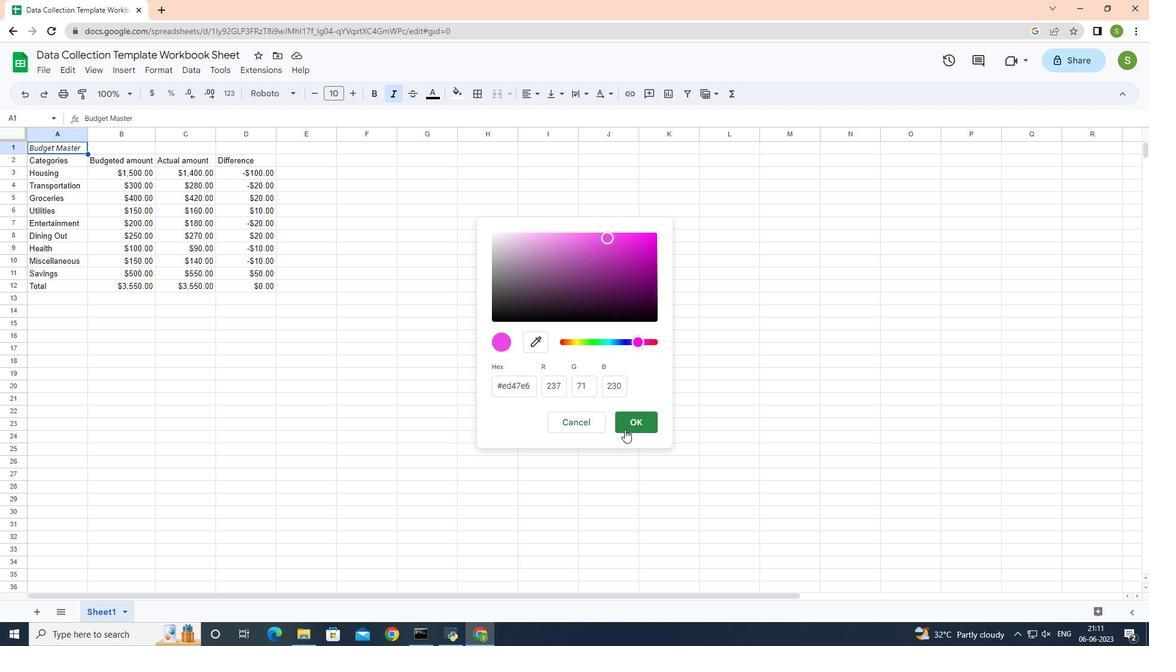
Action: Mouse pressed left at (628, 425)
Screenshot: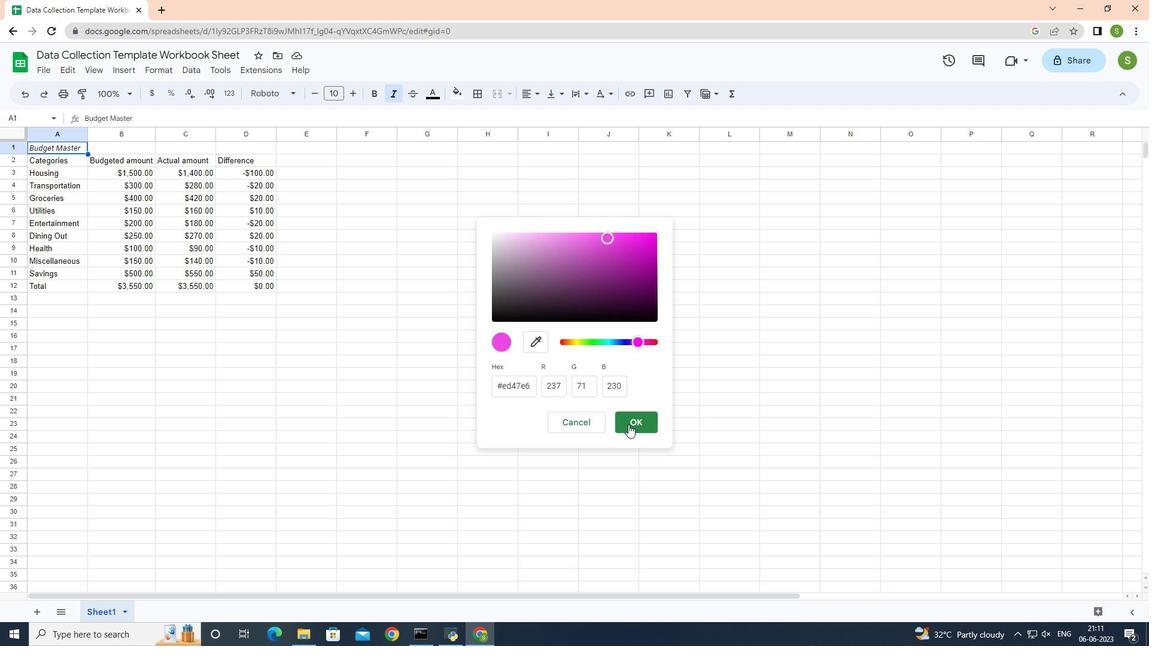 
Action: Mouse moved to (171, 70)
Screenshot: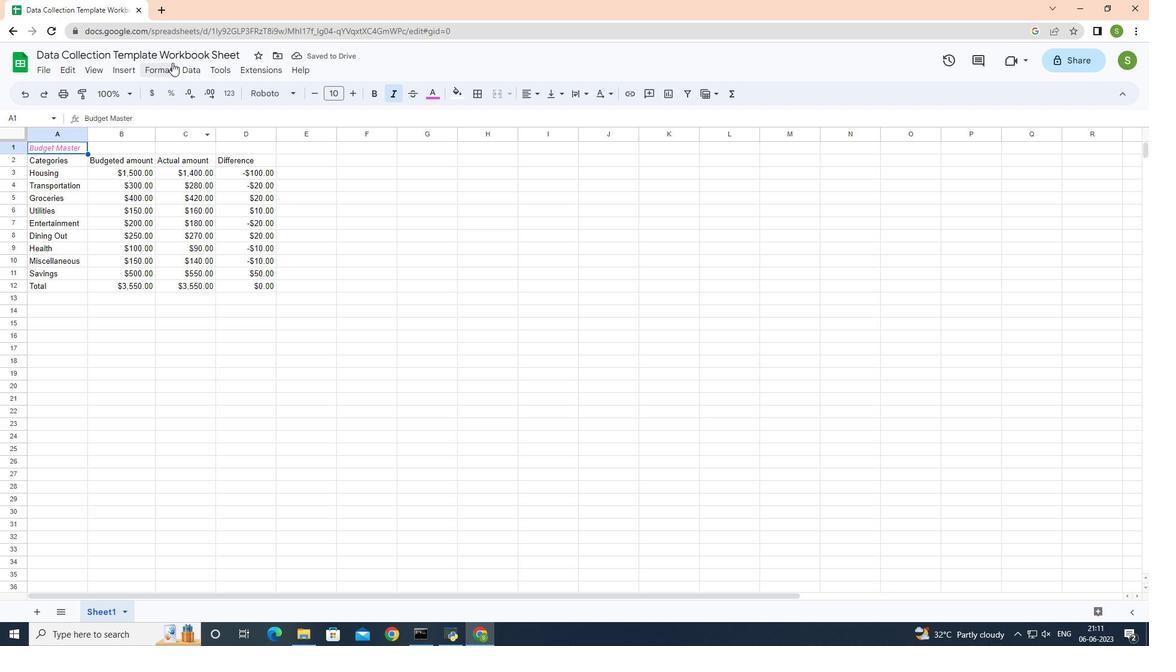 
Action: Mouse pressed left at (171, 70)
Screenshot: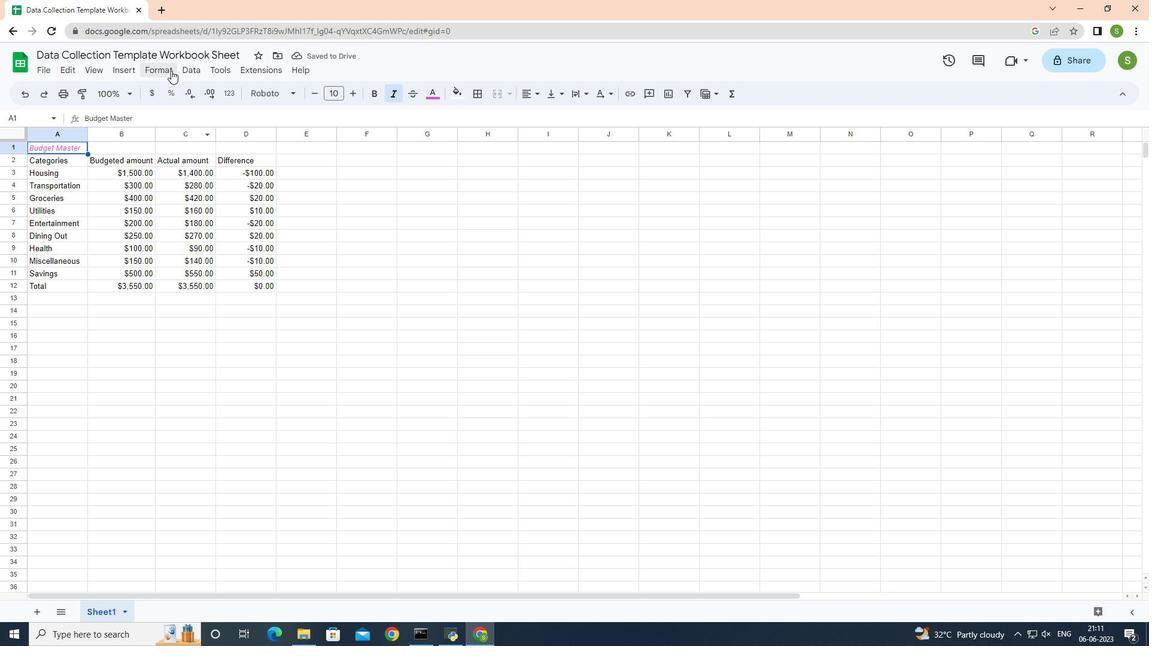 
Action: Mouse moved to (392, 179)
Screenshot: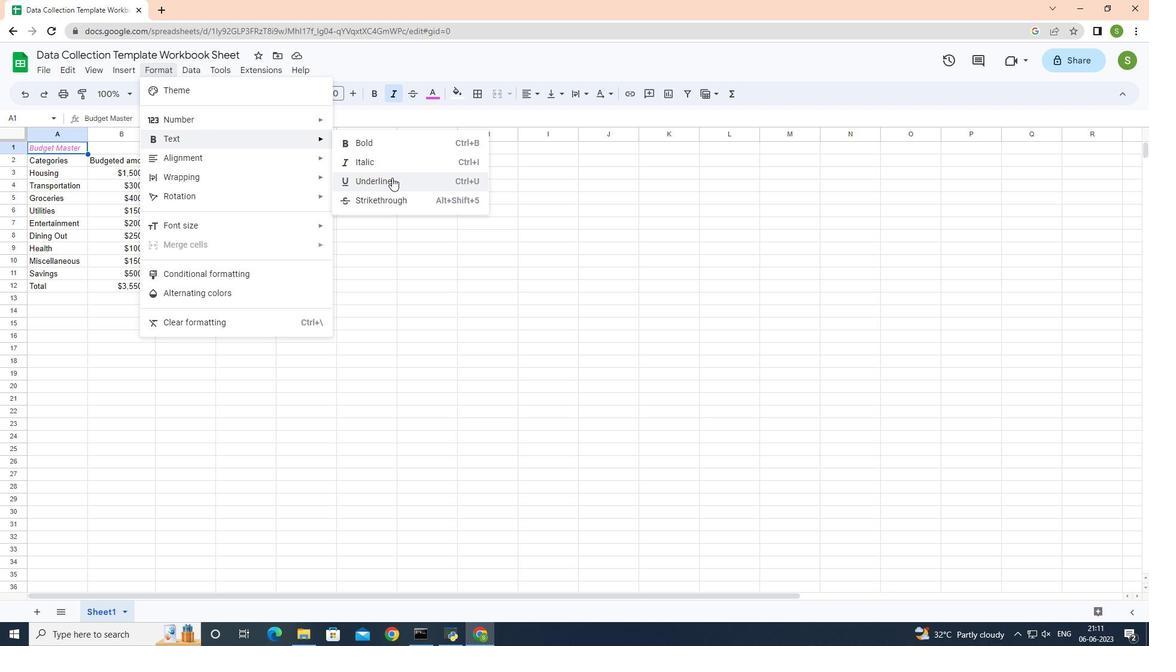 
Action: Mouse pressed left at (392, 179)
Screenshot: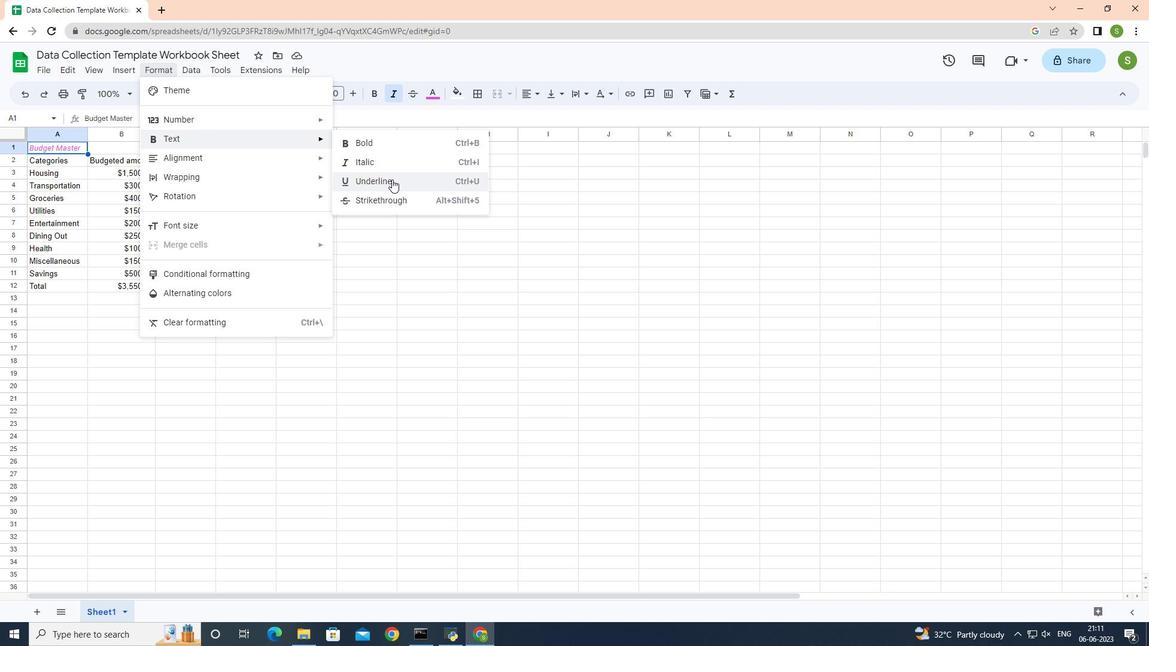 
Action: Mouse moved to (353, 95)
Screenshot: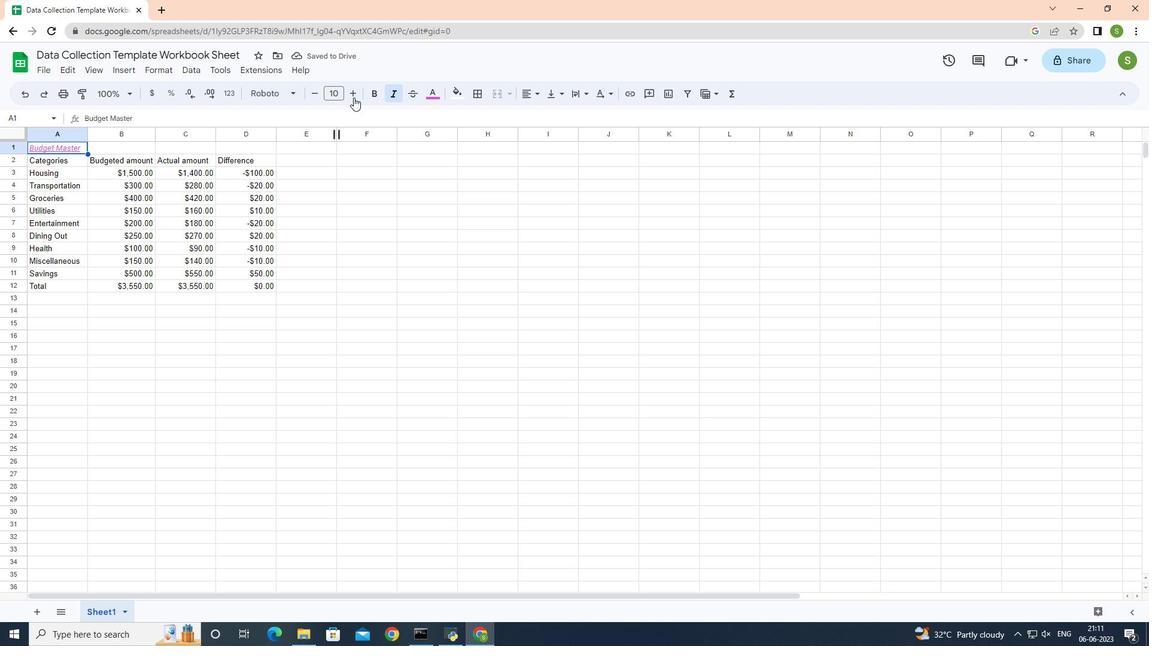 
Action: Mouse pressed left at (353, 95)
Screenshot: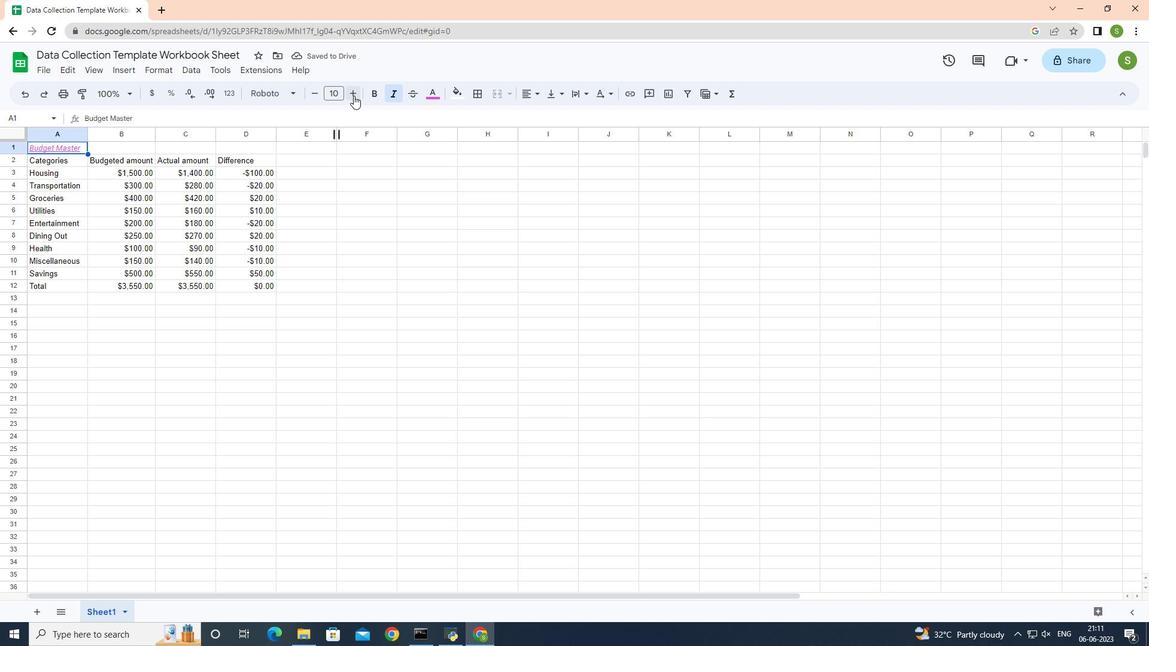 
Action: Mouse pressed left at (353, 95)
Screenshot: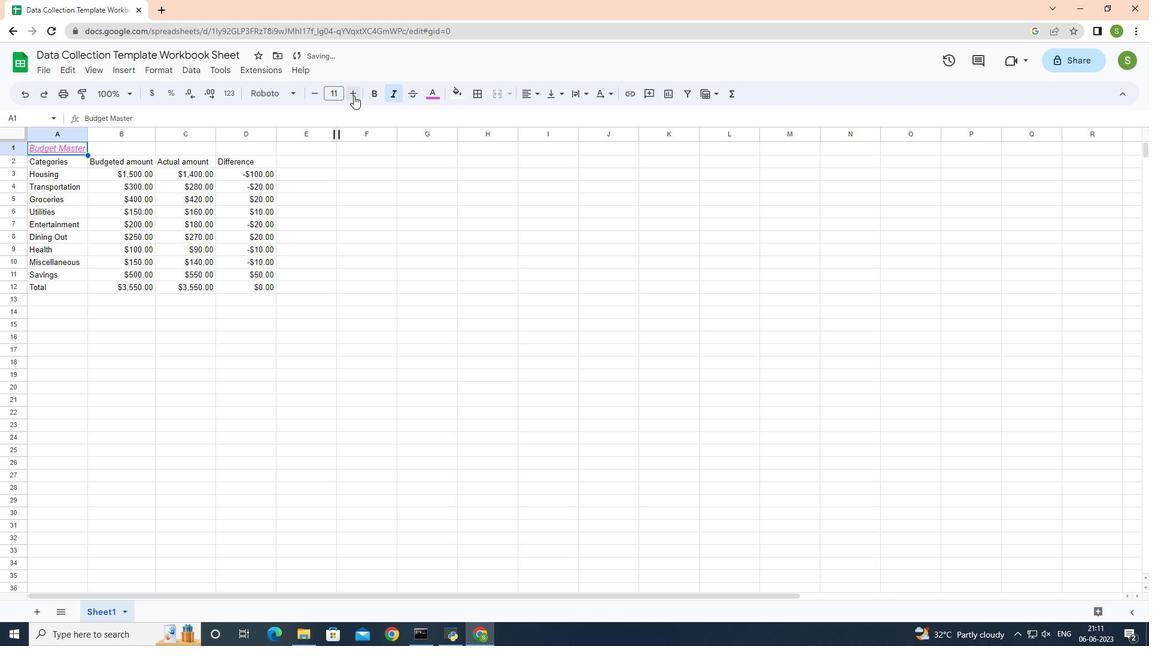
Action: Mouse pressed left at (353, 95)
Screenshot: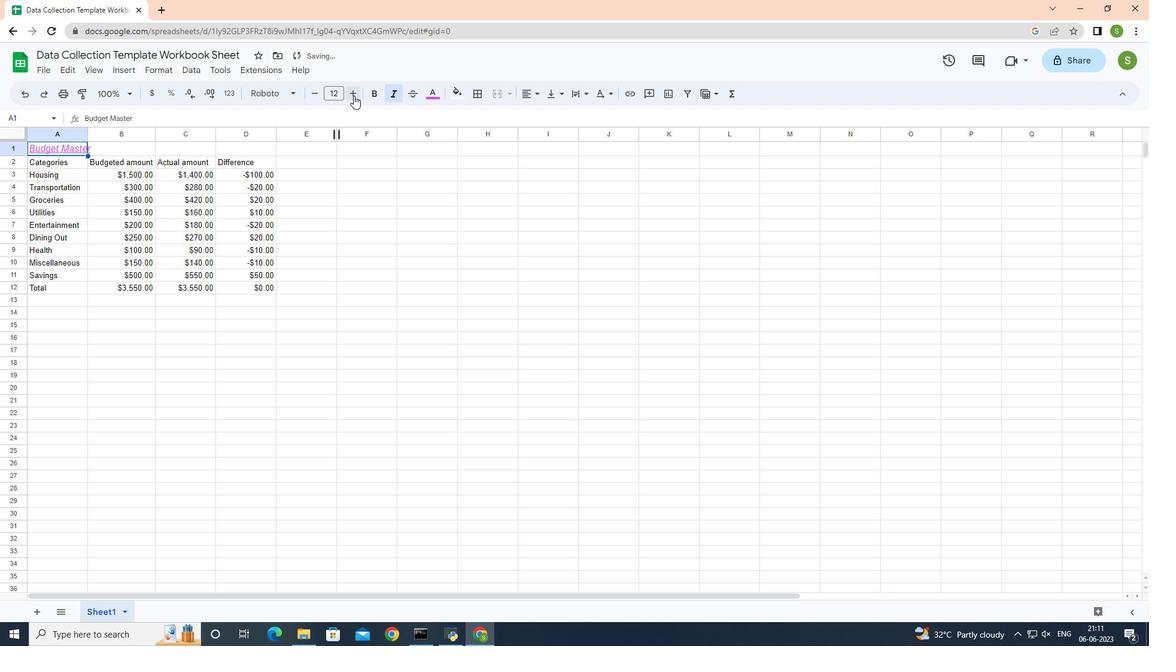 
Action: Mouse pressed left at (353, 95)
Screenshot: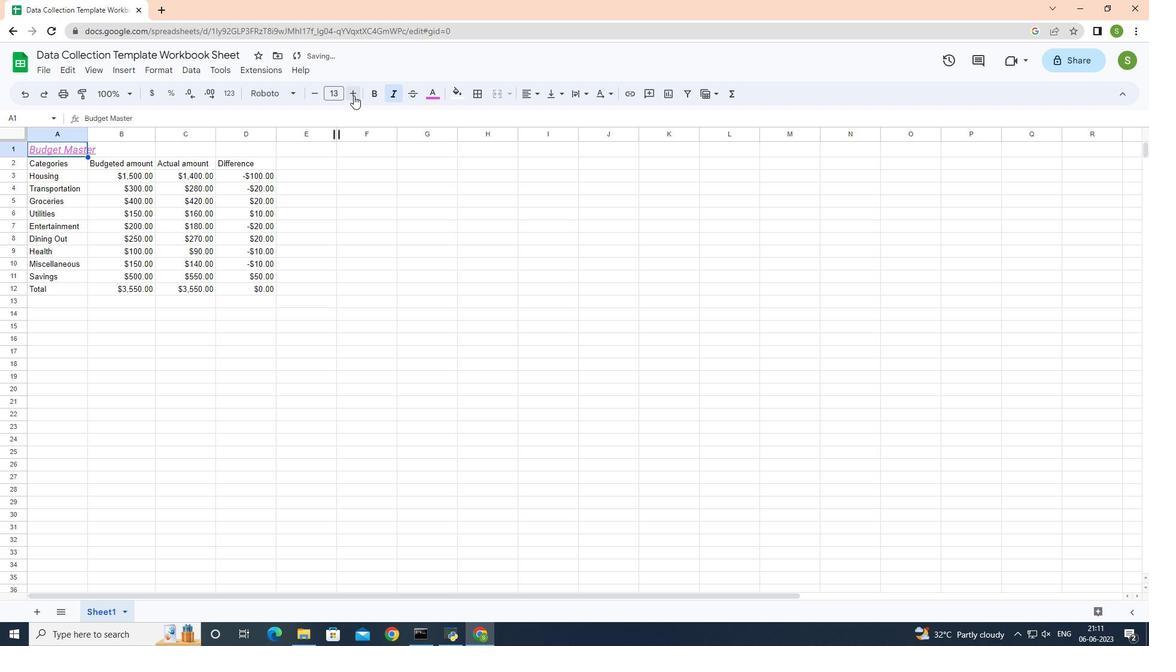 
Action: Mouse pressed left at (353, 95)
Screenshot: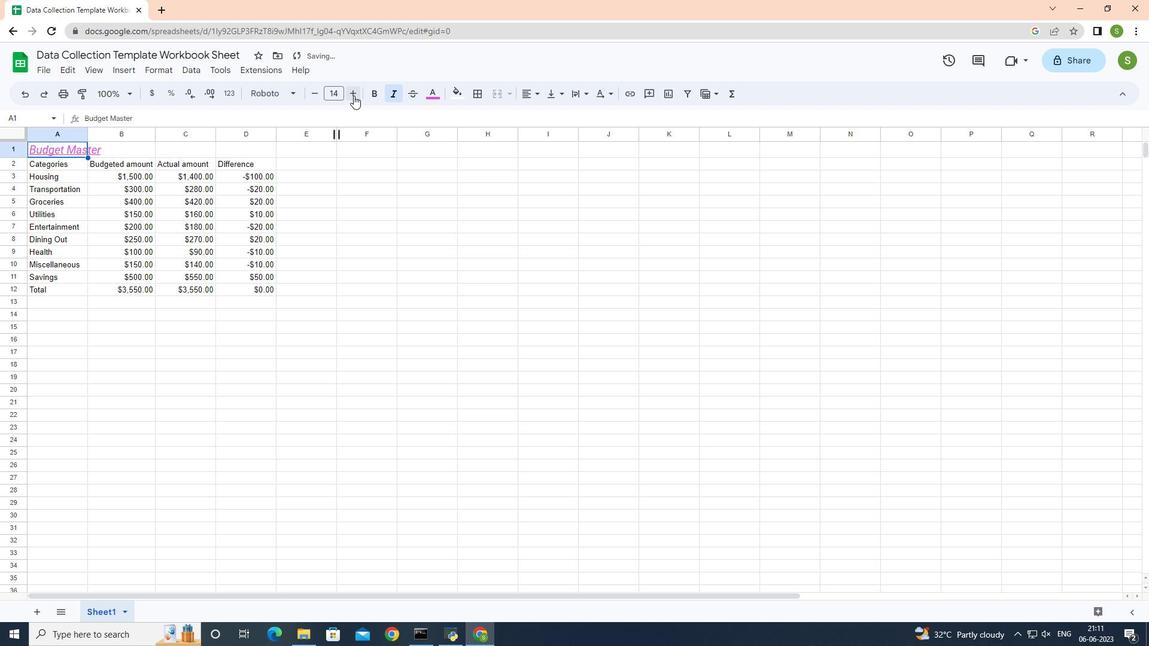 
Action: Mouse pressed left at (353, 95)
Screenshot: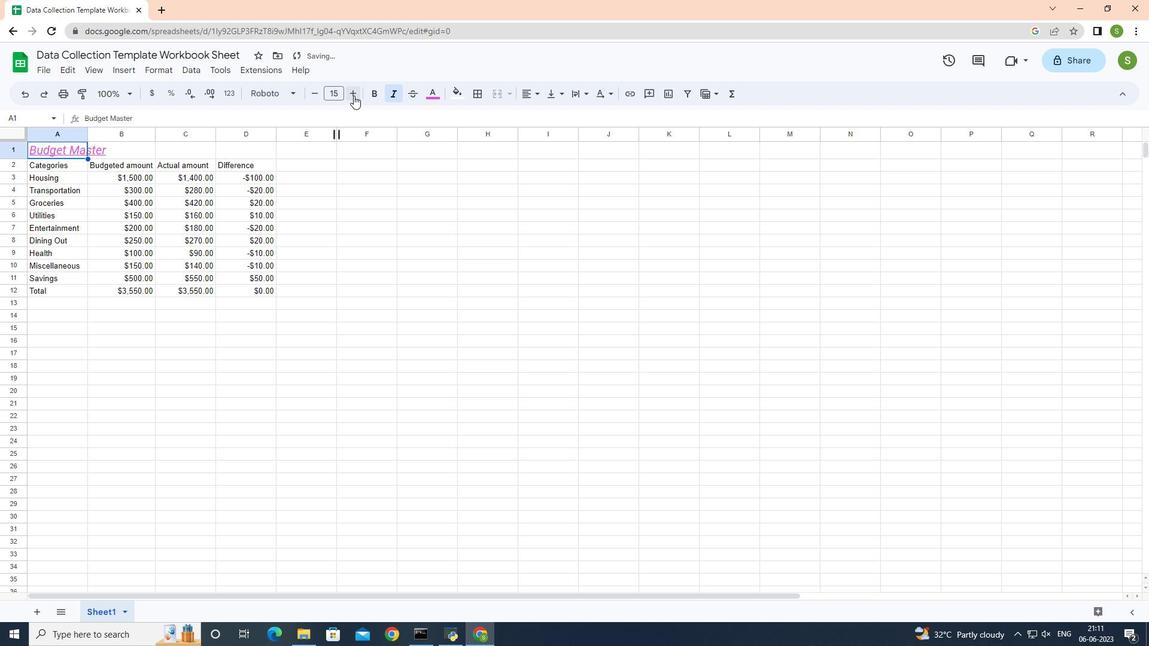 
Action: Mouse moved to (355, 95)
Screenshot: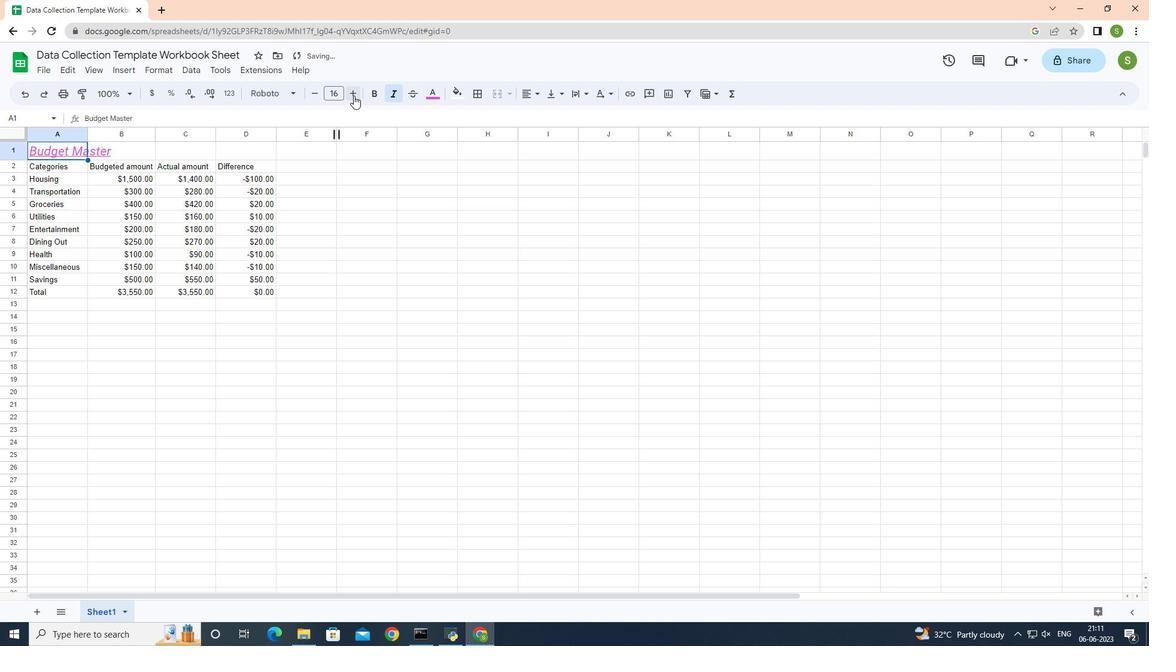 
Action: Mouse pressed left at (355, 95)
Screenshot: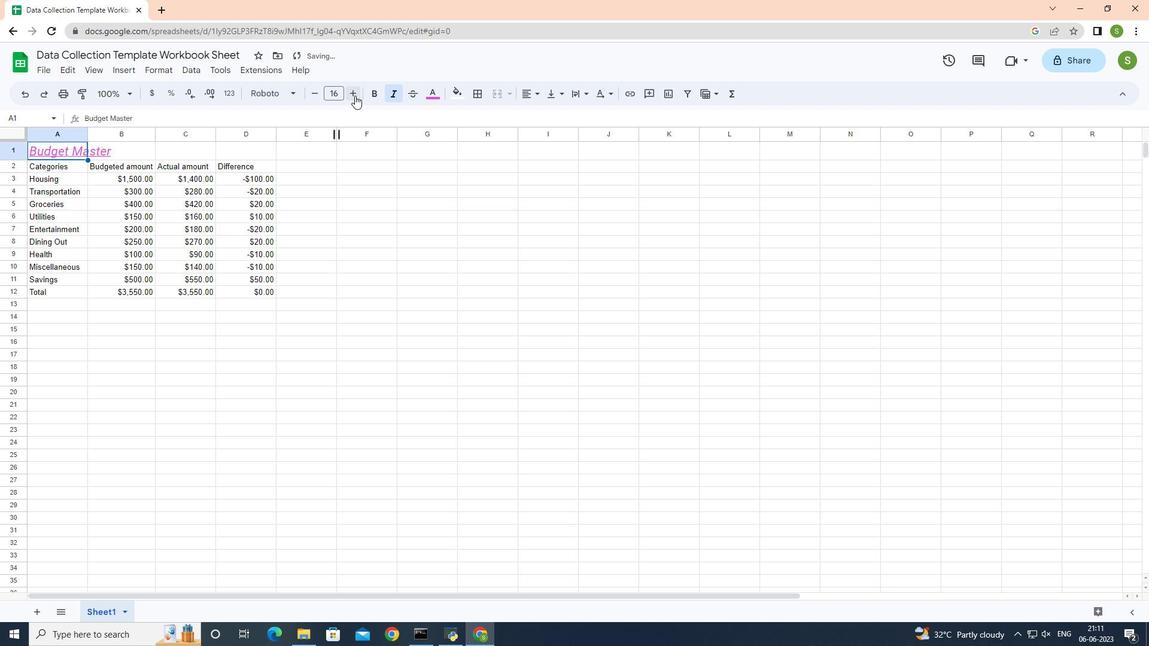 
Action: Mouse pressed left at (355, 95)
Screenshot: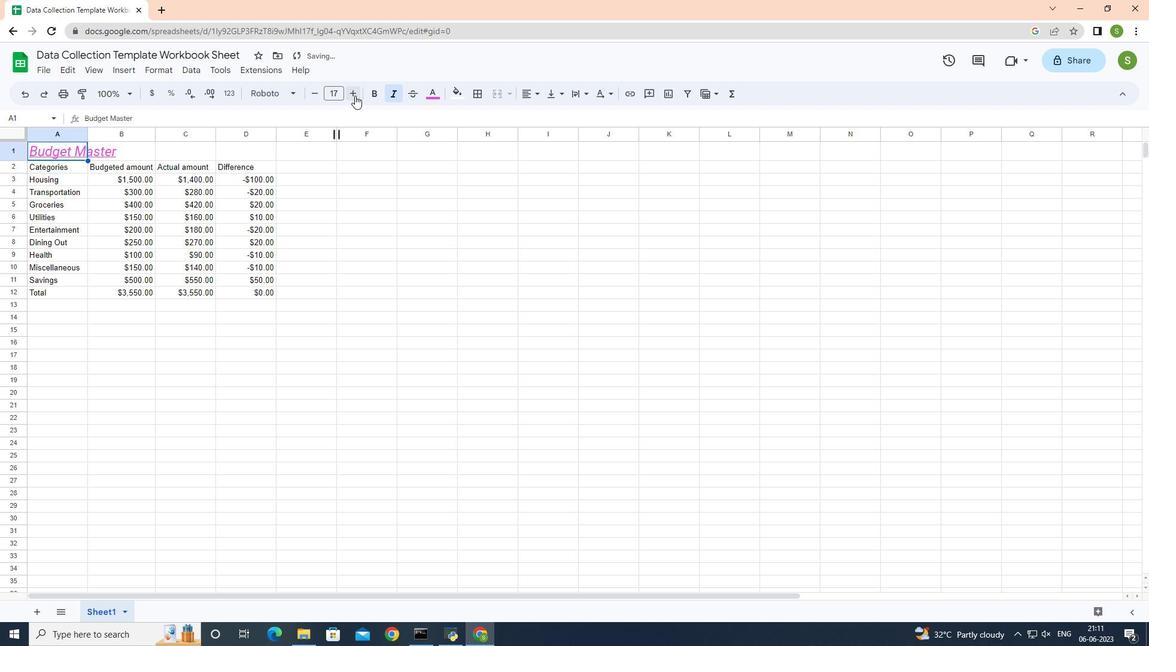 
Action: Mouse pressed left at (355, 95)
Screenshot: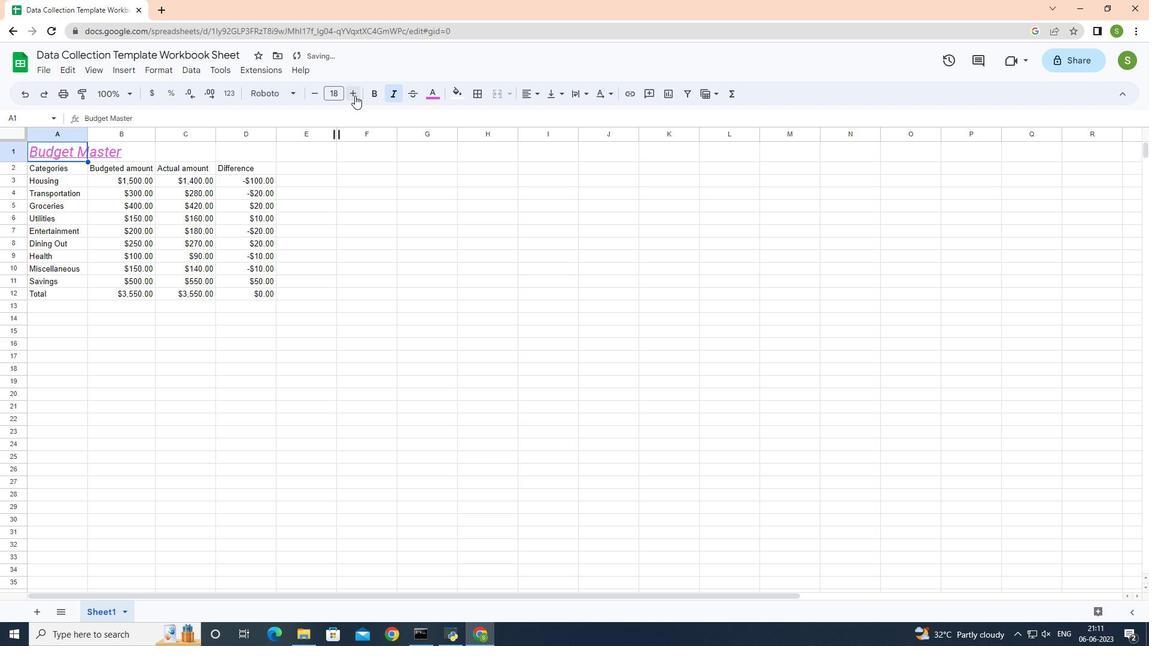 
Action: Mouse pressed left at (355, 95)
Screenshot: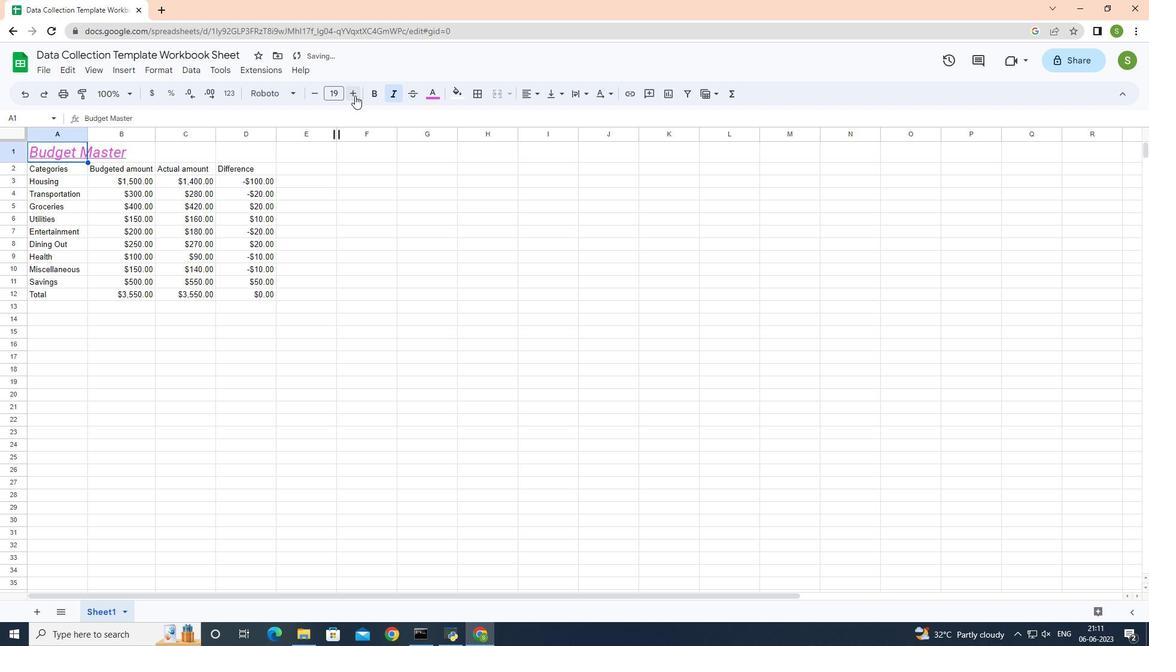 
Action: Mouse pressed left at (355, 95)
Screenshot: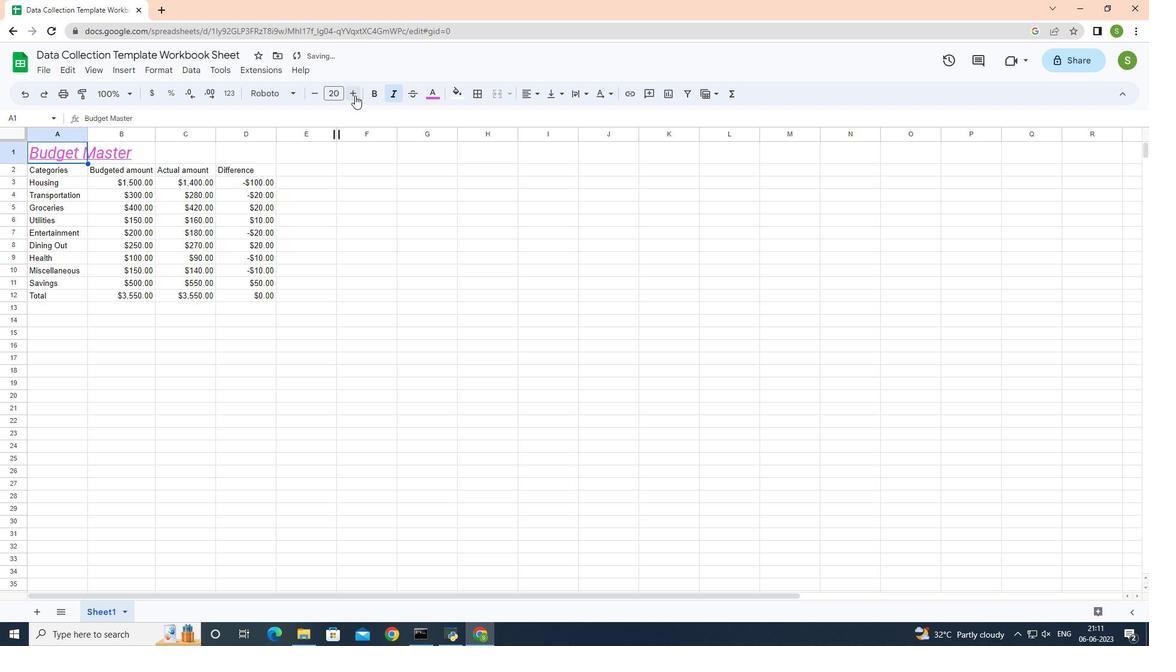 
Action: Mouse pressed left at (355, 95)
Screenshot: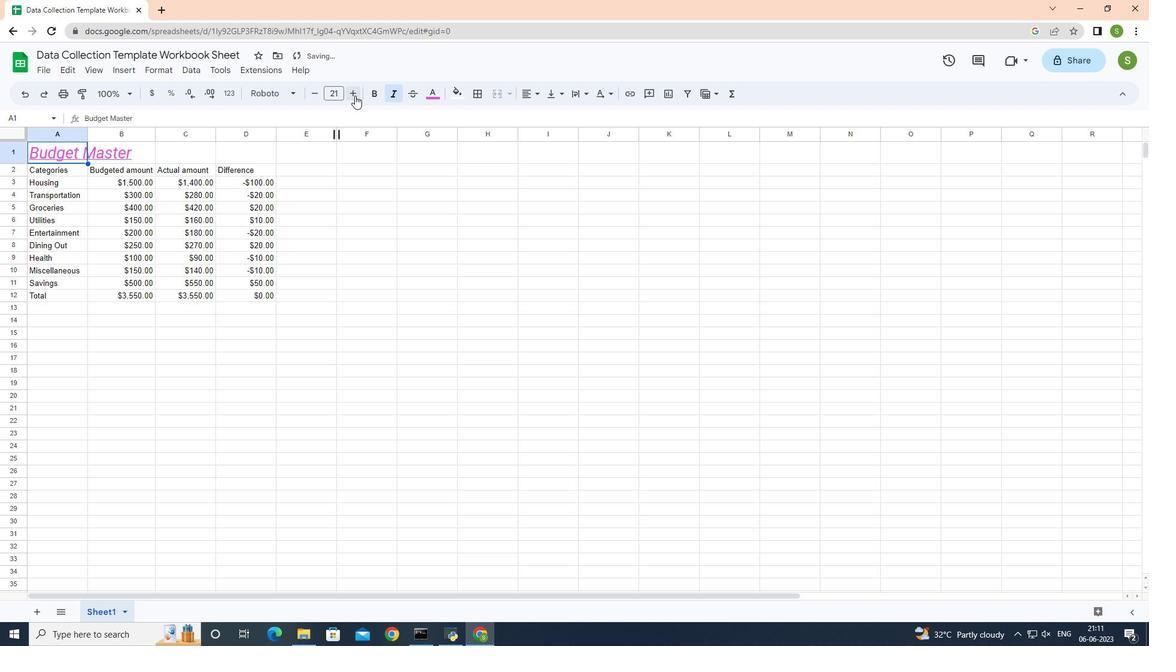 
Action: Mouse pressed left at (355, 95)
Screenshot: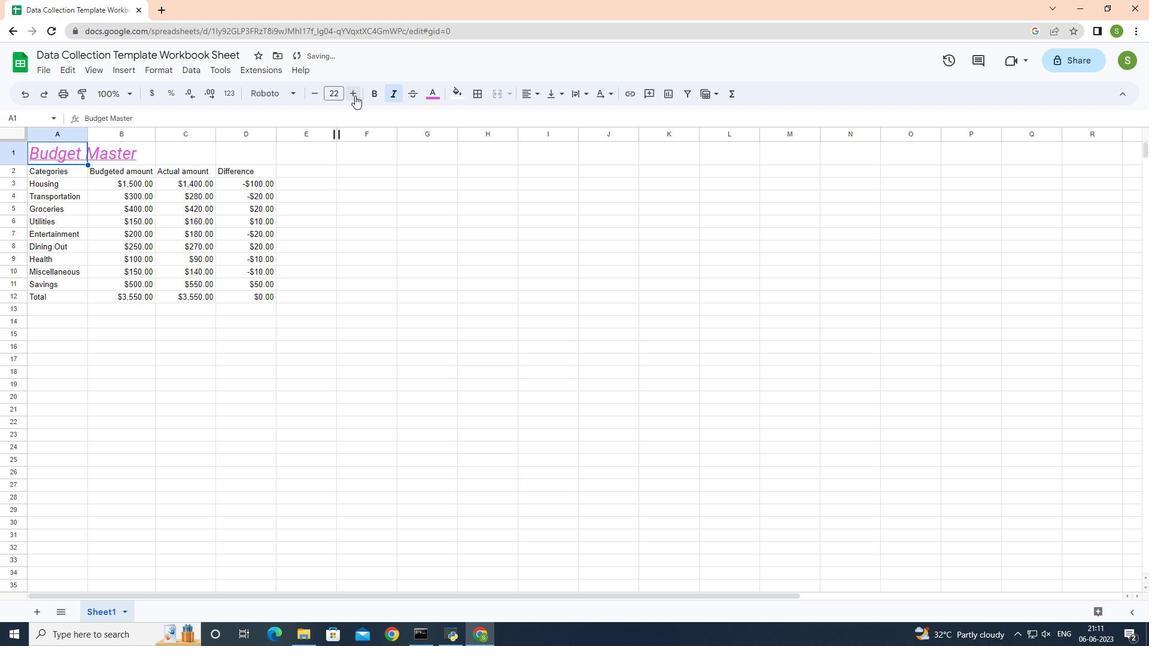 
Action: Mouse pressed left at (355, 95)
Screenshot: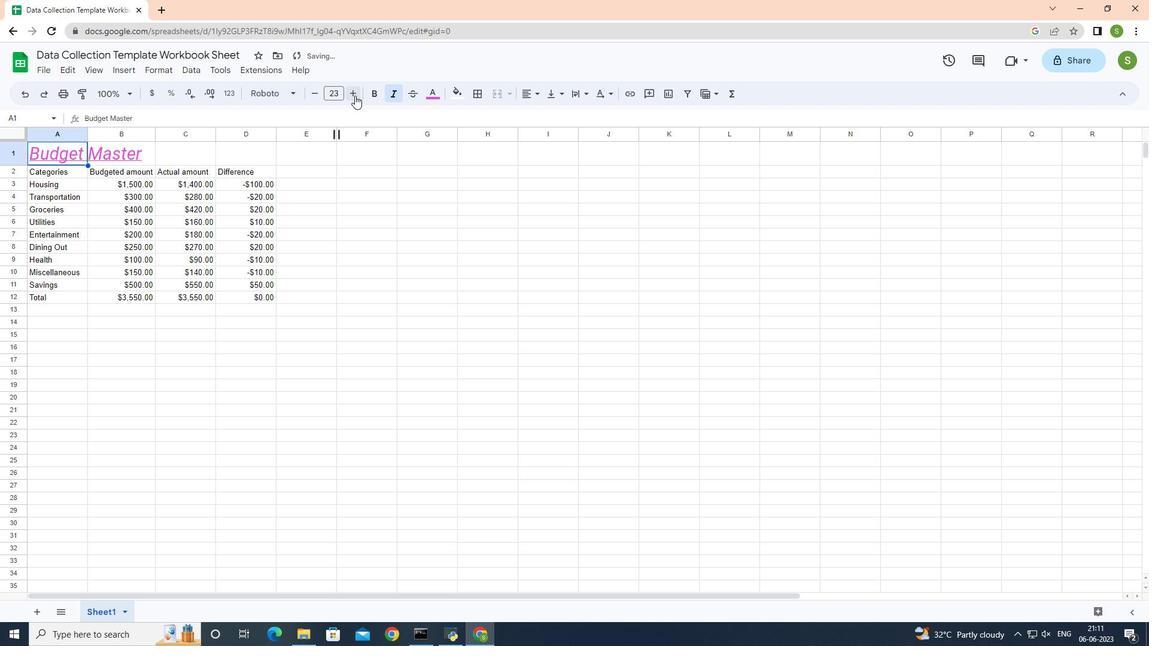 
Action: Mouse moved to (59, 173)
Screenshot: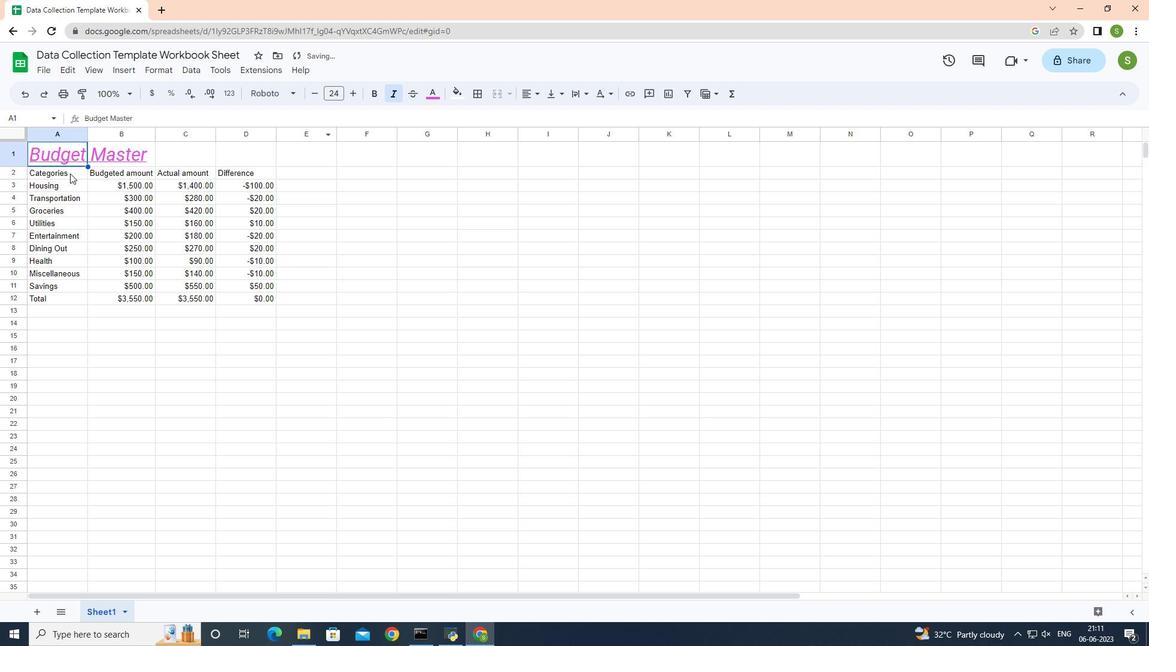 
Action: Mouse pressed left at (59, 173)
Screenshot: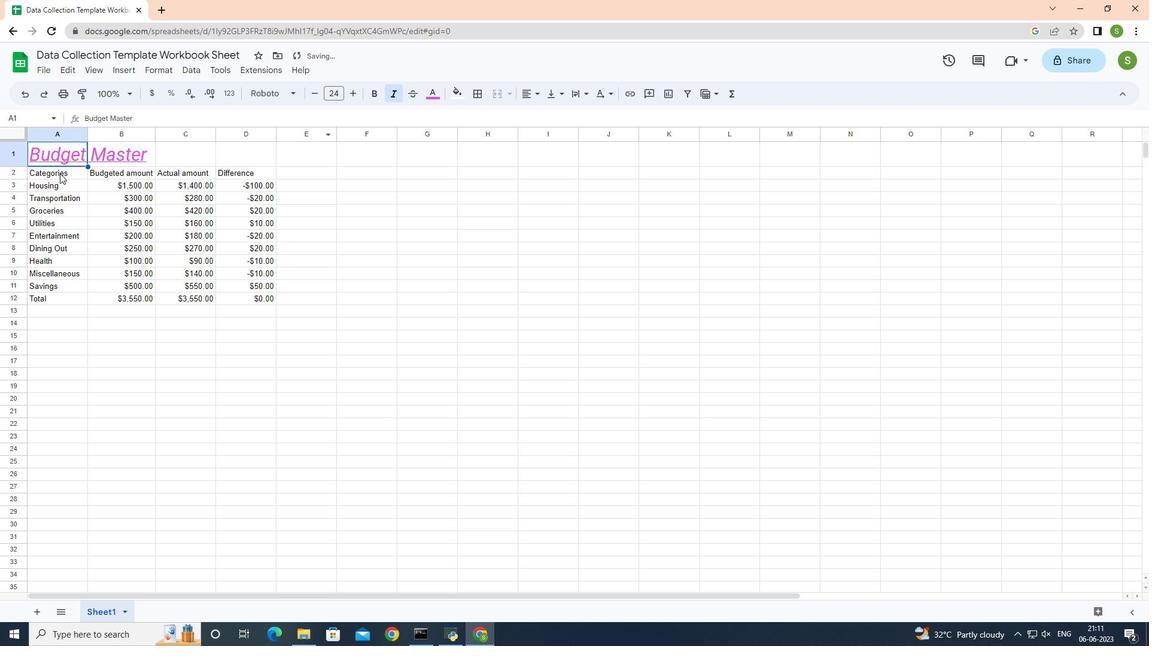 
Action: Mouse moved to (296, 94)
Screenshot: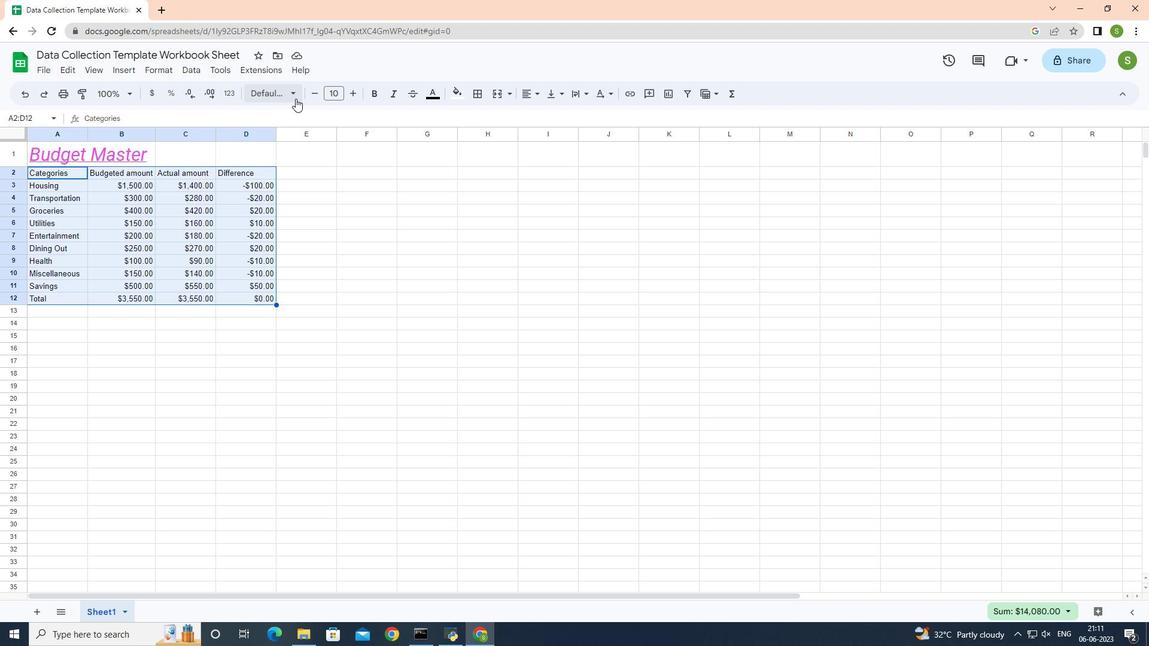 
Action: Mouse pressed left at (296, 94)
Screenshot: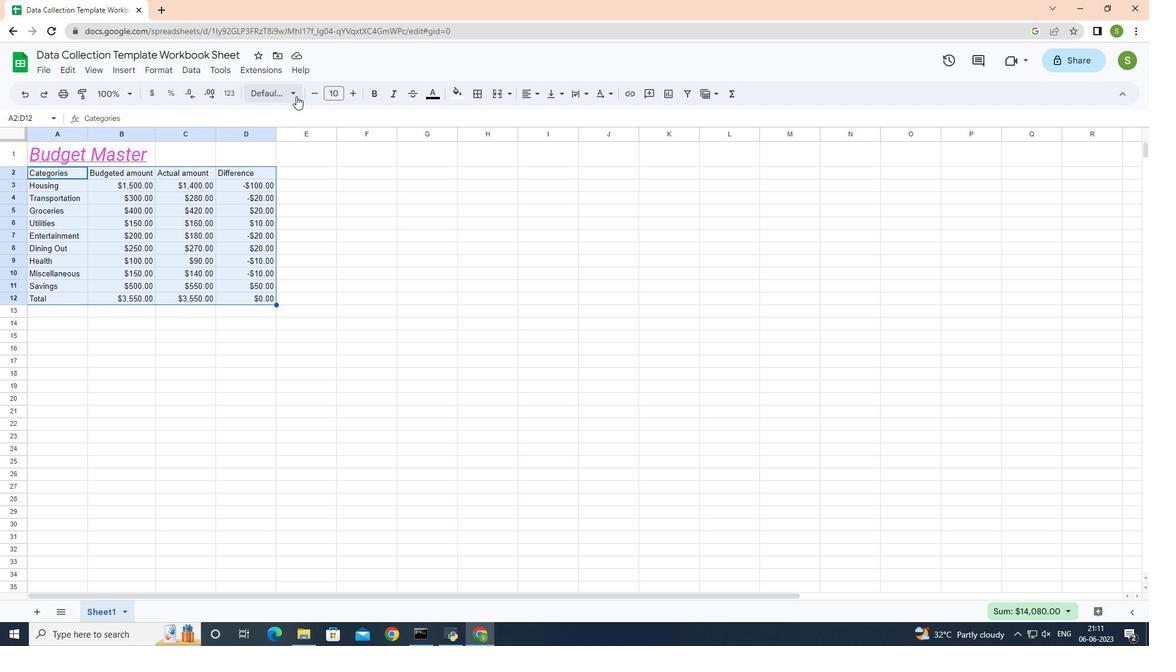 
Action: Mouse moved to (334, 386)
Screenshot: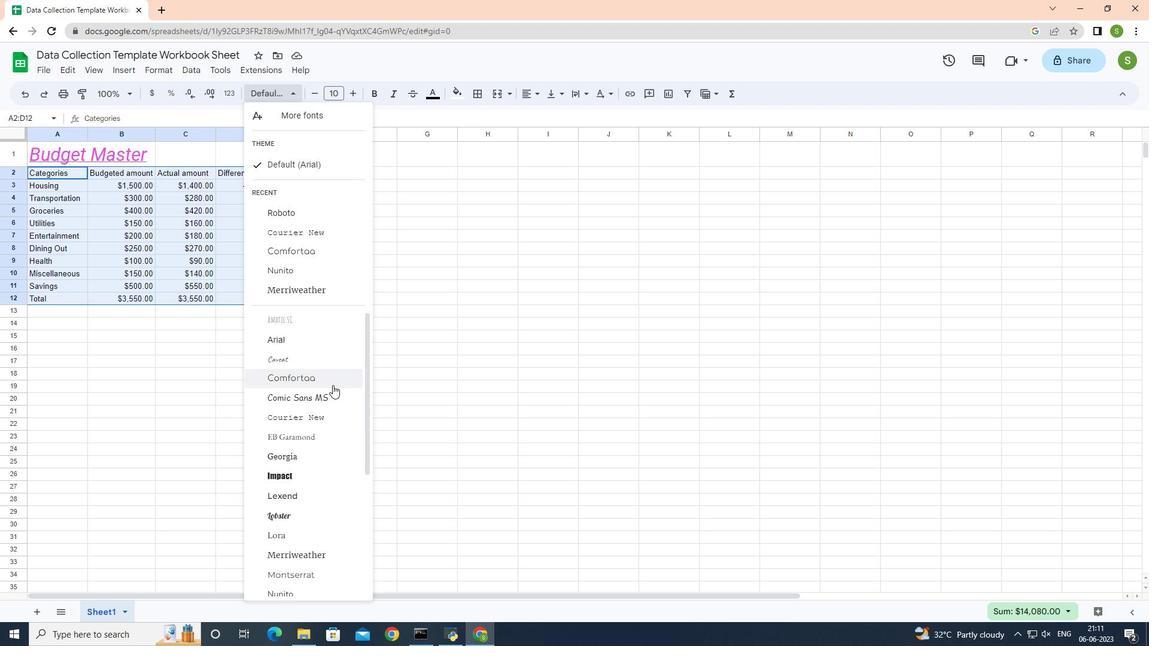 
Action: Mouse scrolled (334, 386) with delta (0, 0)
Screenshot: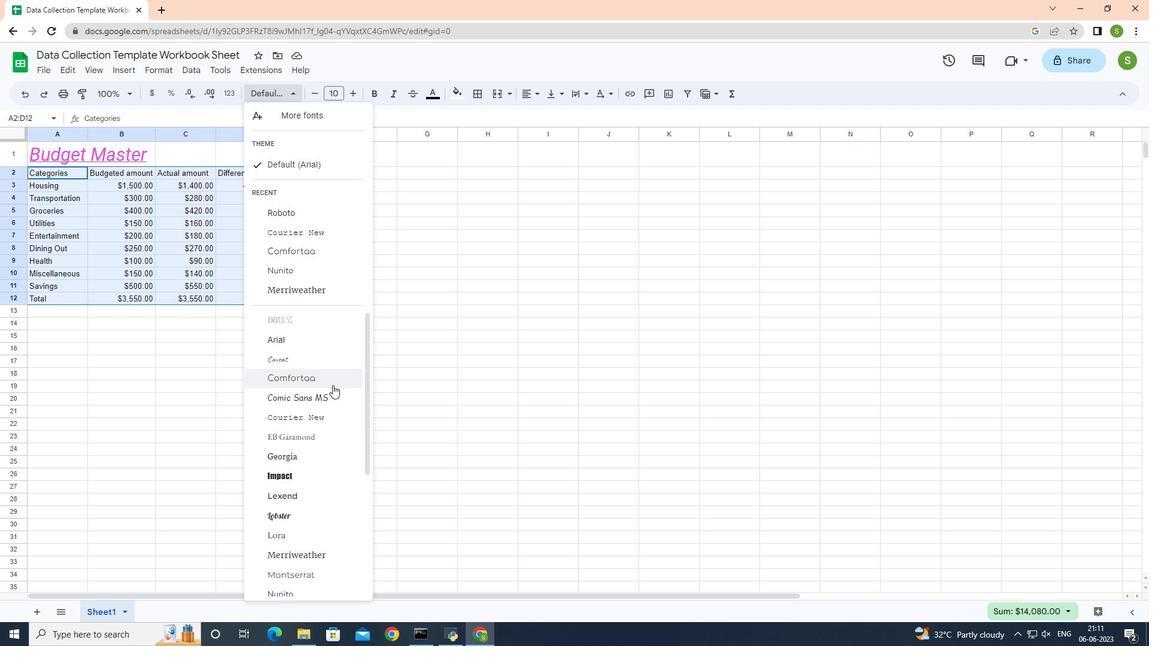 
Action: Mouse moved to (338, 388)
Screenshot: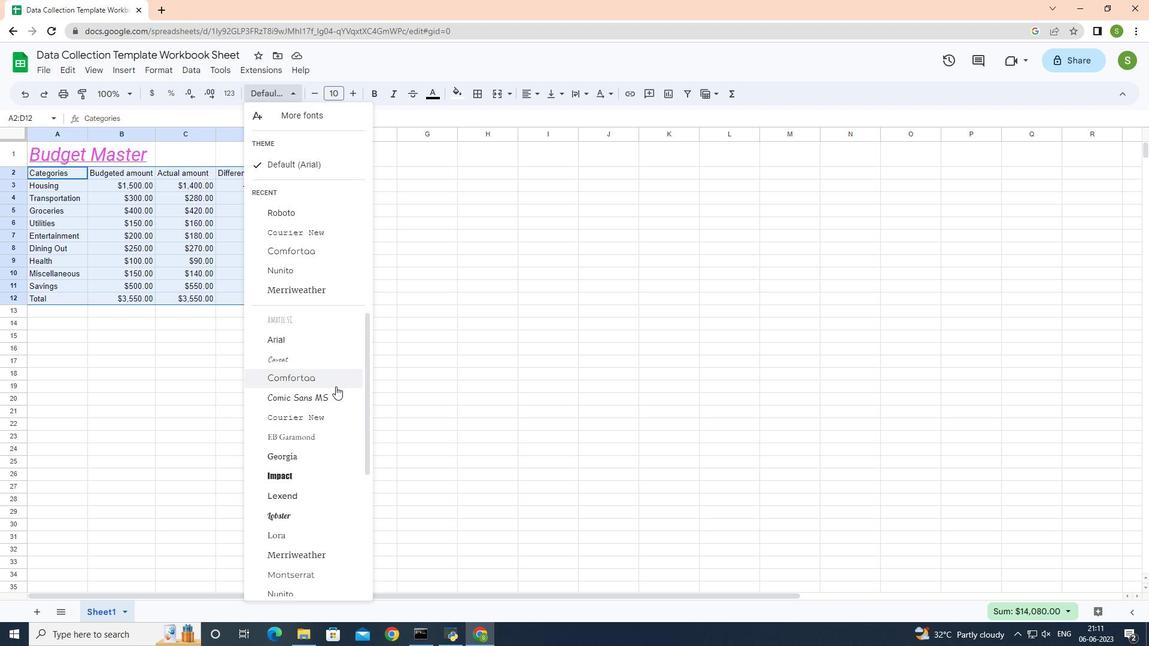 
Action: Mouse scrolled (338, 387) with delta (0, 0)
Screenshot: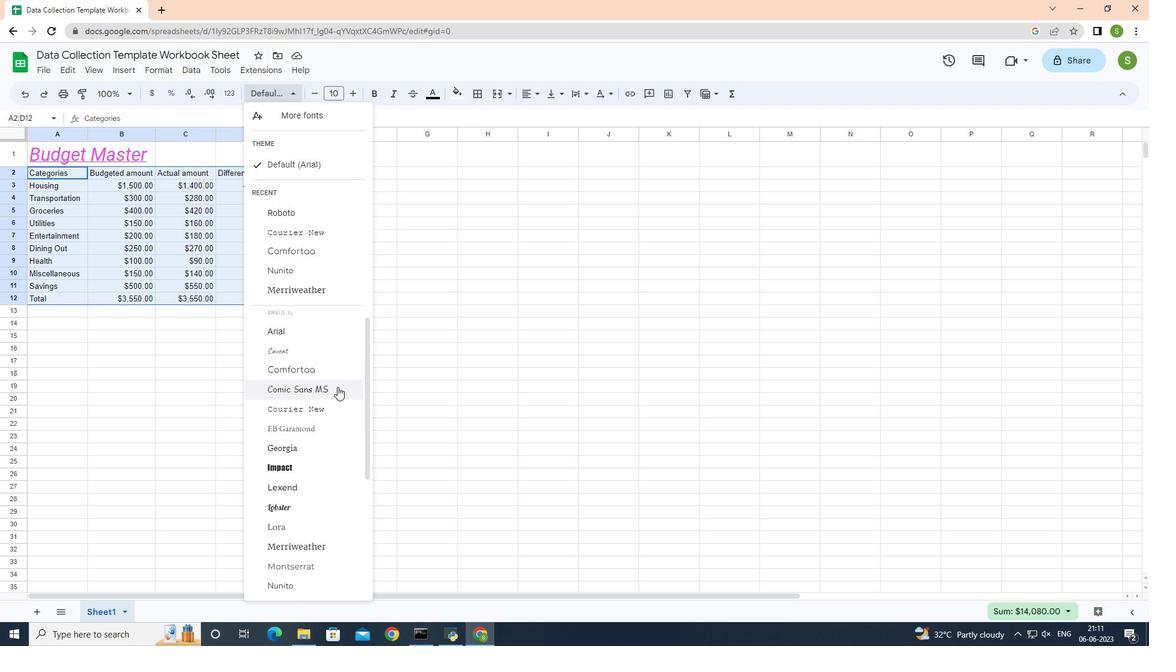 
Action: Mouse scrolled (338, 387) with delta (0, 0)
Screenshot: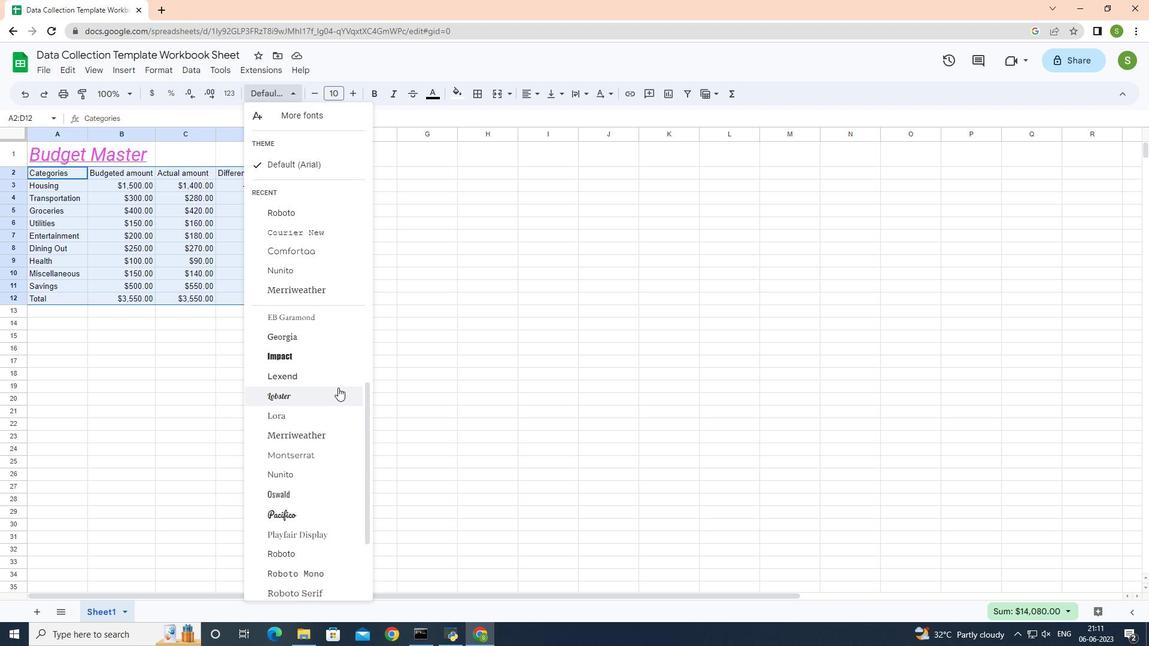 
Action: Mouse scrolled (338, 387) with delta (0, 0)
Screenshot: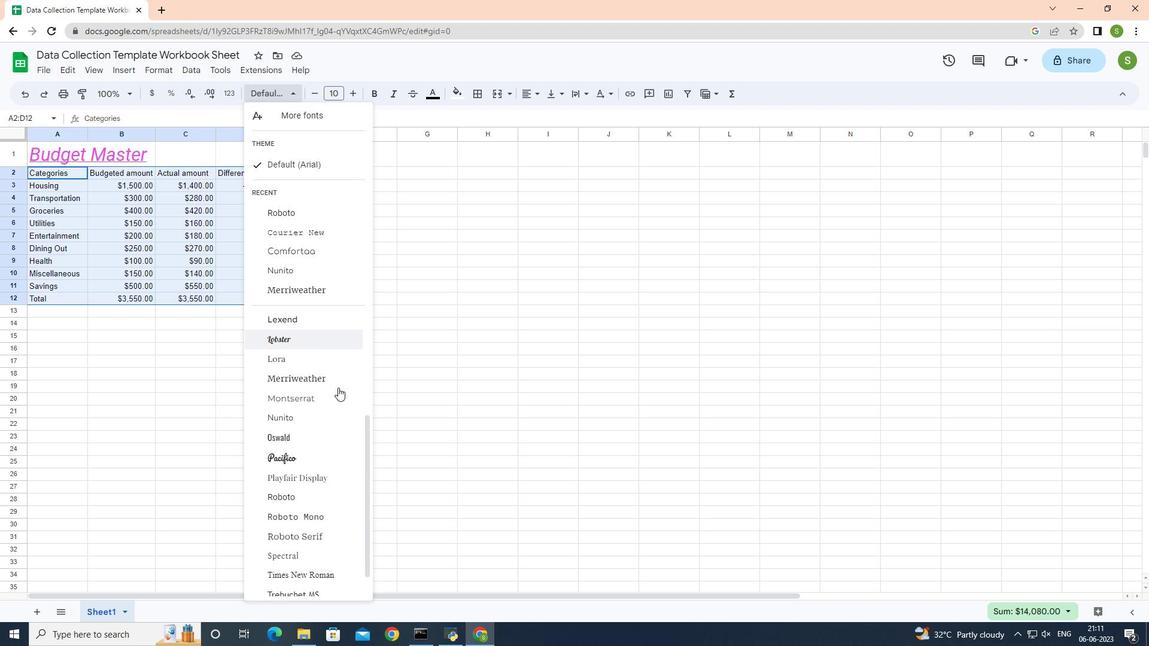 
Action: Mouse moved to (343, 388)
Screenshot: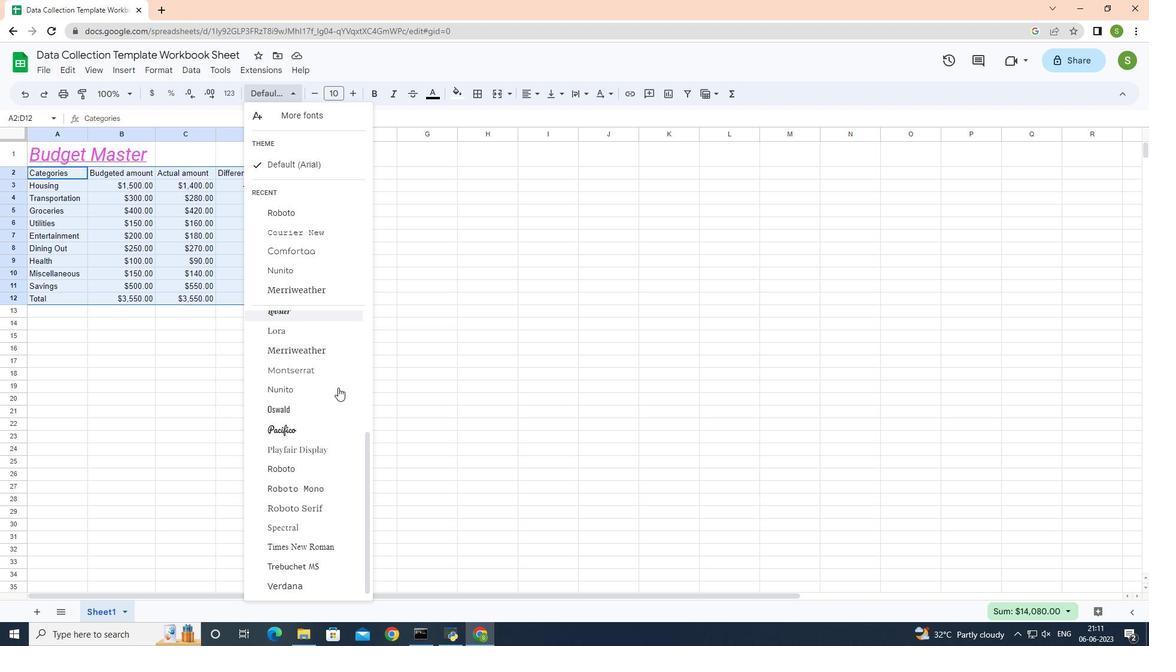 
Action: Mouse scrolled (343, 388) with delta (0, 0)
Screenshot: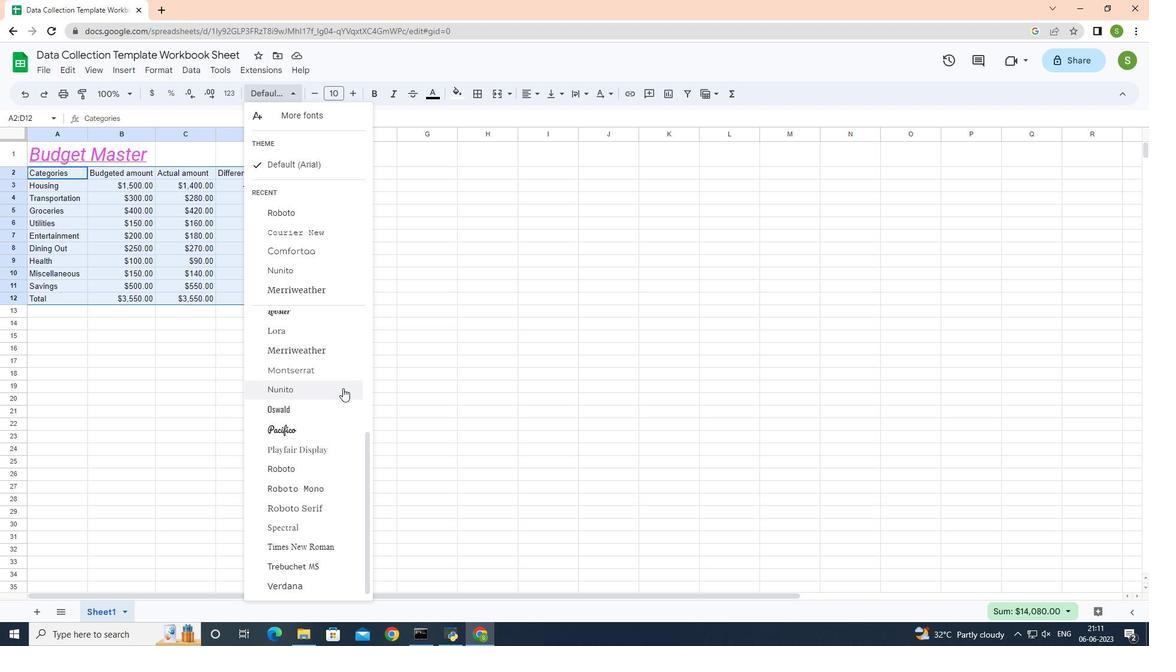 
Action: Mouse scrolled (343, 388) with delta (0, 0)
Screenshot: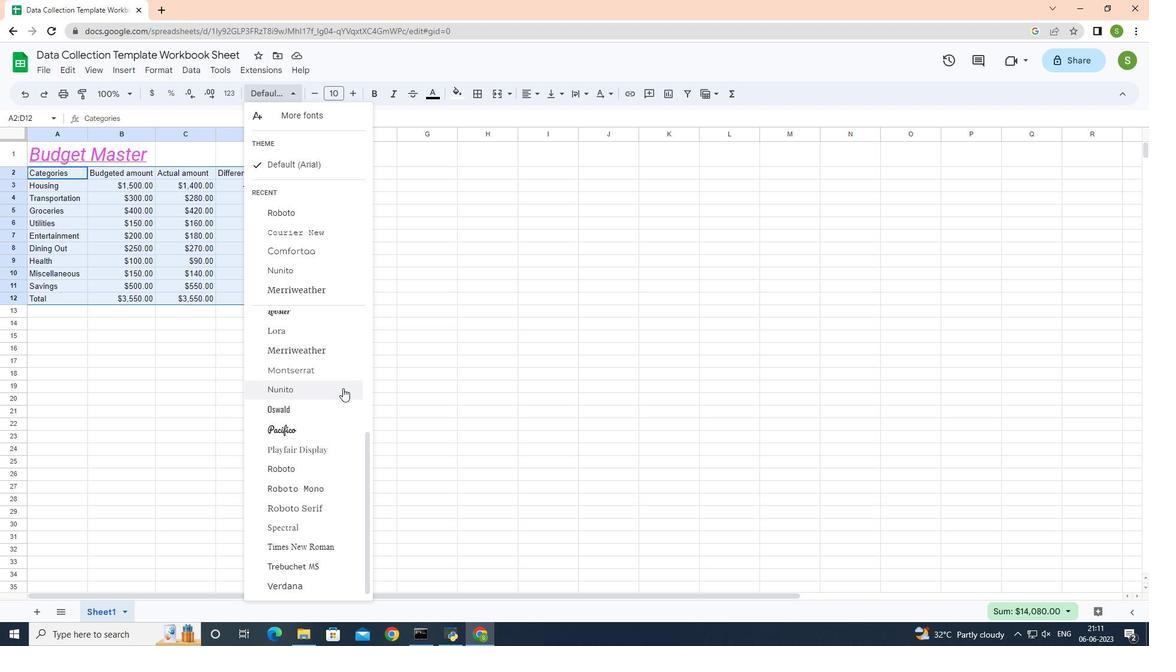 
Action: Mouse scrolled (343, 388) with delta (0, 0)
Screenshot: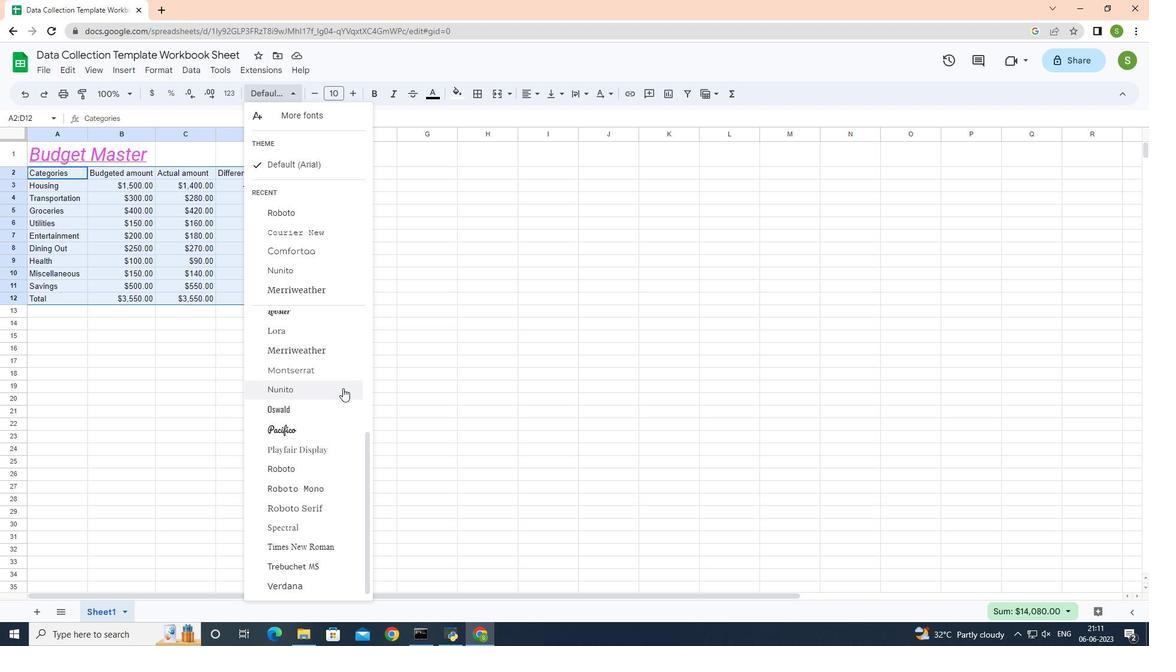
Action: Mouse scrolled (343, 388) with delta (0, 0)
Screenshot: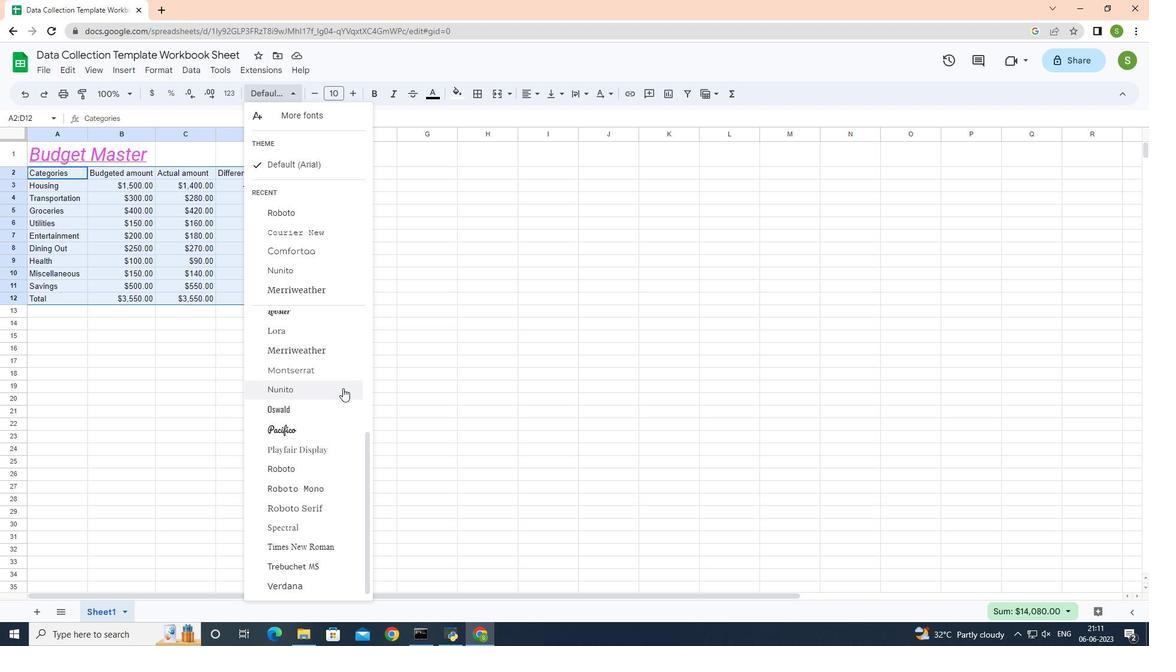 
Action: Mouse scrolled (343, 388) with delta (0, 0)
Screenshot: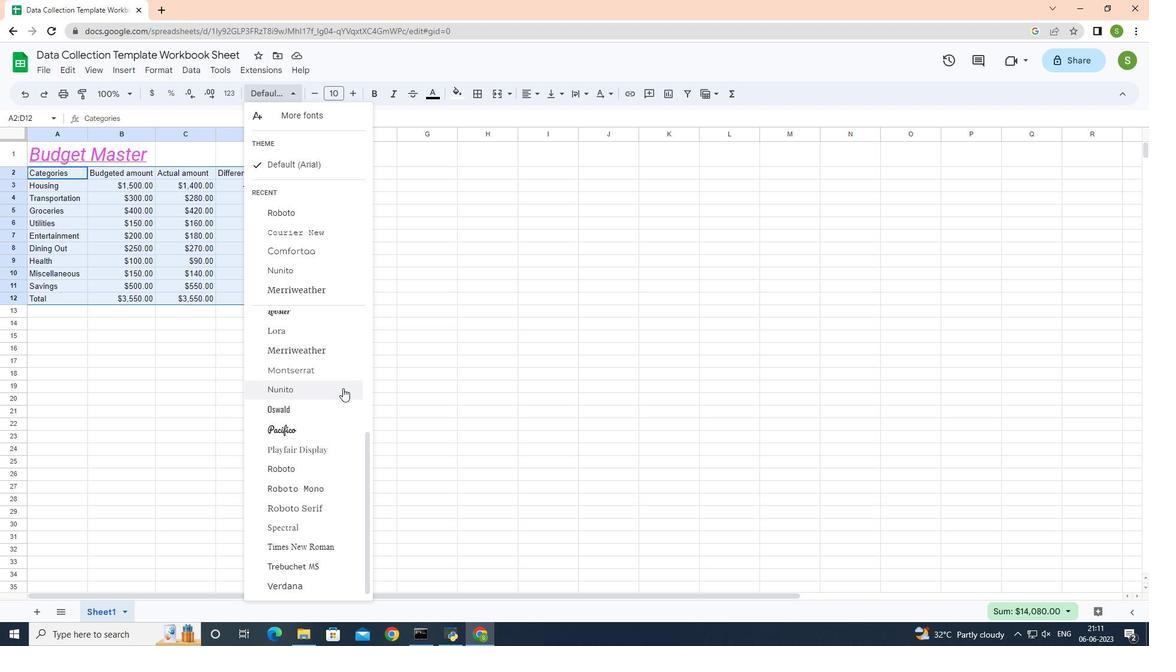 
Action: Mouse moved to (307, 524)
Screenshot: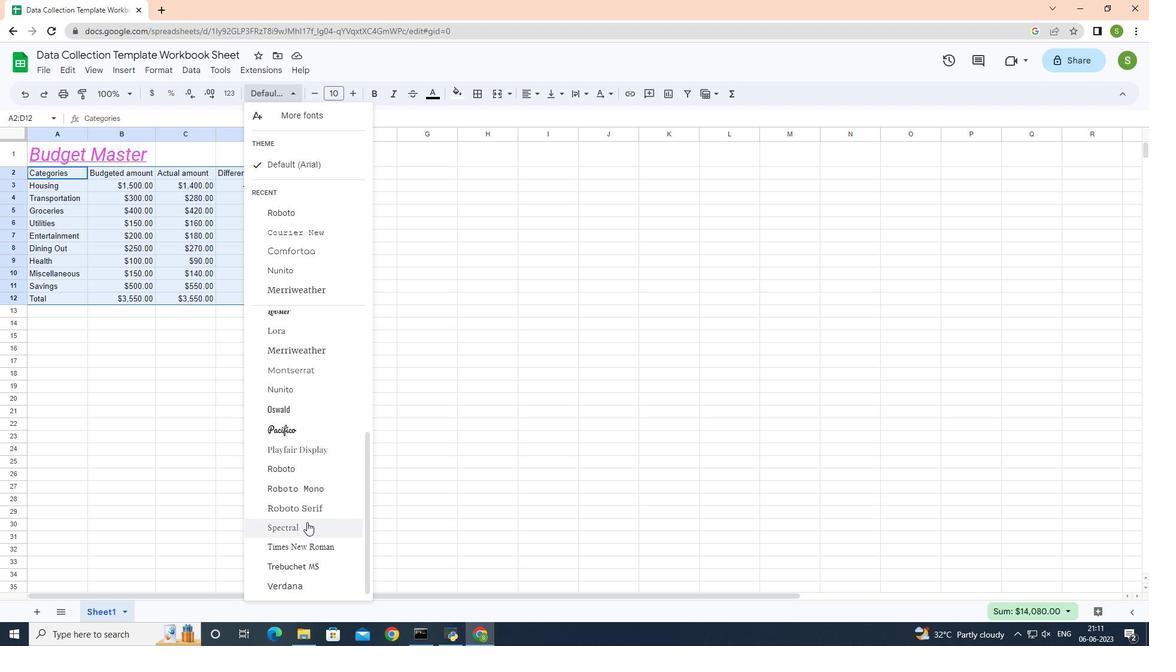 
Action: Mouse pressed left at (307, 524)
Screenshot: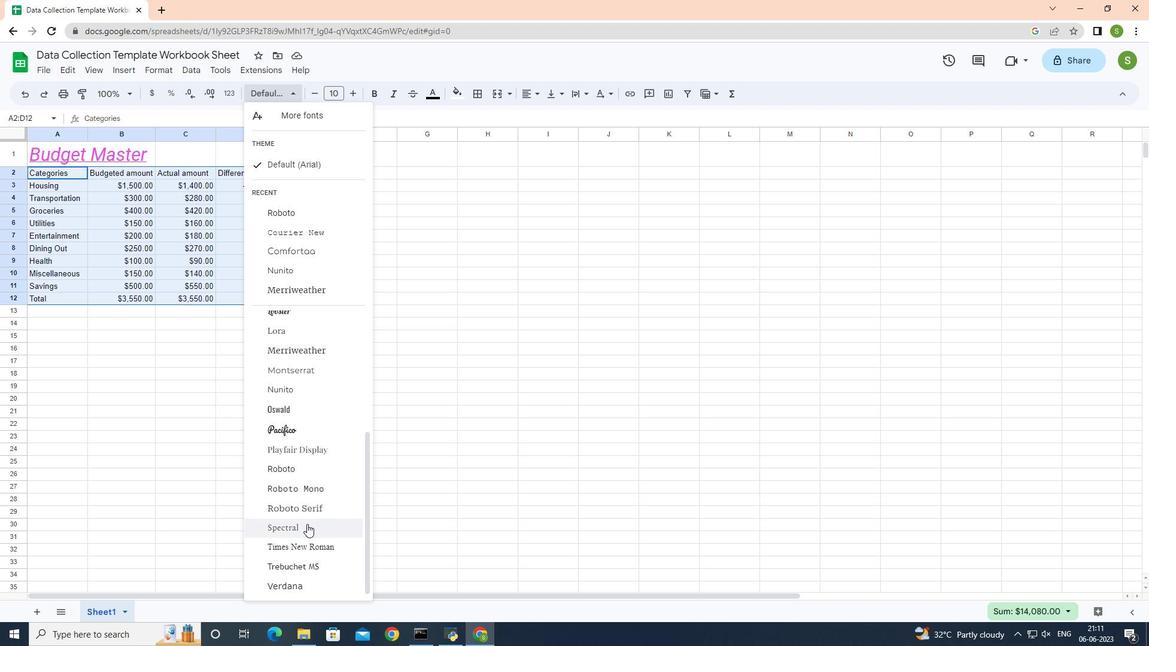 
Action: Mouse moved to (352, 99)
Screenshot: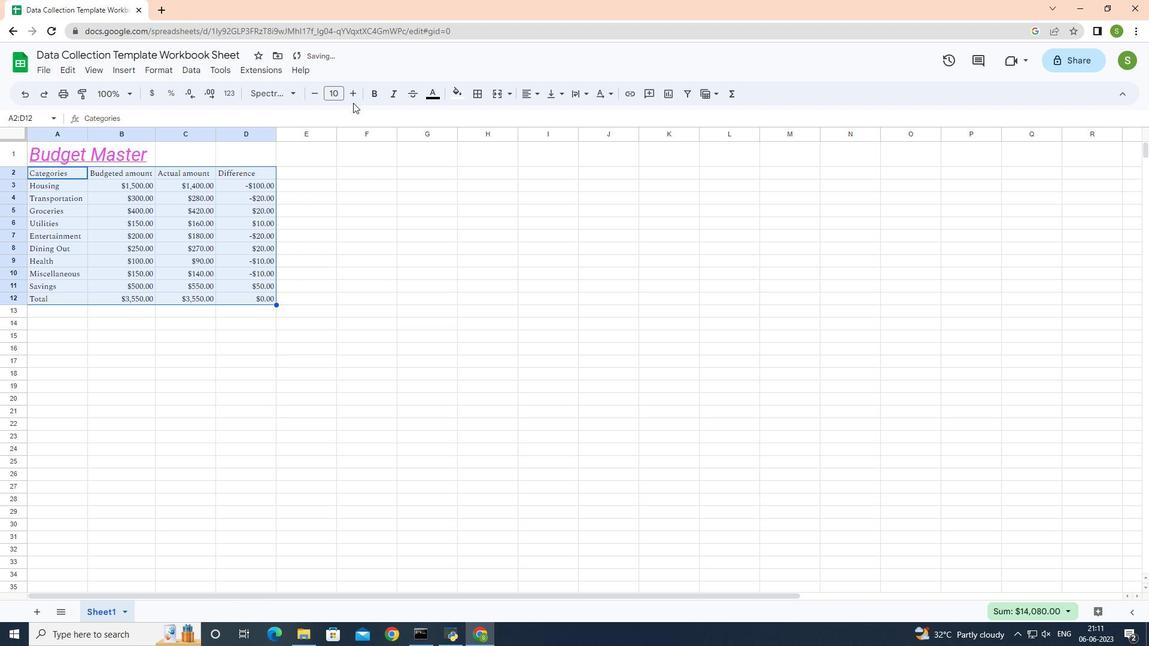 
Action: Mouse pressed left at (352, 99)
Screenshot: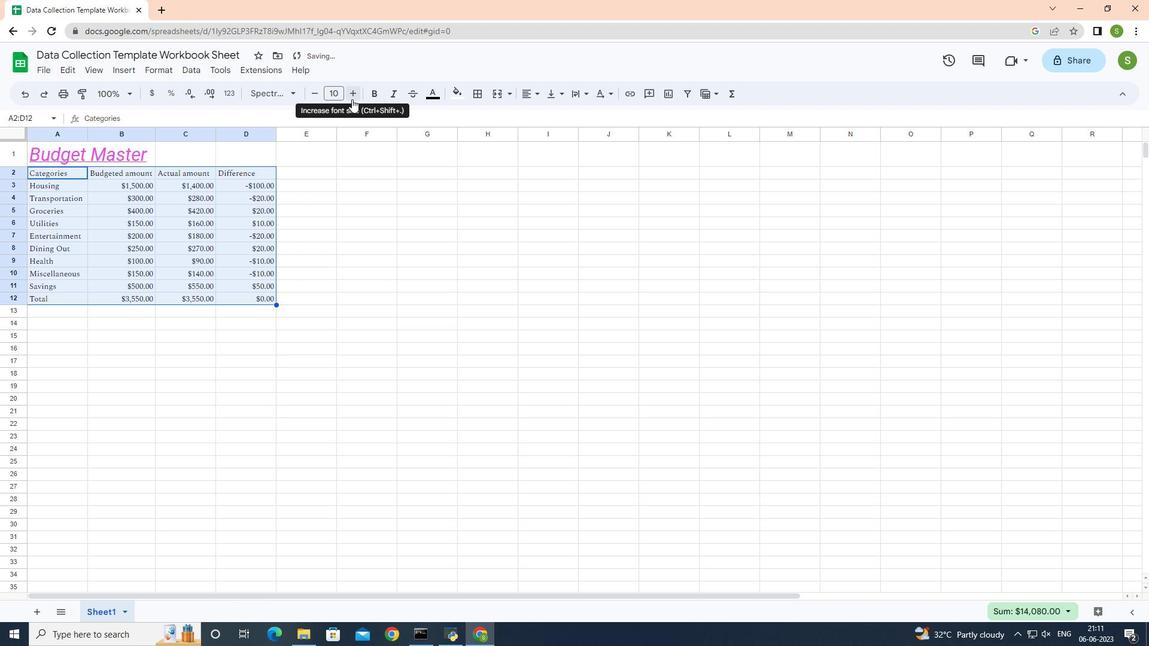 
Action: Mouse pressed left at (352, 99)
Screenshot: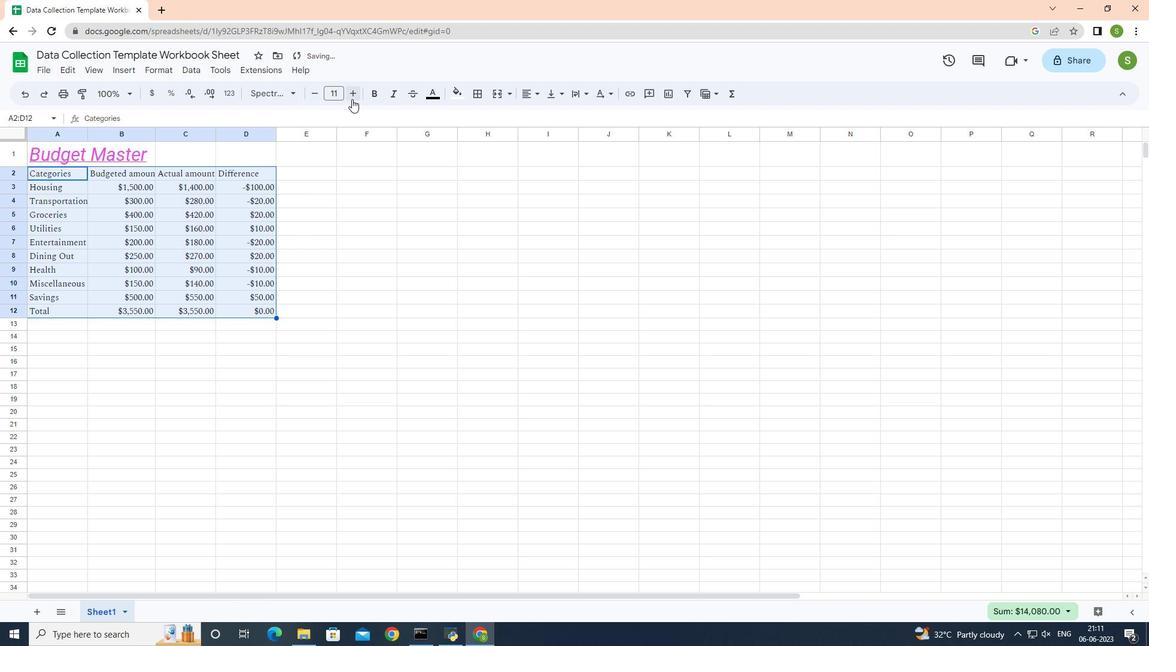 
Action: Mouse pressed left at (352, 99)
Screenshot: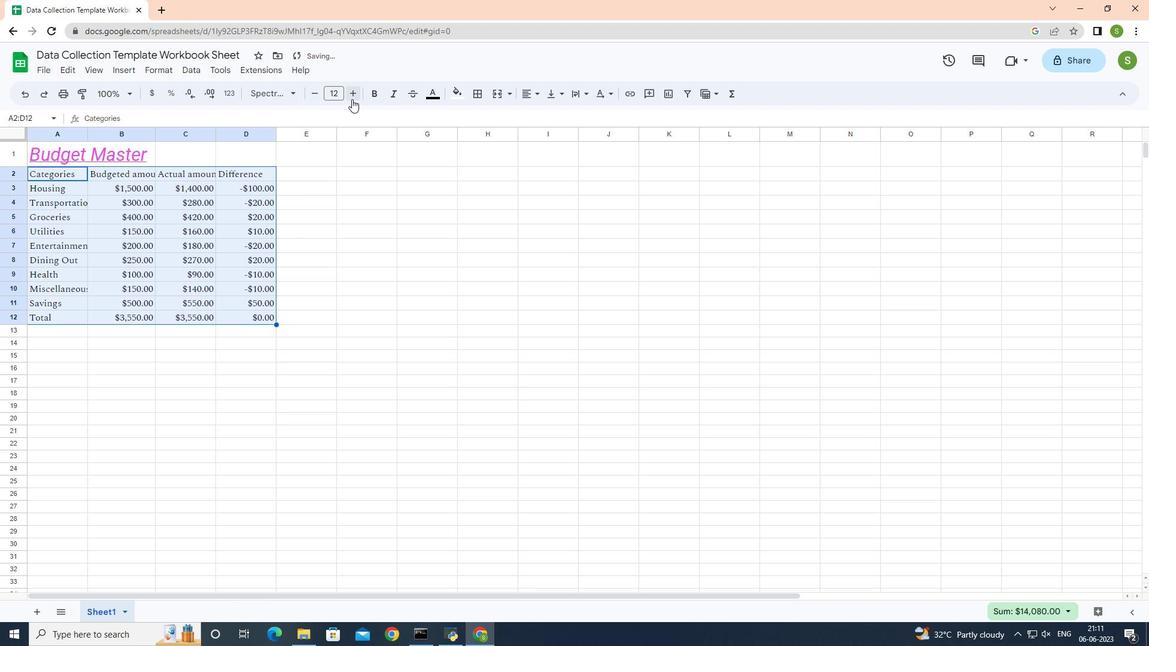 
Action: Mouse pressed left at (352, 99)
Screenshot: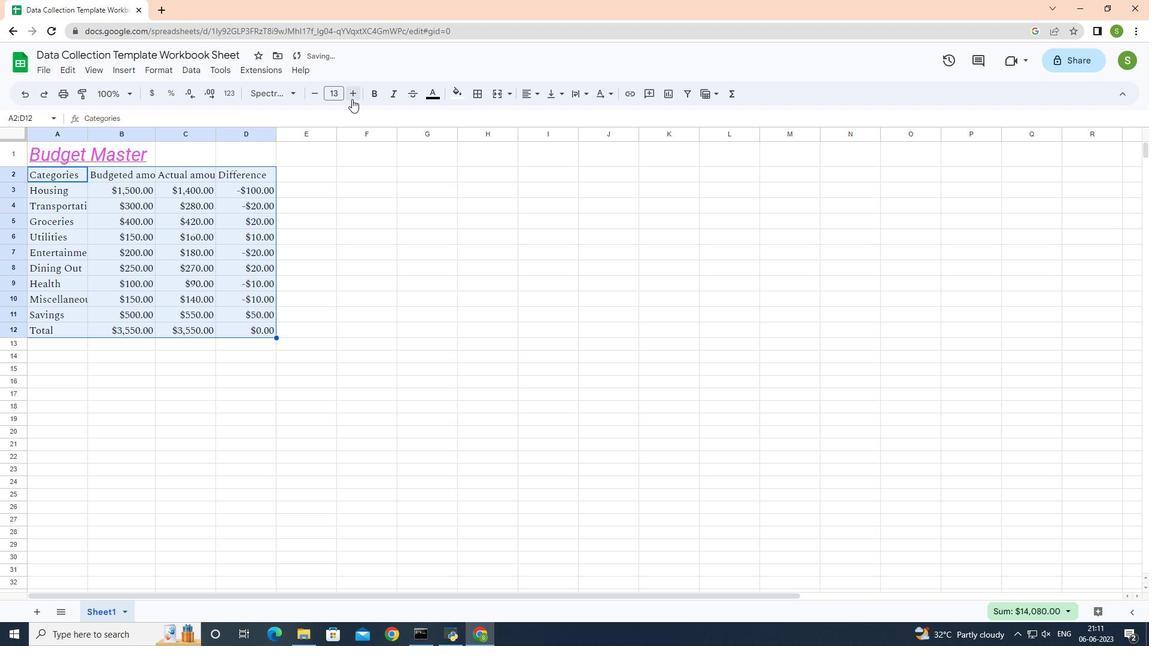 
Action: Mouse pressed left at (352, 99)
Screenshot: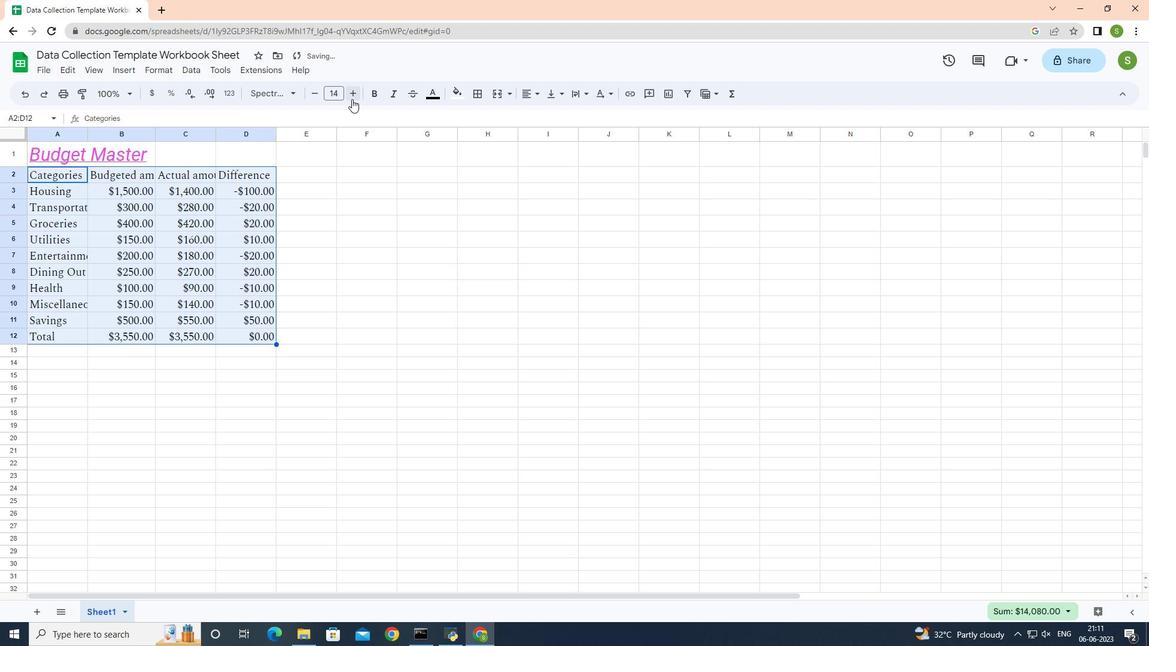 
Action: Mouse pressed left at (352, 99)
Screenshot: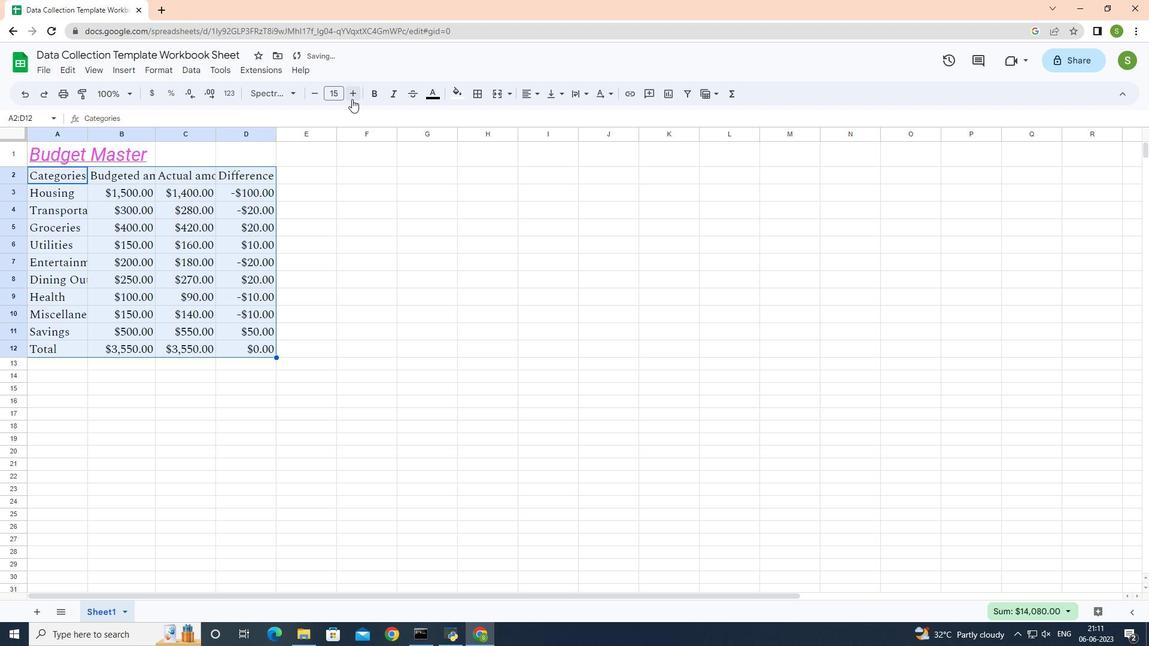 
Action: Mouse moved to (86, 134)
Screenshot: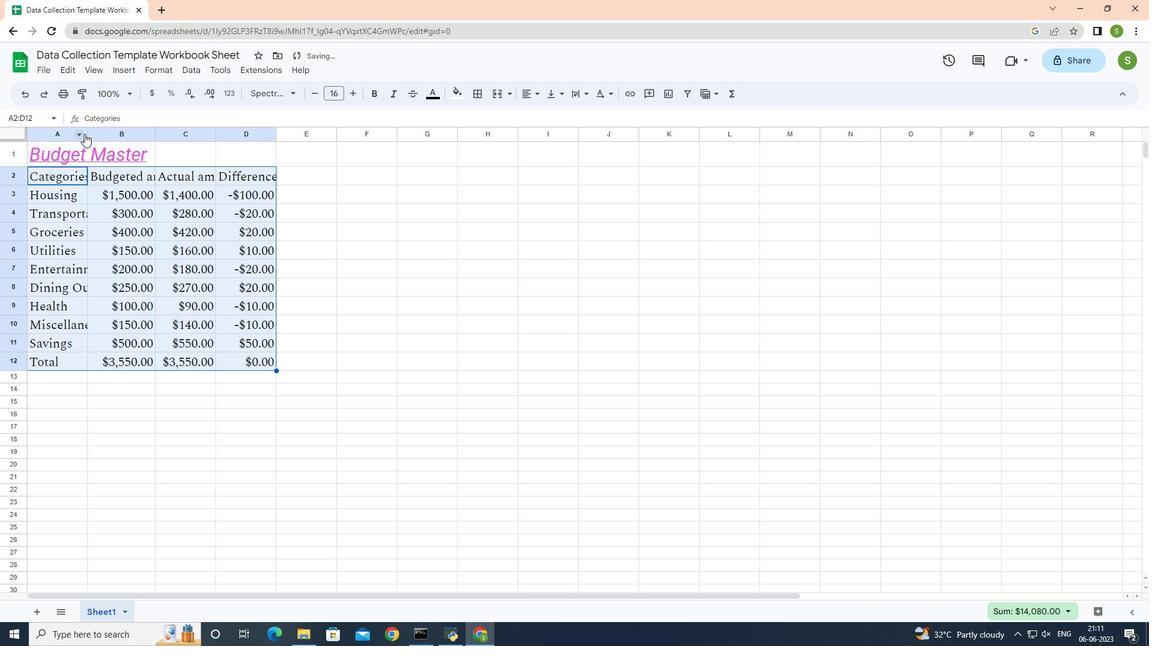 
Action: Mouse pressed left at (86, 134)
Screenshot: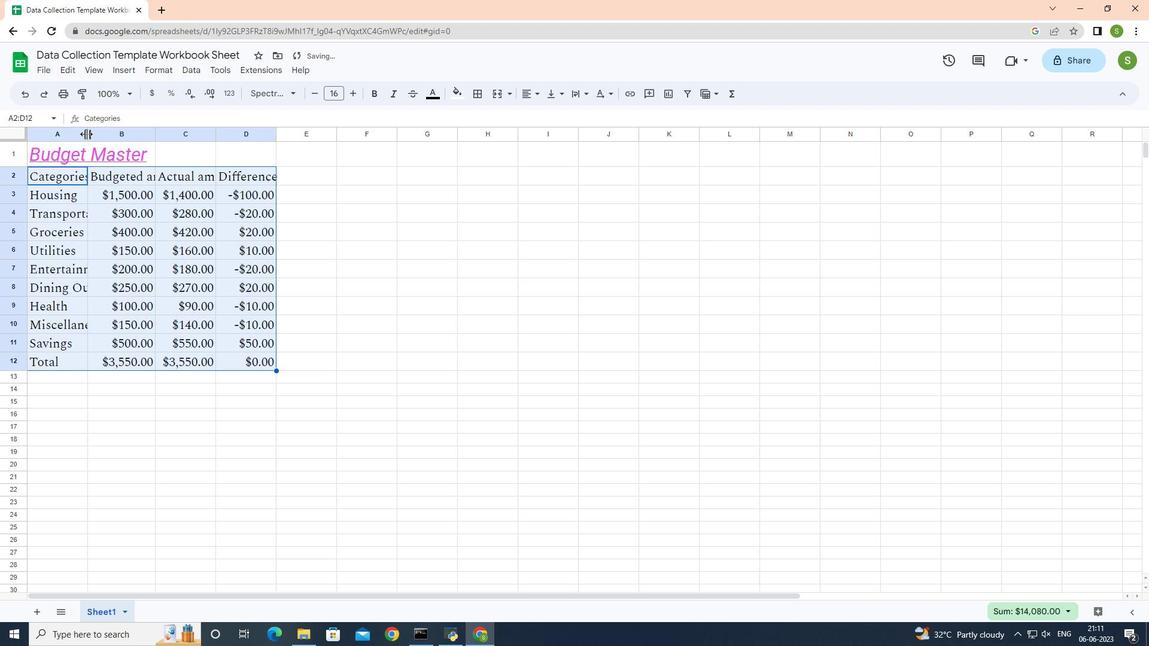 
Action: Mouse pressed left at (86, 134)
Screenshot: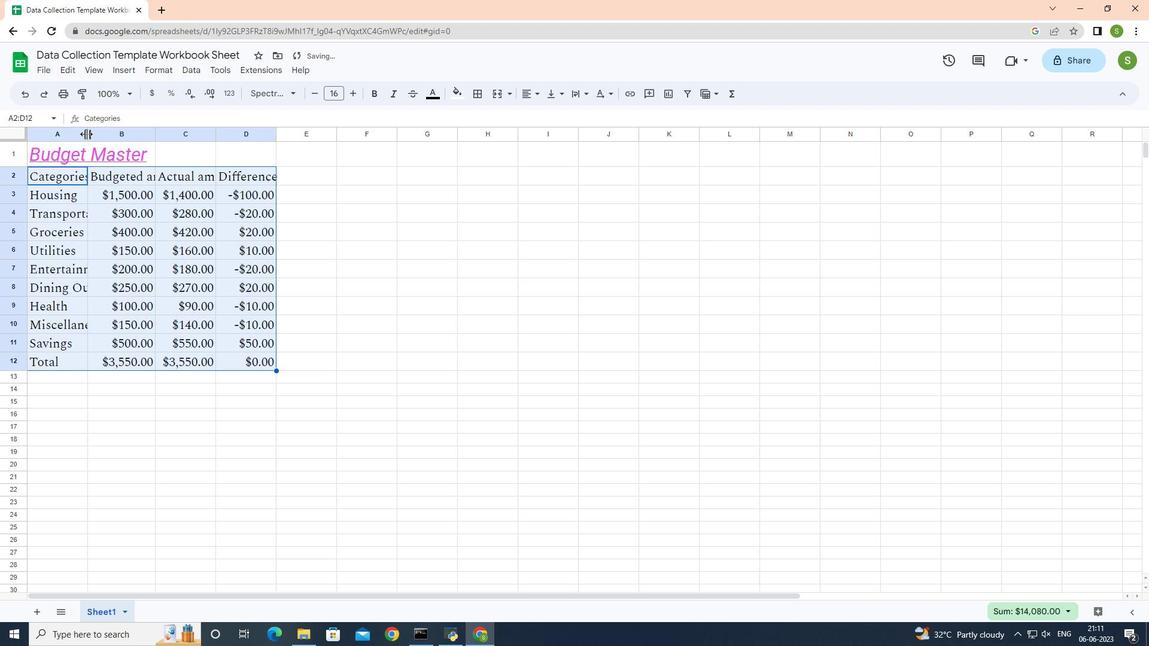 
Action: Mouse moved to (216, 133)
Screenshot: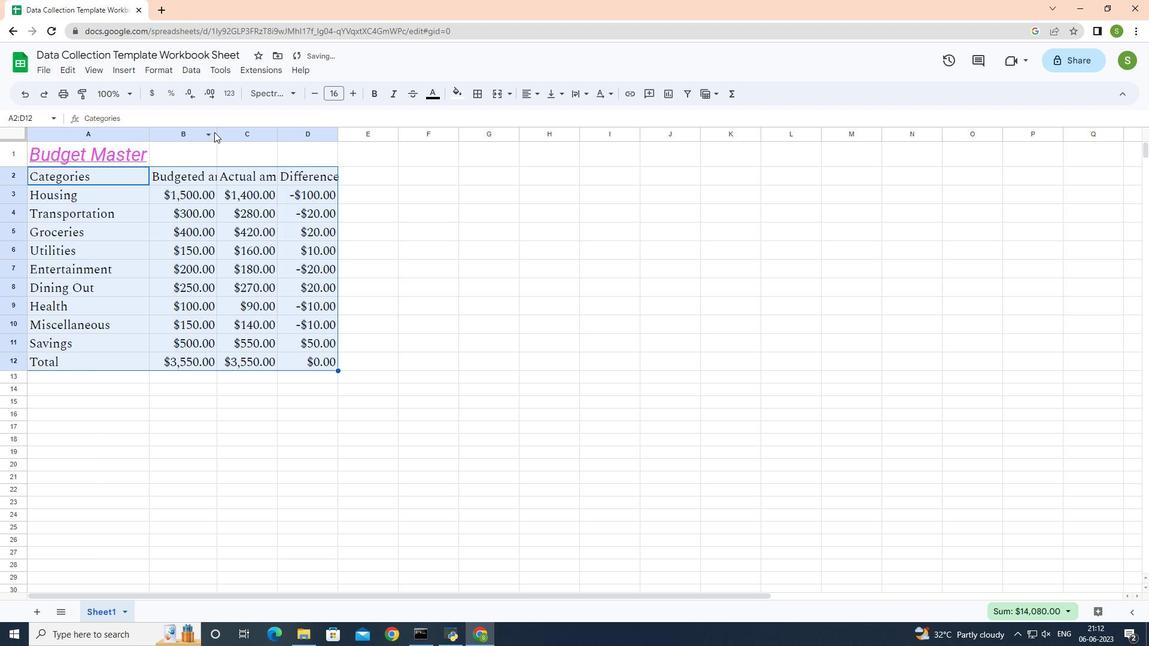 
Action: Mouse pressed left at (216, 133)
Screenshot: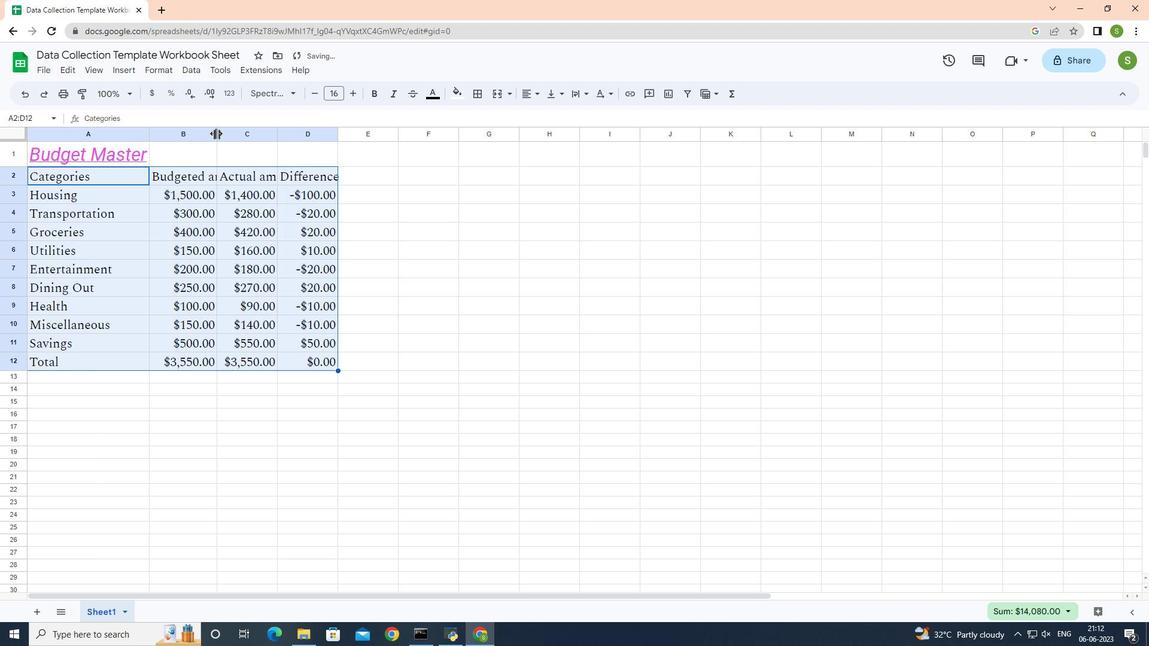 
Action: Mouse pressed left at (216, 133)
Screenshot: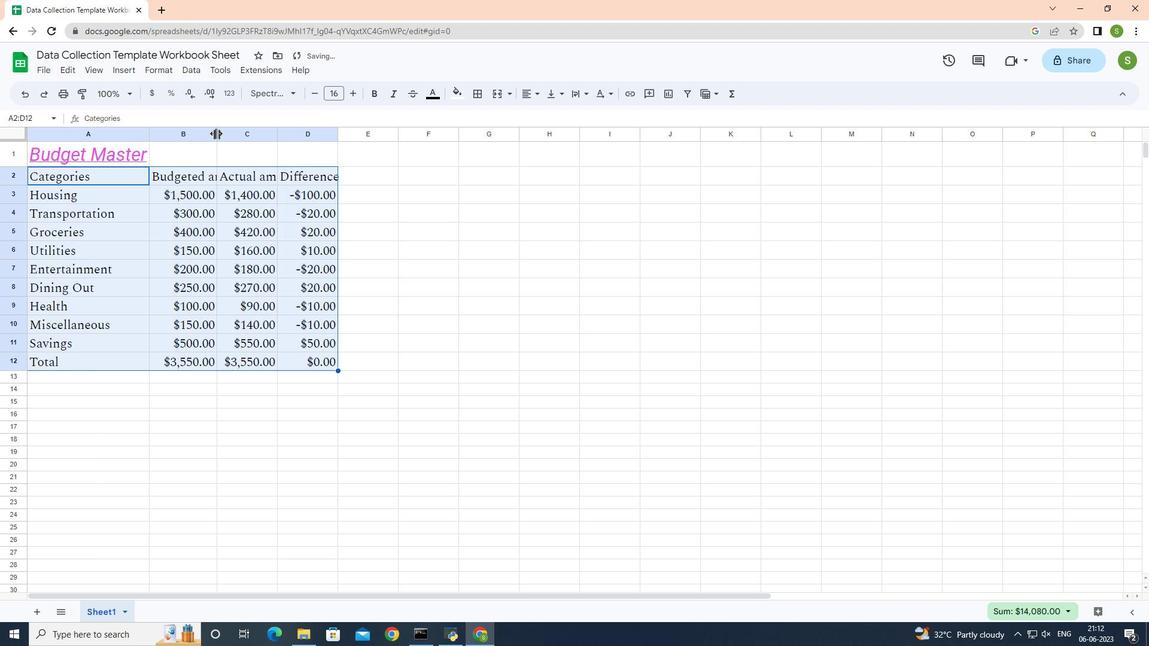 
Action: Mouse moved to (312, 133)
Screenshot: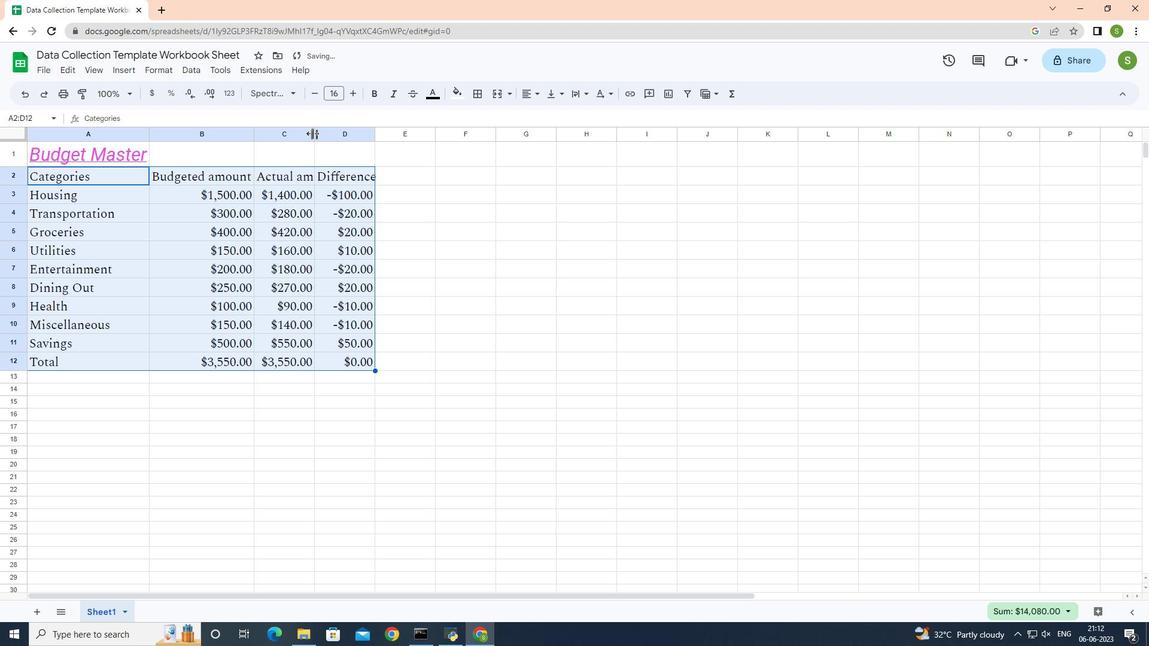 
Action: Mouse pressed left at (312, 133)
Screenshot: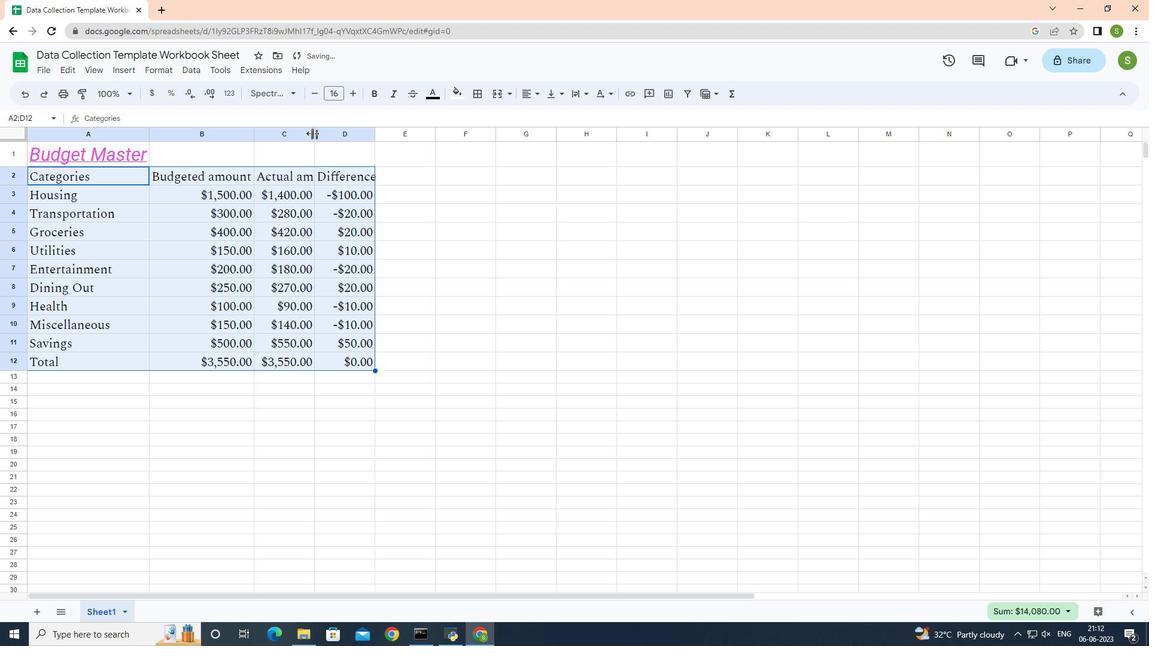 
Action: Mouse pressed left at (312, 133)
Screenshot: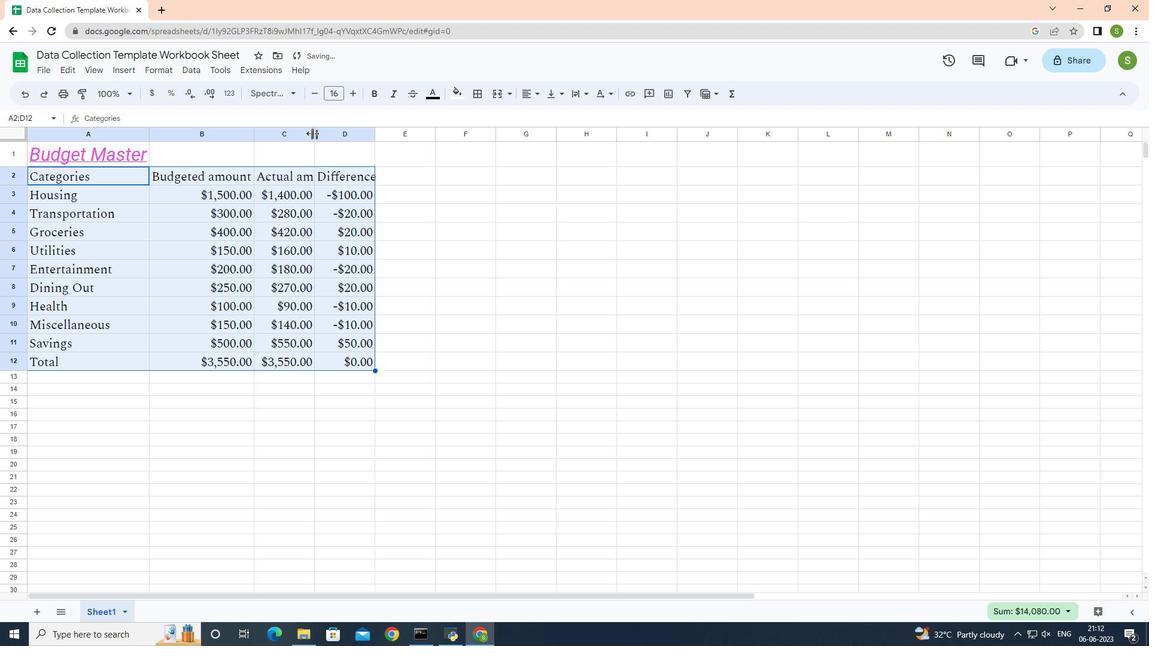 
Action: Mouse moved to (402, 133)
Screenshot: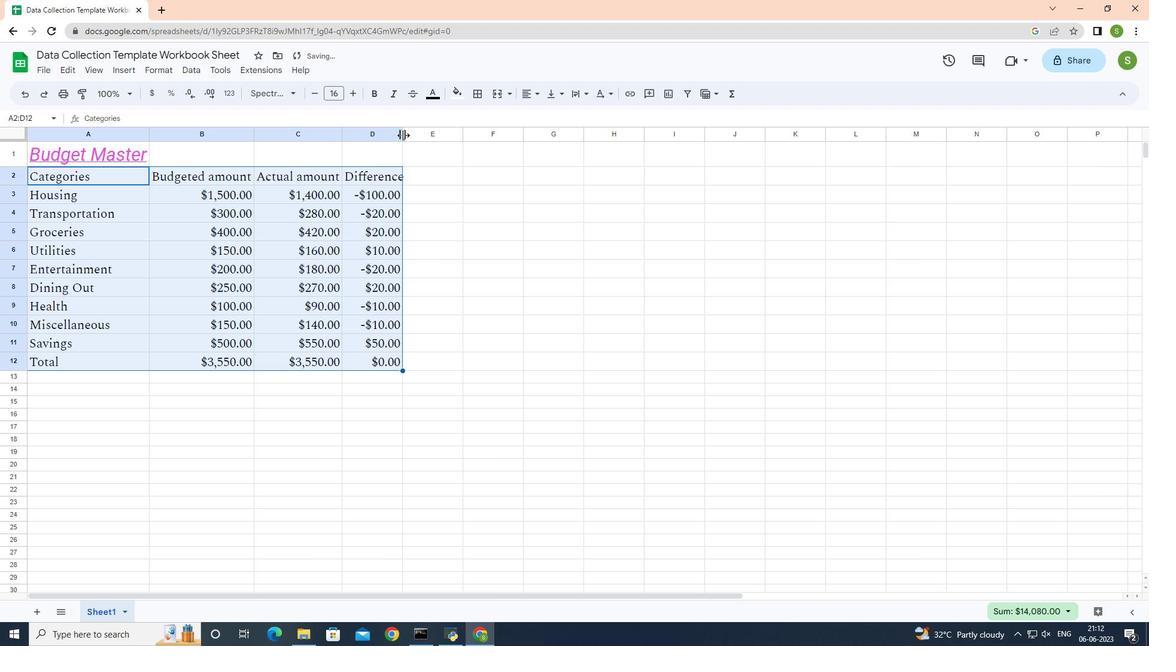 
Action: Mouse pressed left at (402, 133)
Screenshot: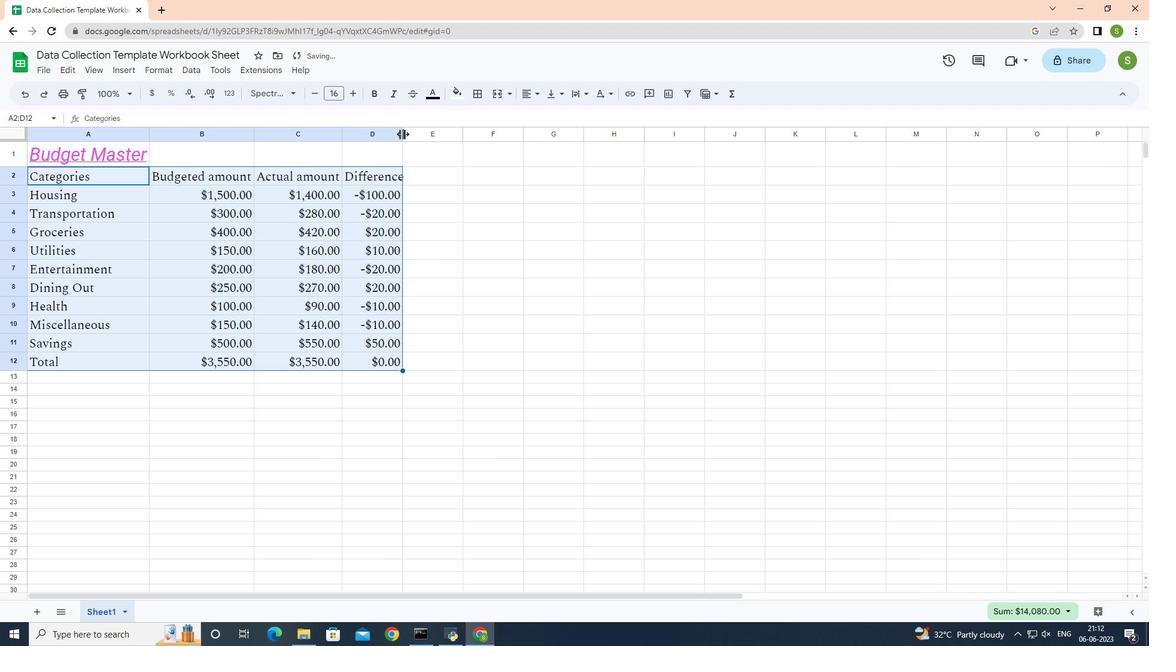 
Action: Mouse pressed left at (402, 133)
Screenshot: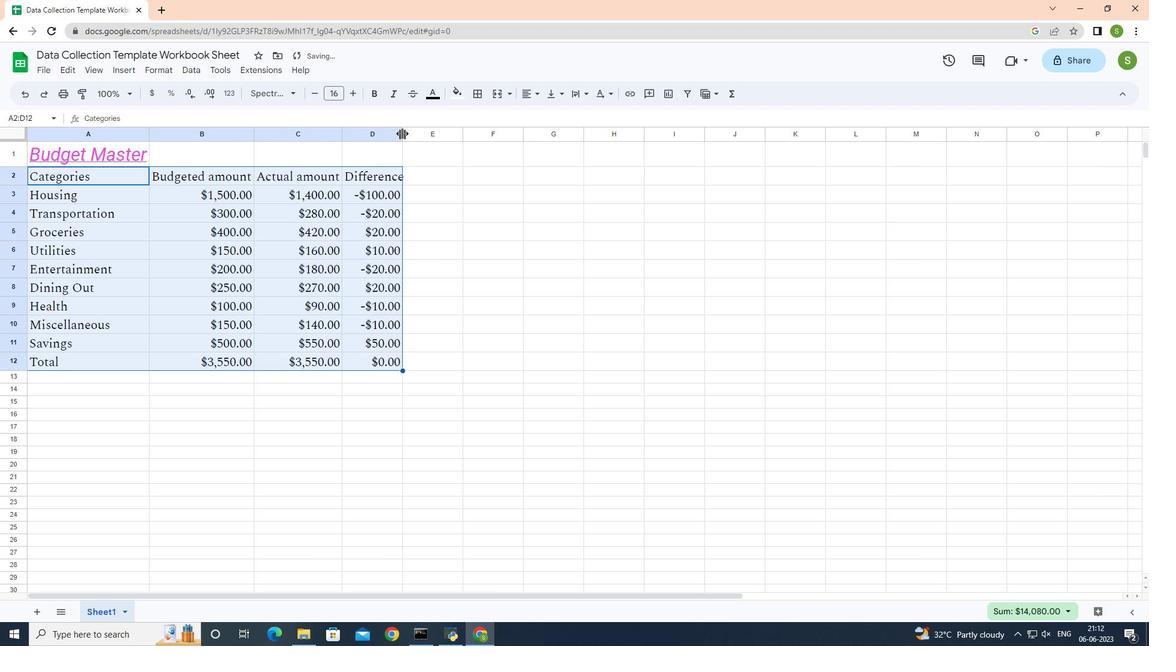 
Action: Mouse moved to (61, 151)
Screenshot: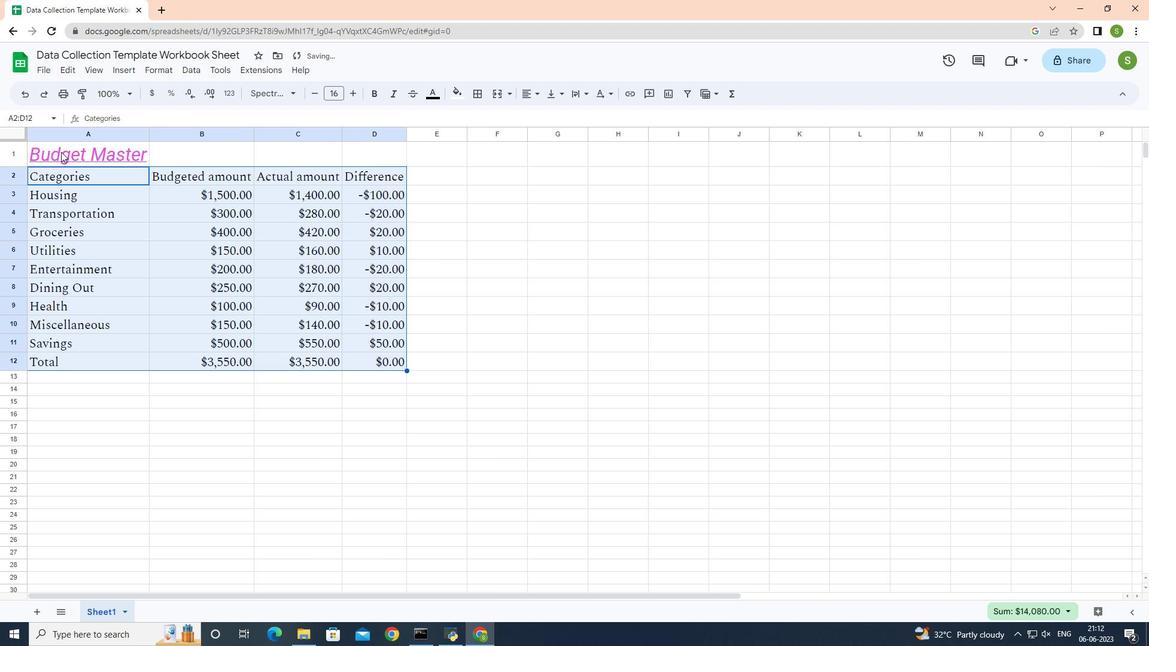 
Action: Mouse pressed left at (61, 151)
Screenshot: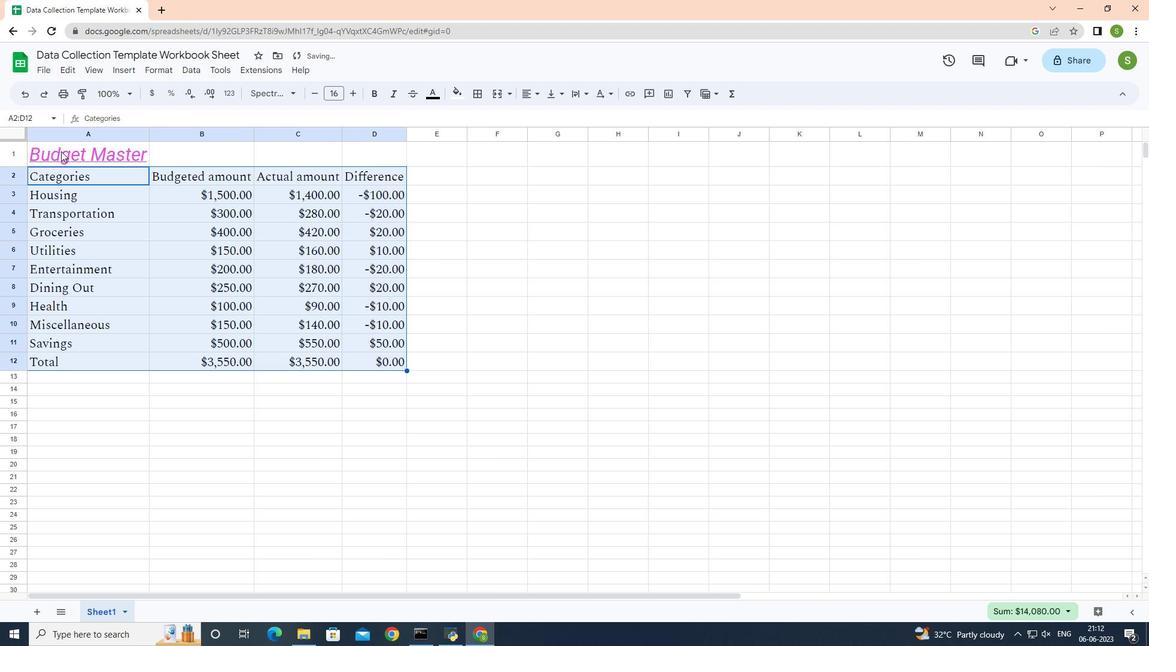 
Action: Mouse moved to (158, 72)
Screenshot: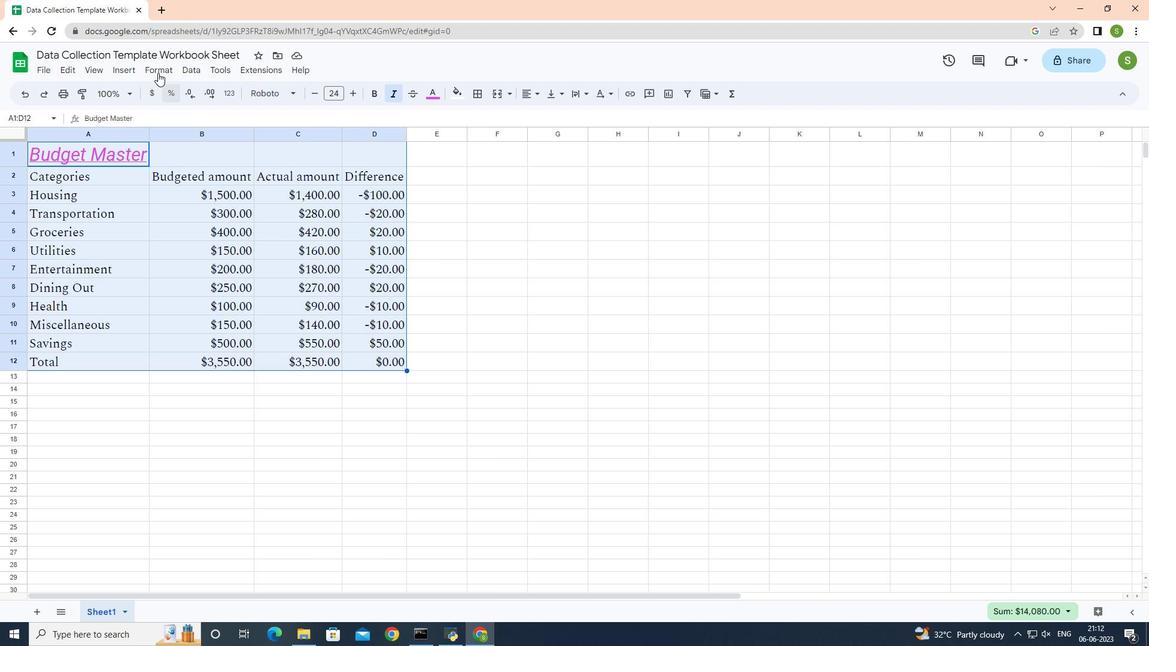 
Action: Mouse pressed left at (158, 72)
Screenshot: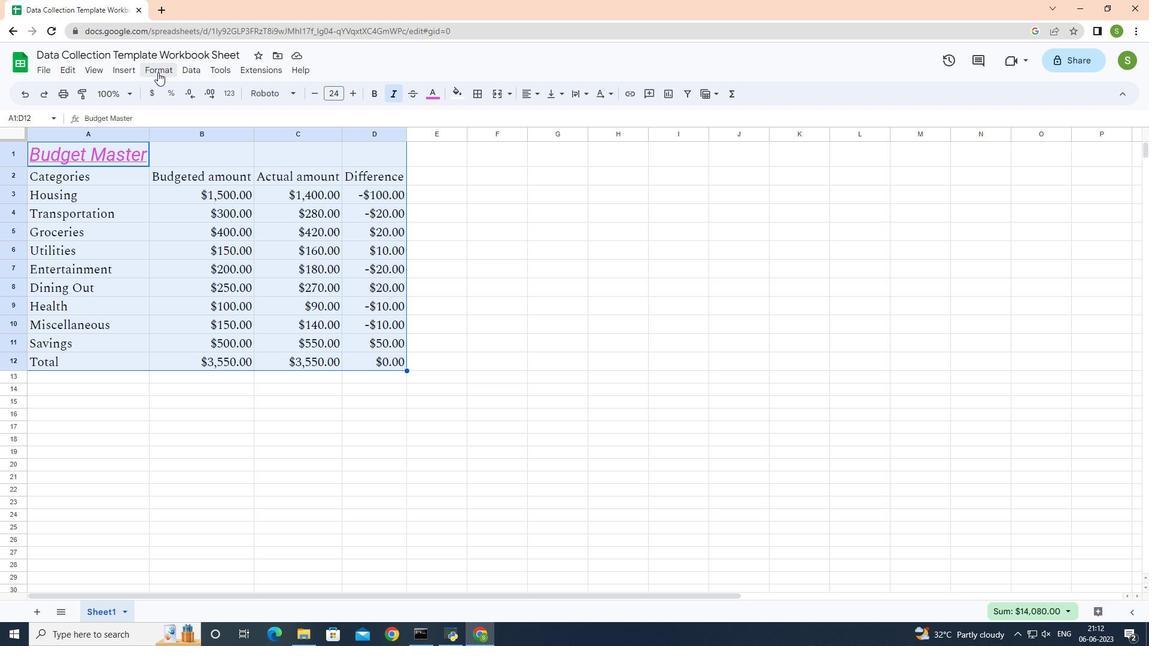 
Action: Mouse moved to (399, 199)
Screenshot: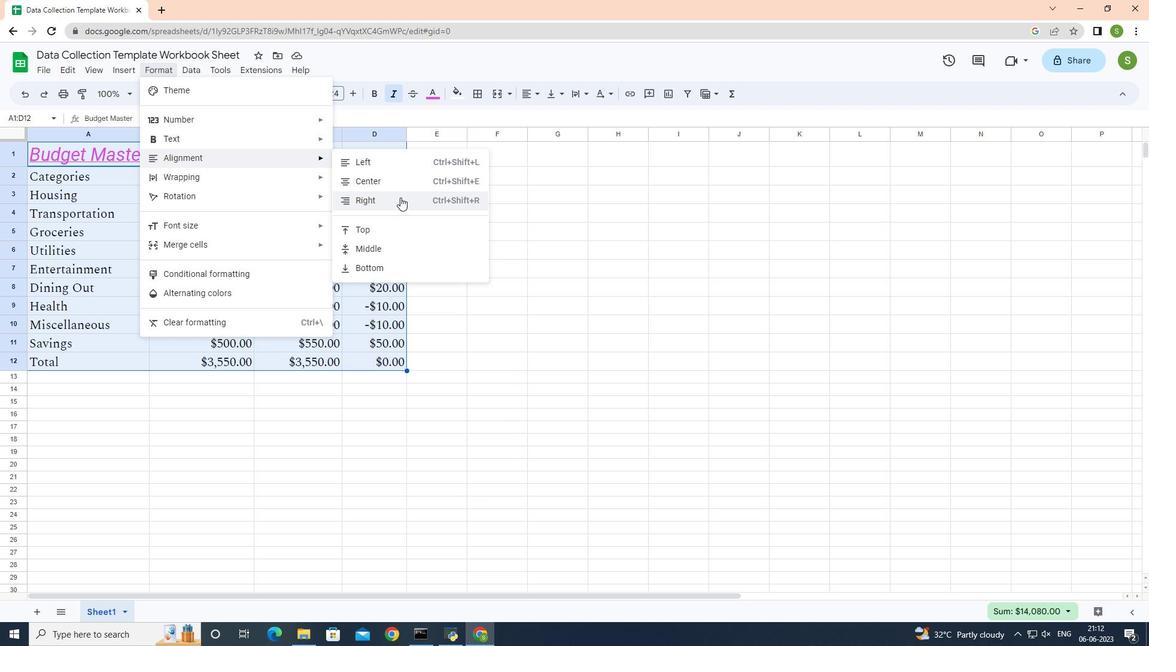
Action: Mouse pressed left at (399, 199)
Screenshot: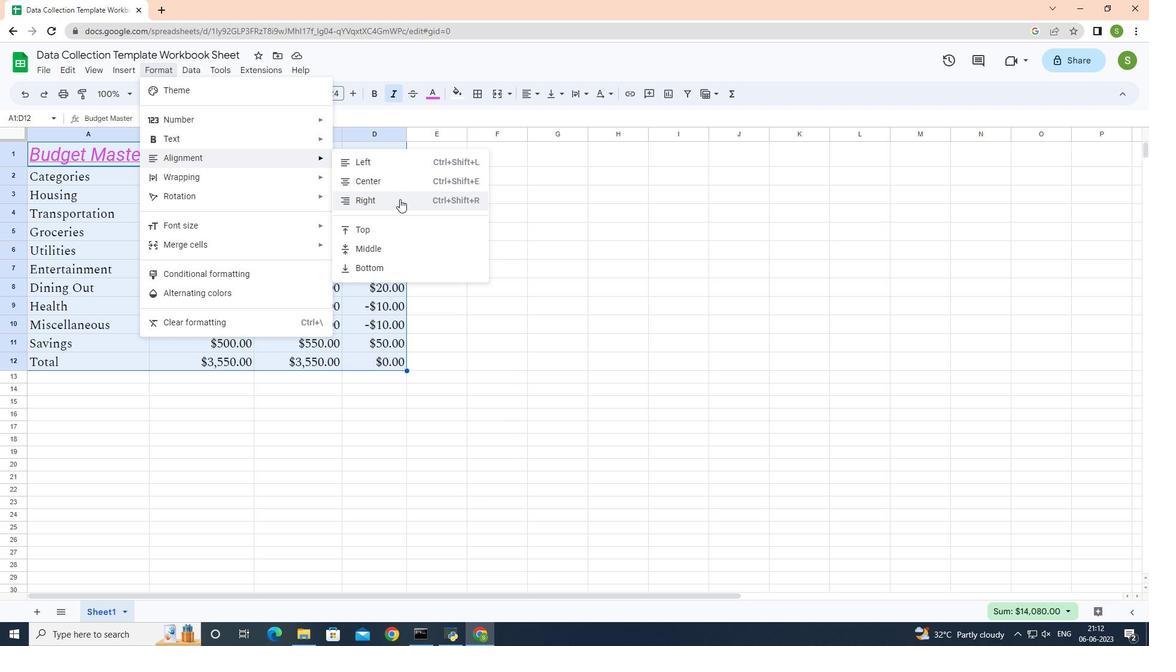 
Action: Mouse moved to (419, 208)
Screenshot: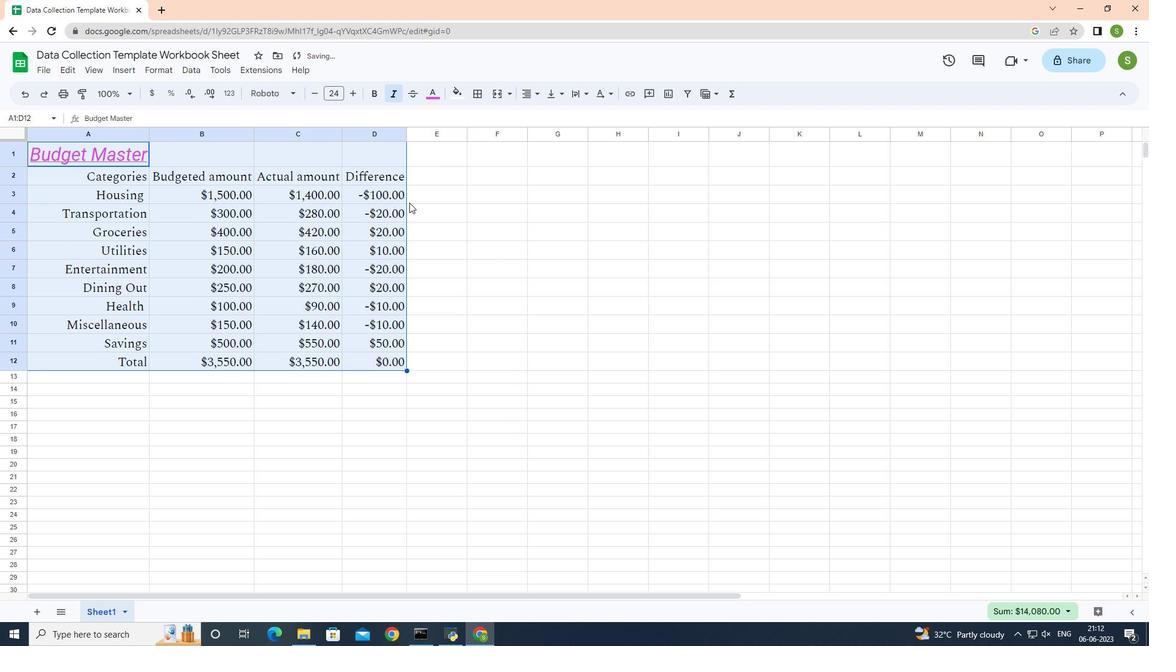 
Action: Key pressed ctrl+S
Screenshot: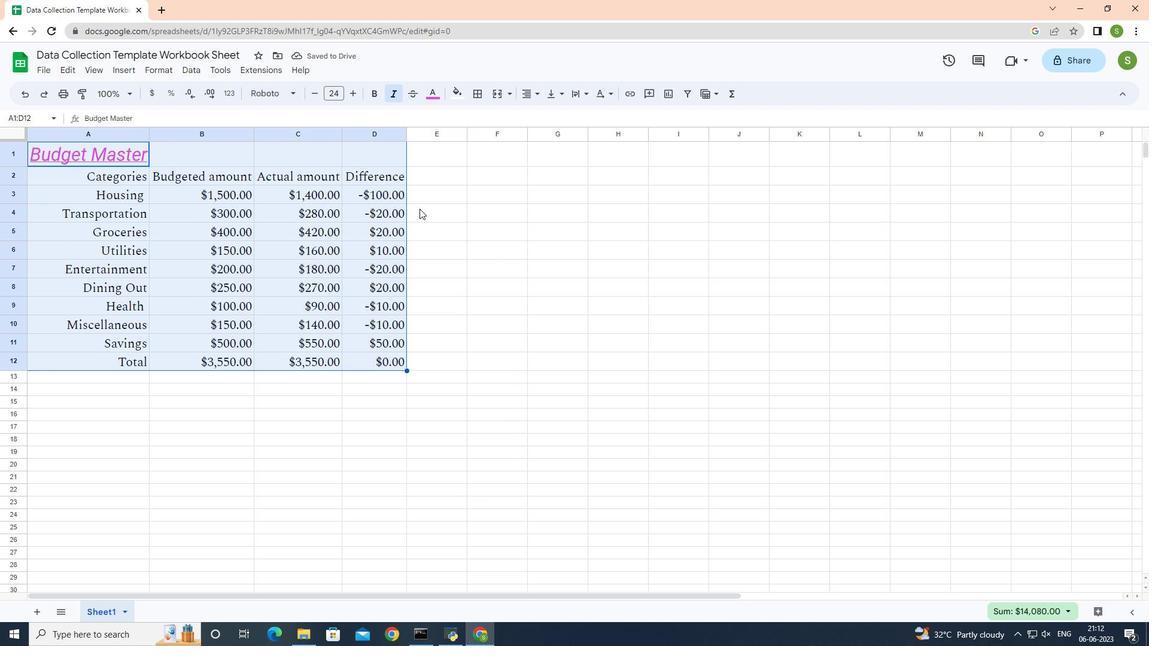 
